 Task: Find connections with filter location Osorno with filter topic #Interviewingwith filter profile language English with filter current company EVERSANA with filter school MGM Institute of Health Sciences, Navi Mumbai with filter industry Real Estate and Equipment Rental Services with filter service category Project Management with filter keywords title Auditor
Action: Mouse moved to (648, 88)
Screenshot: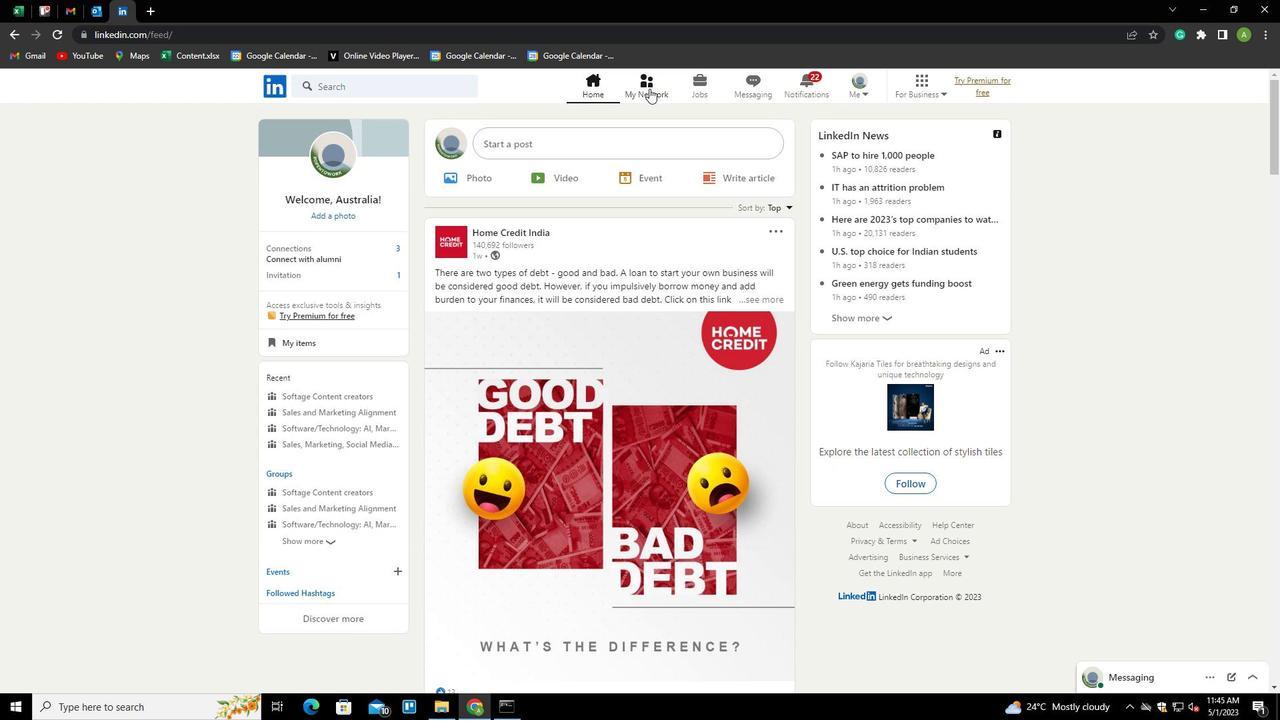 
Action: Mouse pressed left at (648, 88)
Screenshot: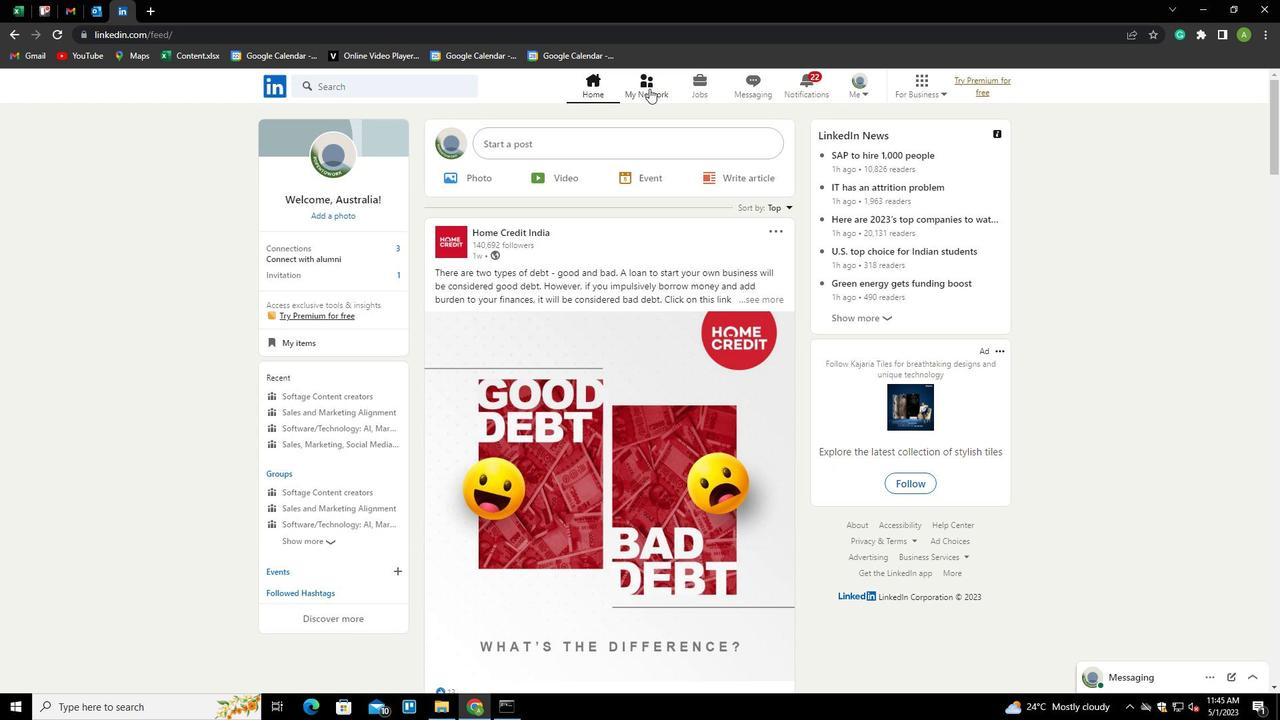 
Action: Mouse moved to (328, 164)
Screenshot: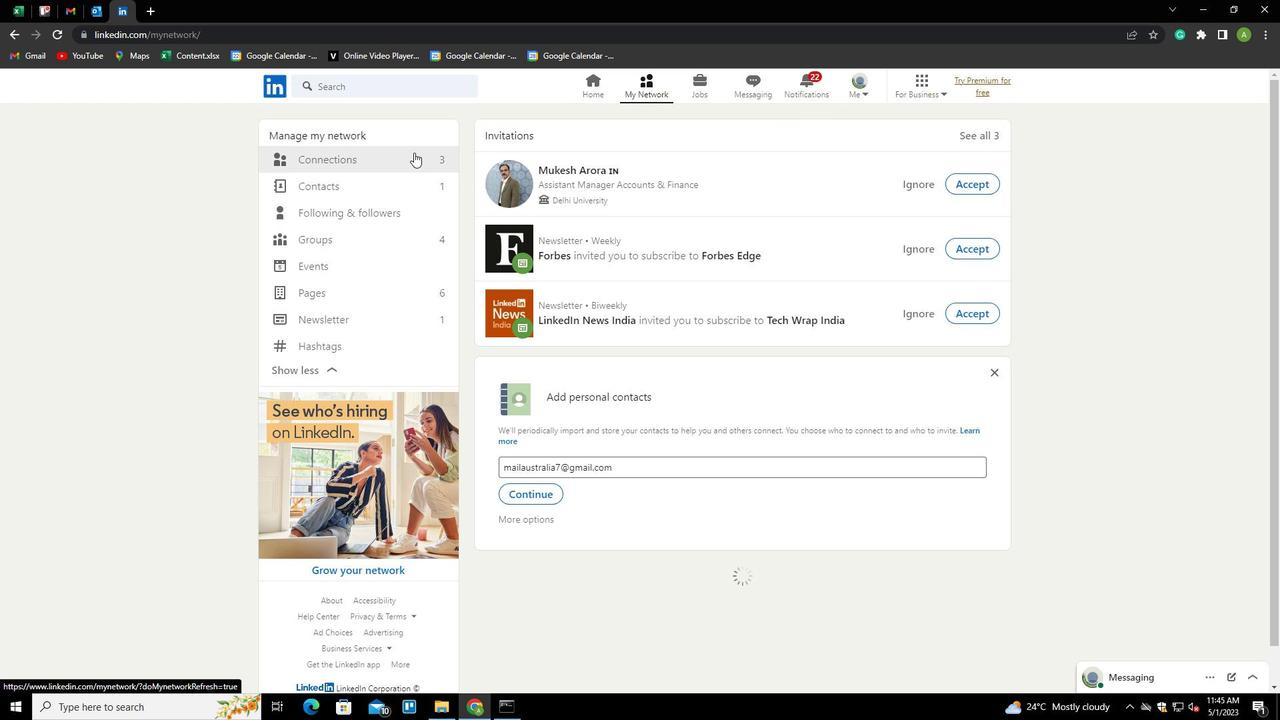 
Action: Mouse pressed left at (328, 164)
Screenshot: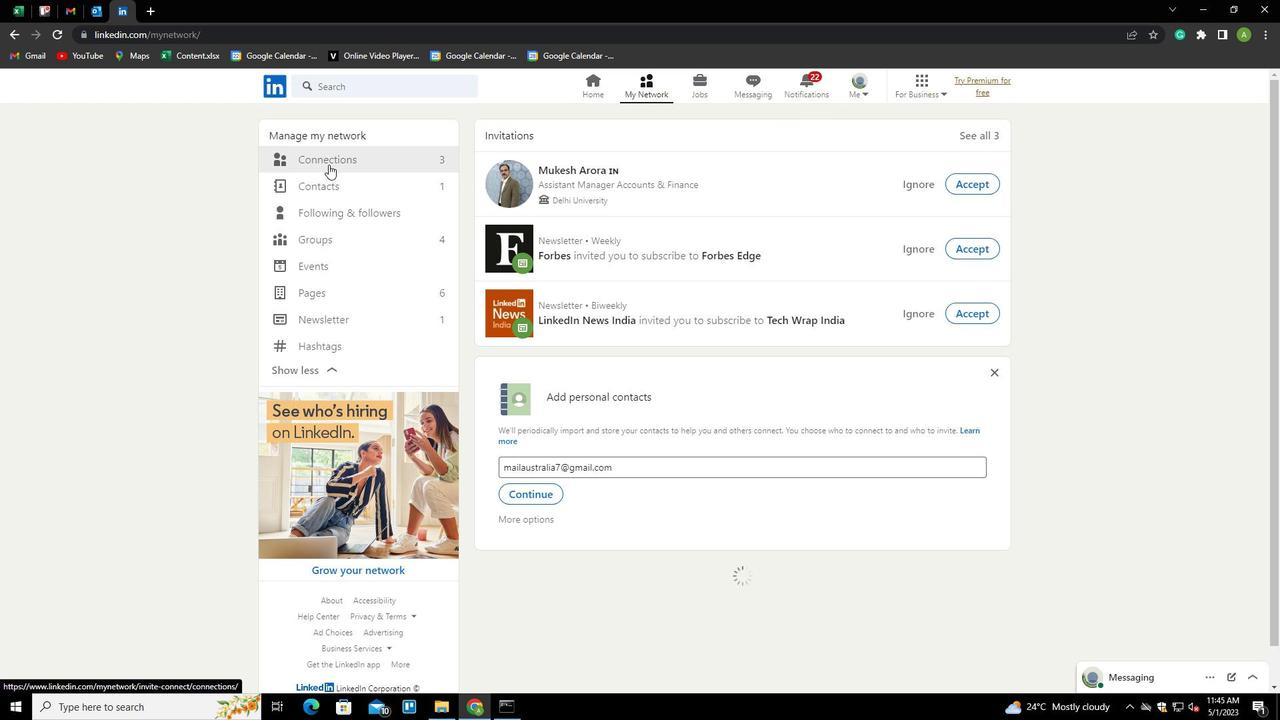 
Action: Mouse moved to (767, 156)
Screenshot: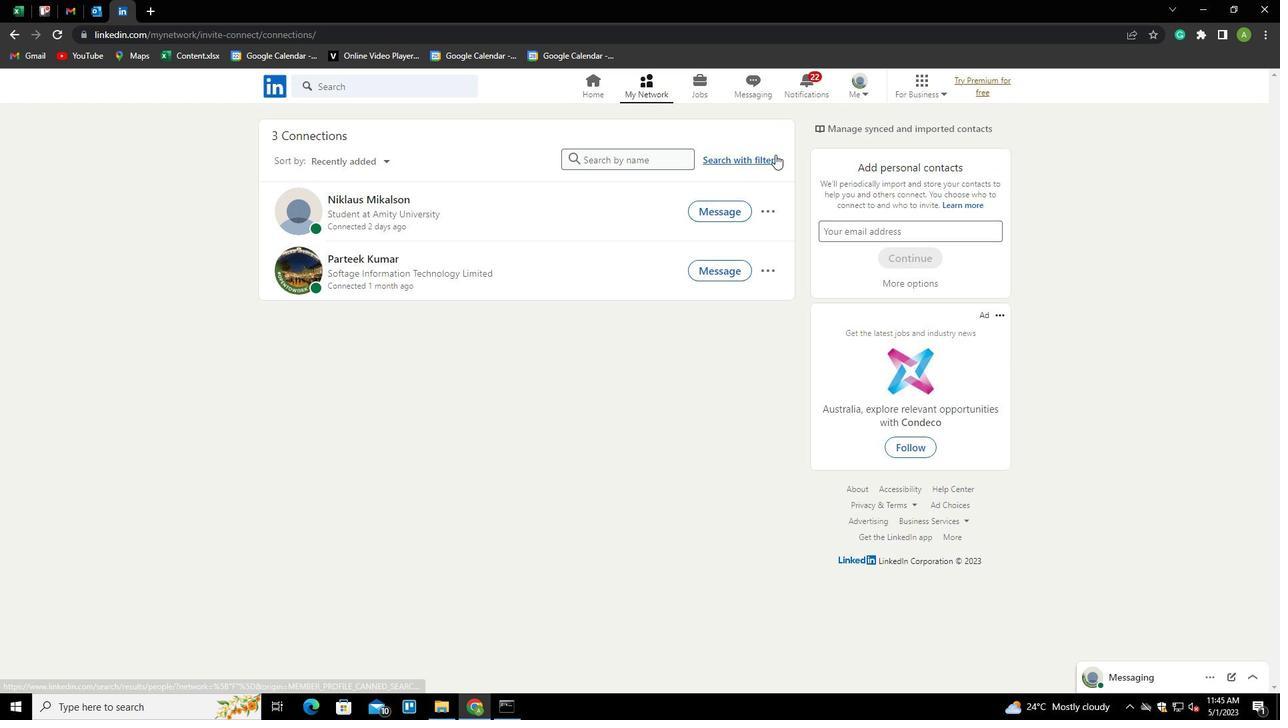 
Action: Mouse pressed left at (767, 156)
Screenshot: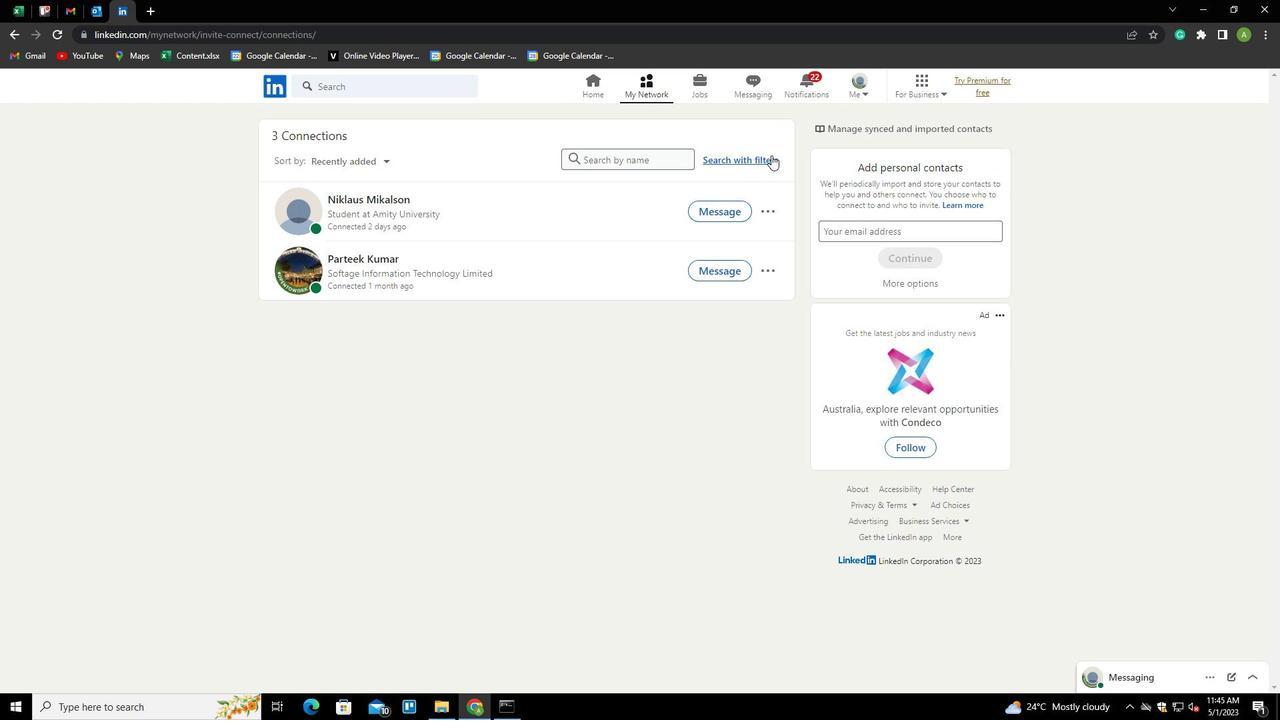 
Action: Mouse moved to (680, 122)
Screenshot: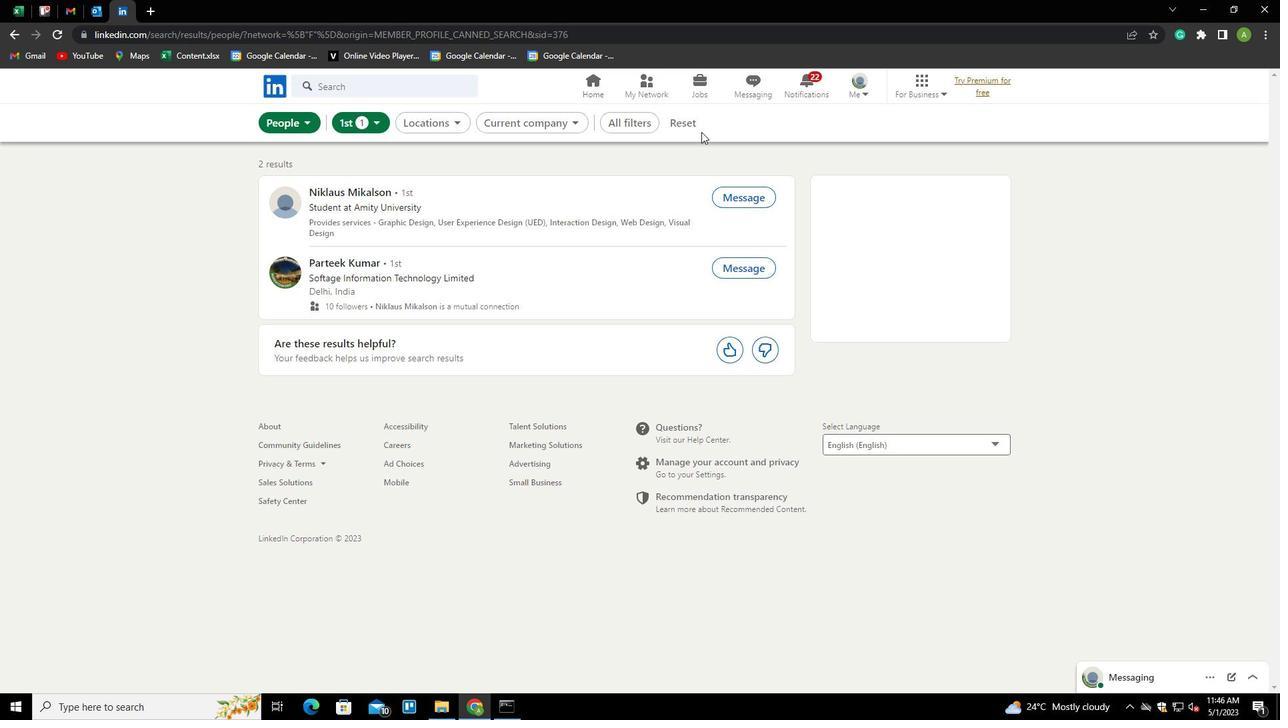 
Action: Mouse pressed left at (680, 122)
Screenshot: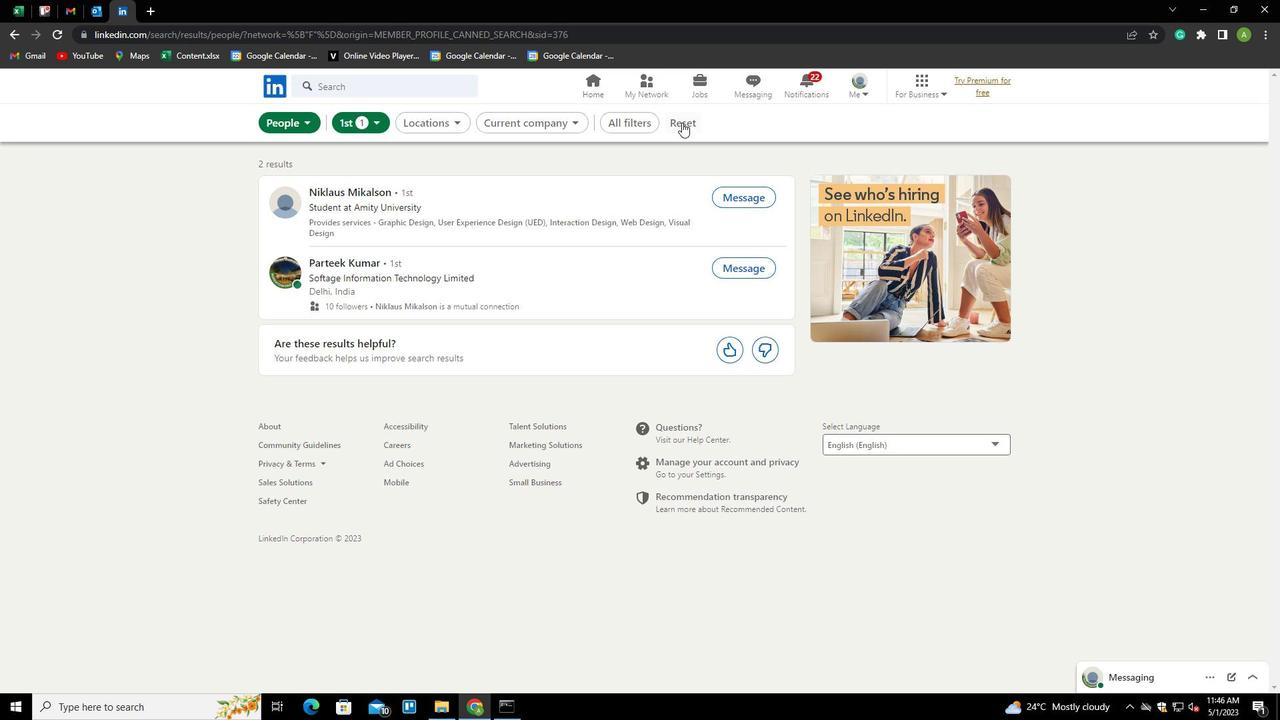 
Action: Mouse moved to (662, 119)
Screenshot: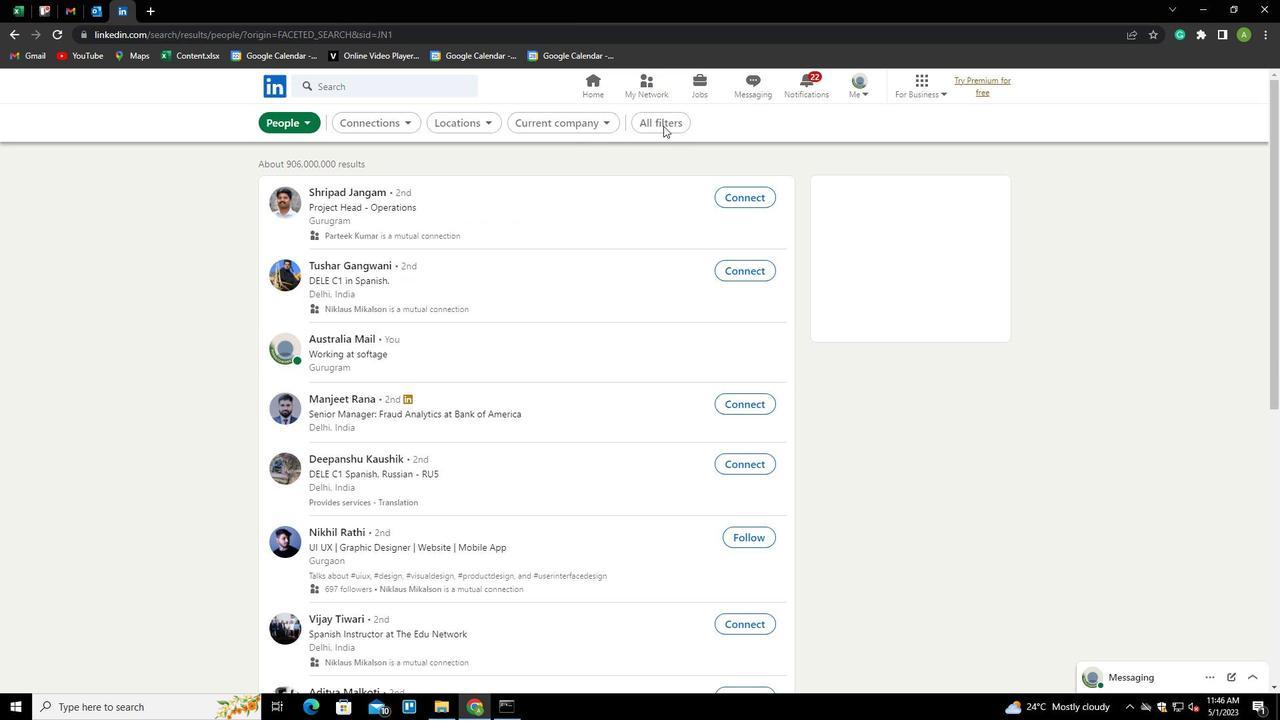 
Action: Mouse pressed left at (662, 119)
Screenshot: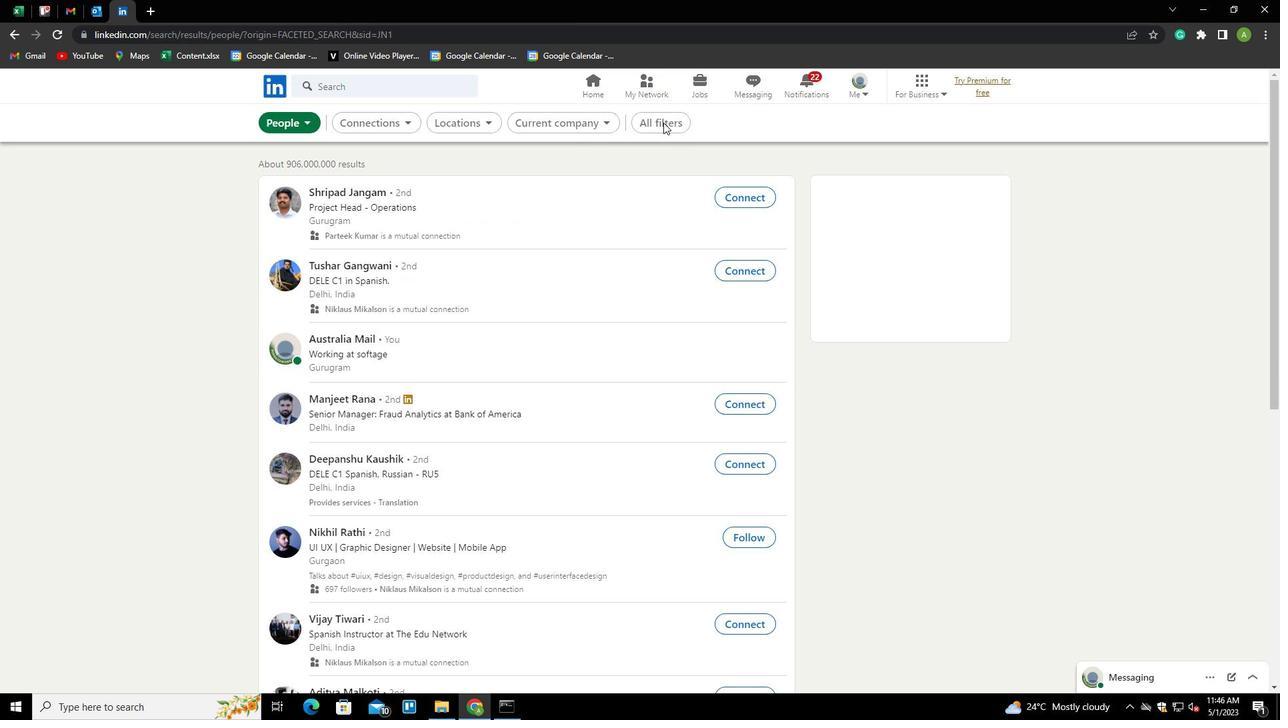 
Action: Mouse moved to (1048, 382)
Screenshot: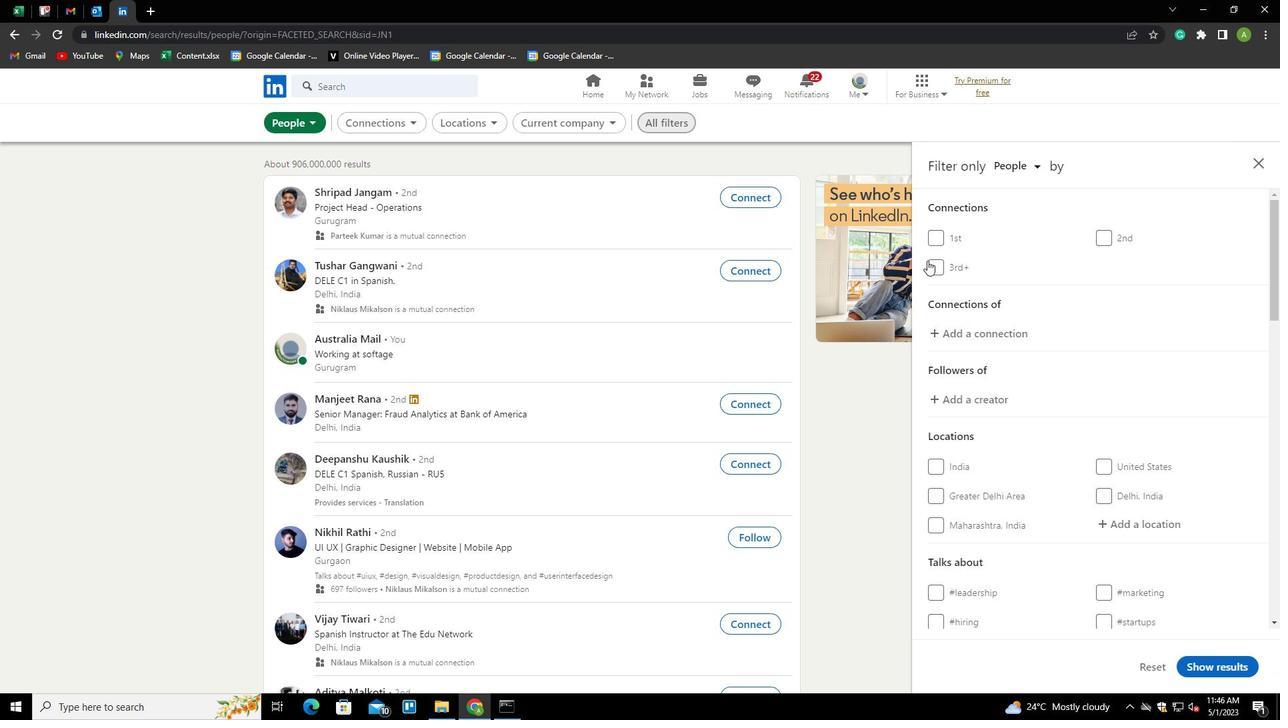 
Action: Mouse scrolled (1048, 381) with delta (0, 0)
Screenshot: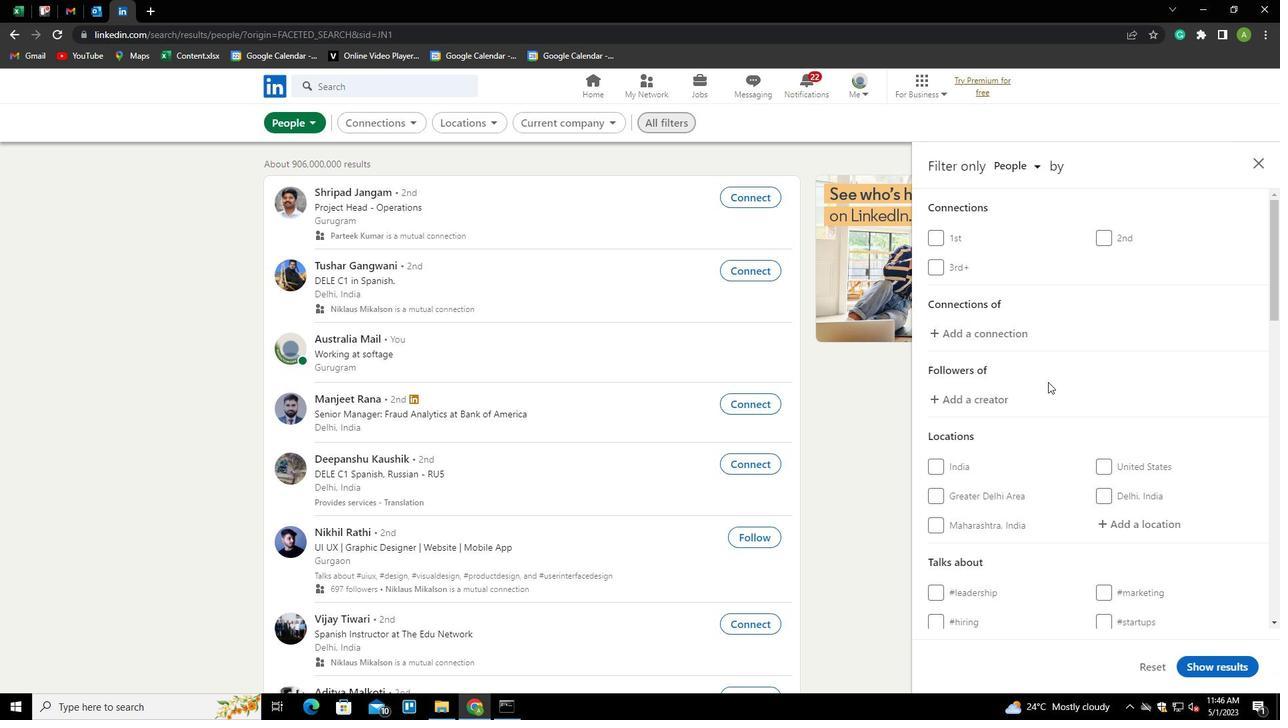 
Action: Mouse scrolled (1048, 381) with delta (0, 0)
Screenshot: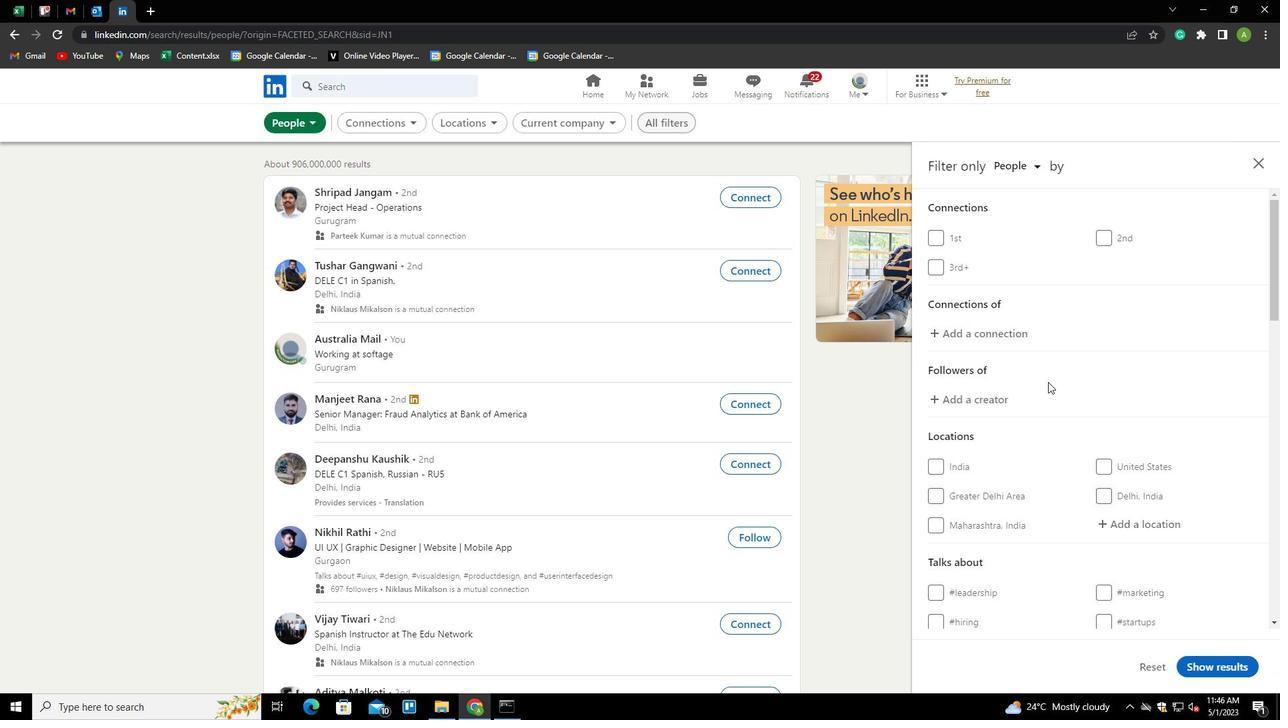
Action: Mouse moved to (1109, 394)
Screenshot: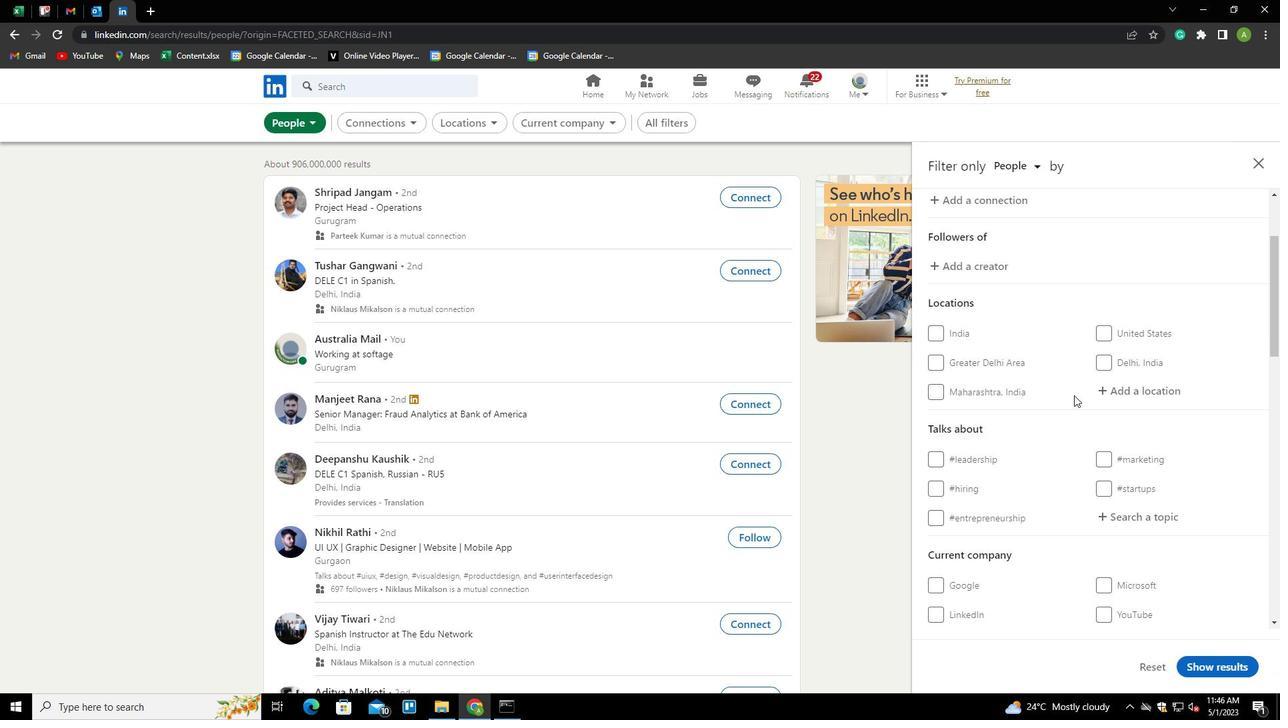 
Action: Mouse pressed left at (1109, 394)
Screenshot: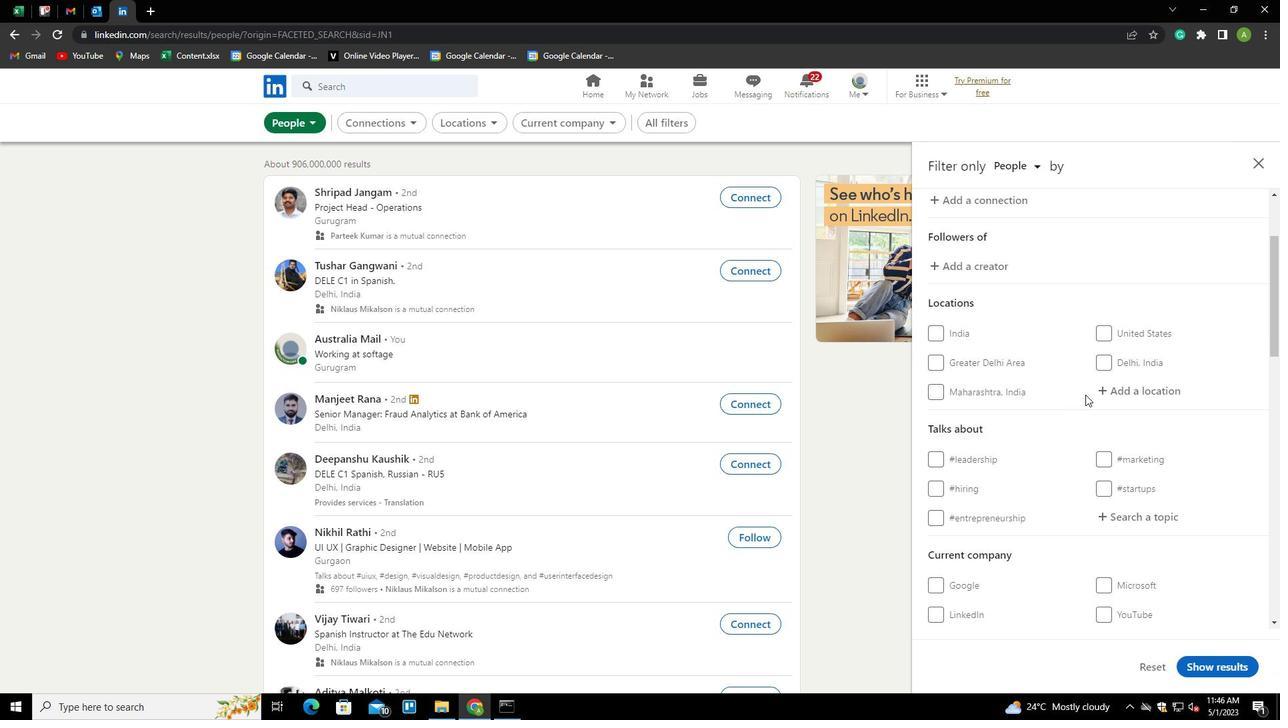 
Action: Mouse moved to (1119, 392)
Screenshot: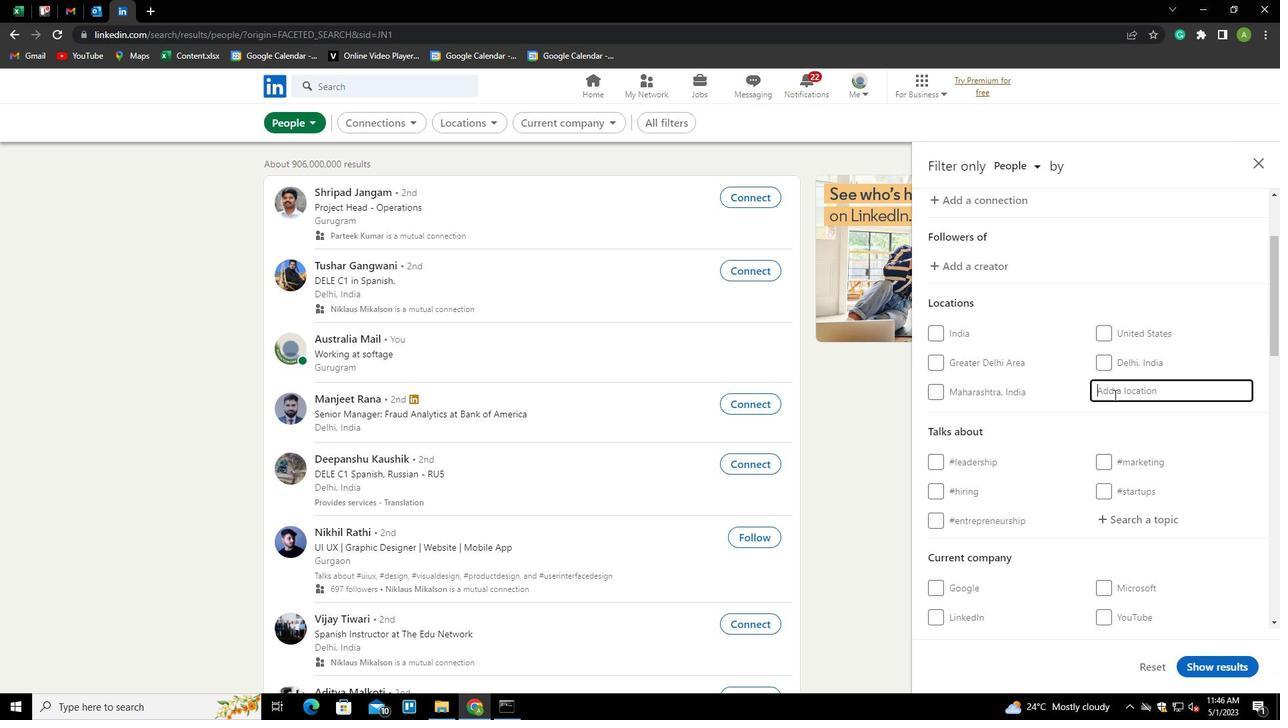 
Action: Mouse pressed left at (1119, 392)
Screenshot: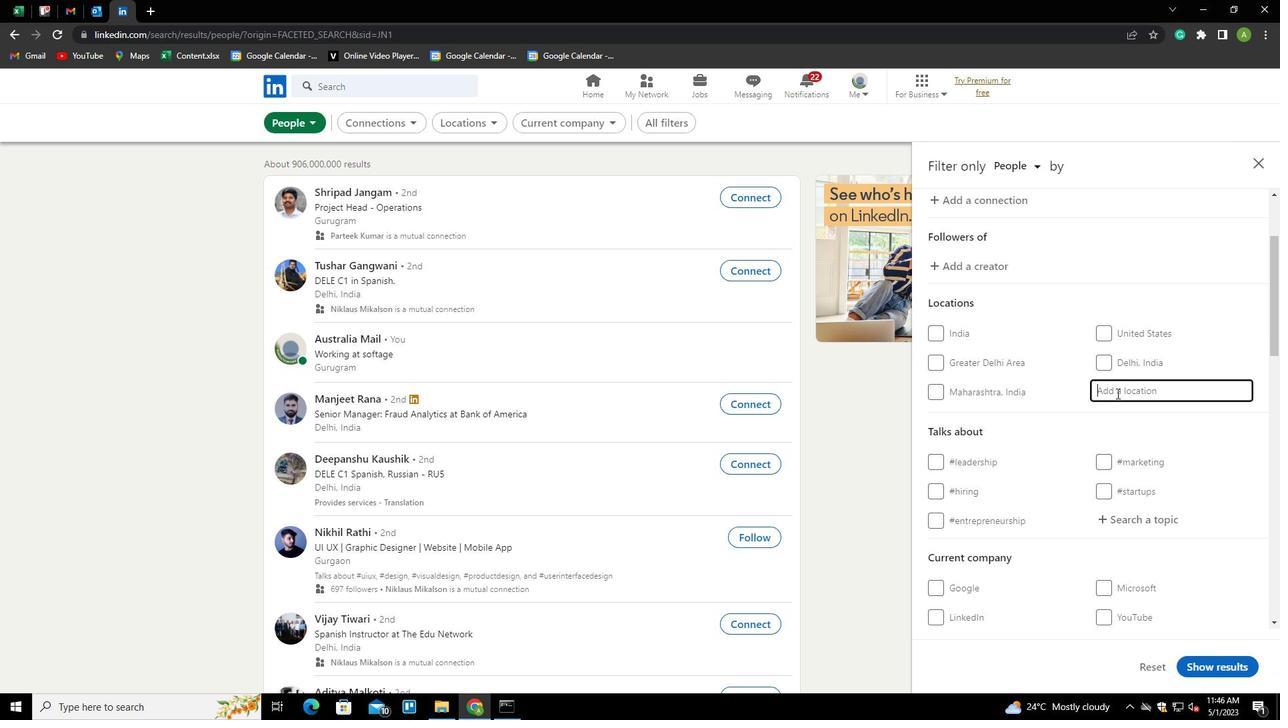
Action: Mouse moved to (1119, 392)
Screenshot: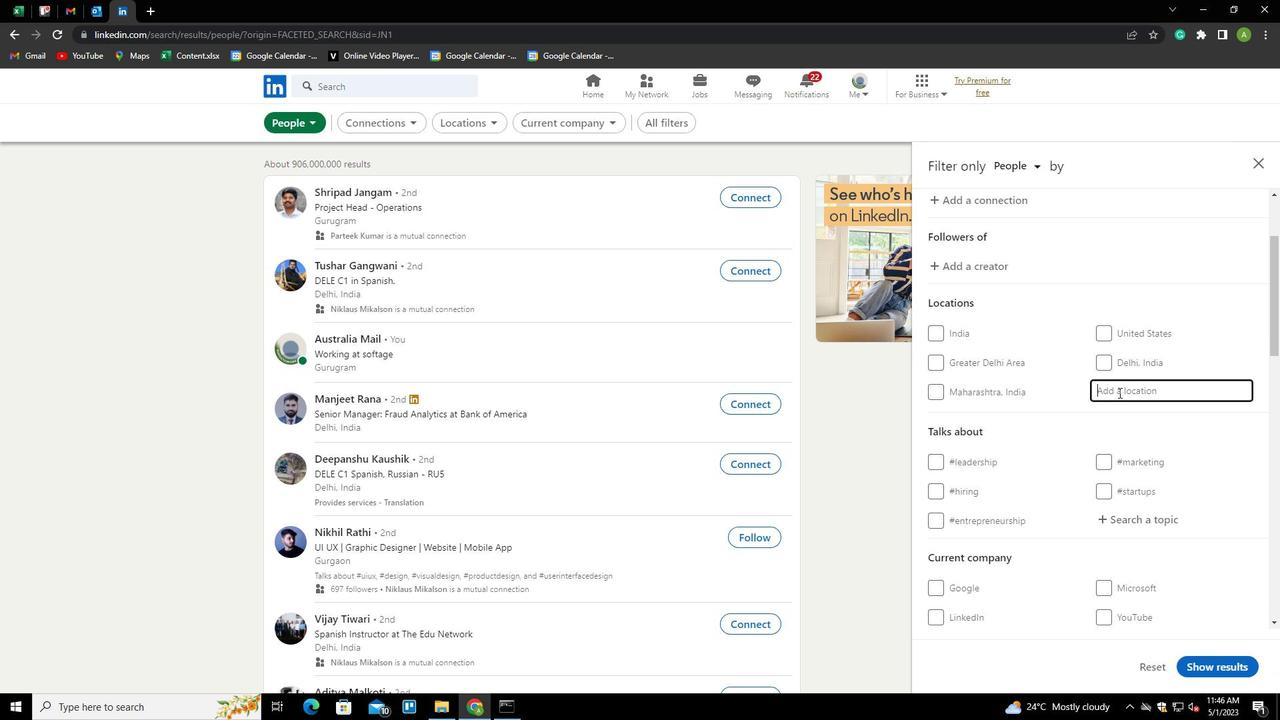 
Action: Key pressed <Key.shift>OSORNO<Key.down><Key.enter>
Screenshot: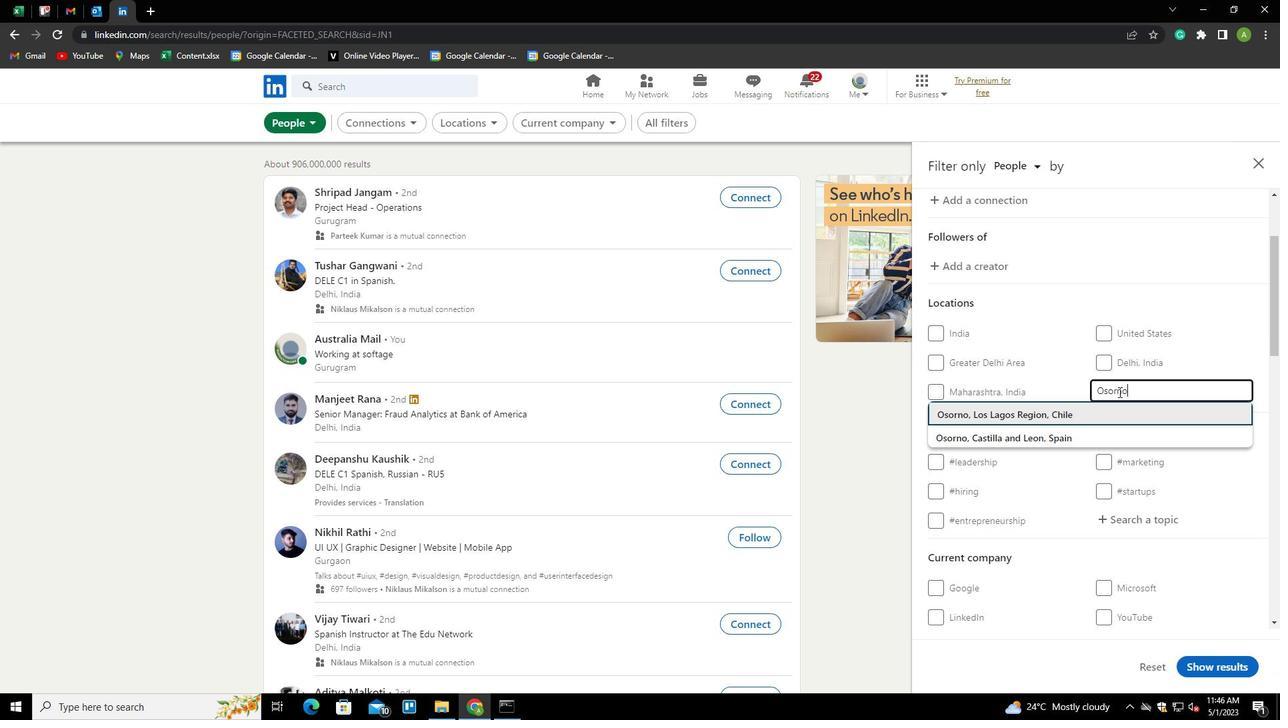 
Action: Mouse scrolled (1119, 391) with delta (0, 0)
Screenshot: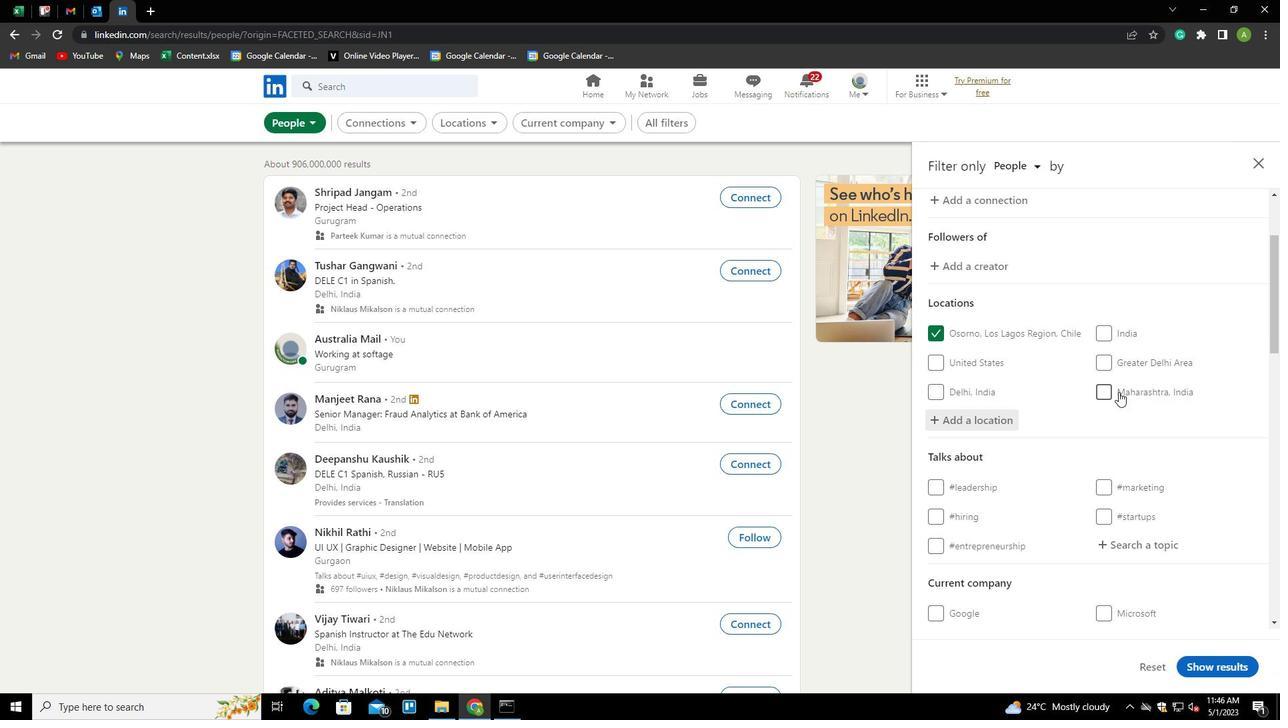
Action: Mouse scrolled (1119, 391) with delta (0, 0)
Screenshot: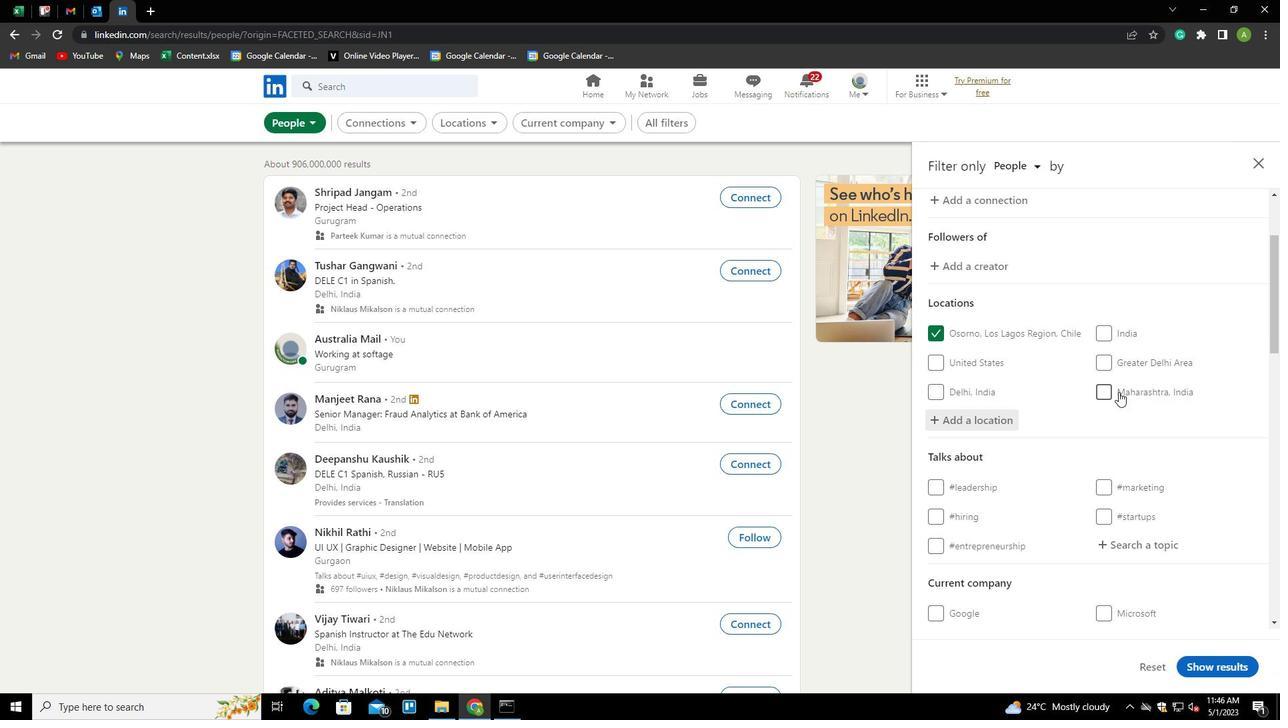 
Action: Mouse moved to (1124, 412)
Screenshot: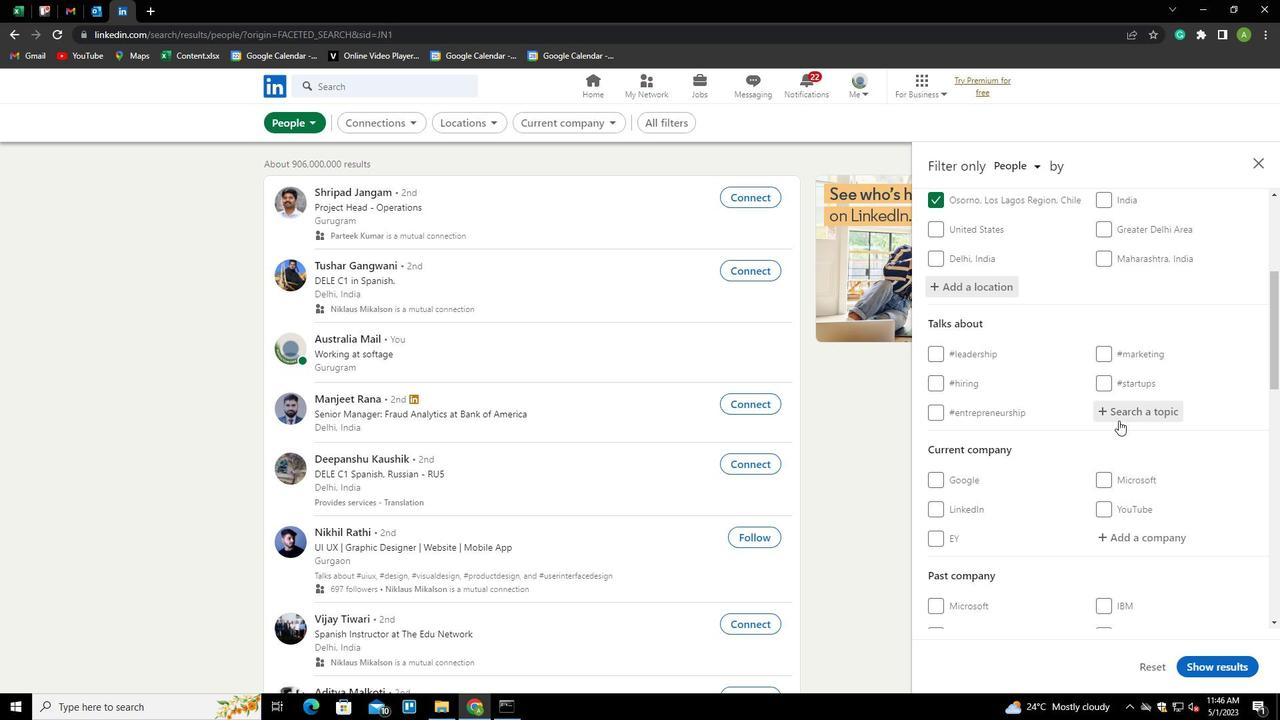 
Action: Mouse pressed left at (1124, 412)
Screenshot: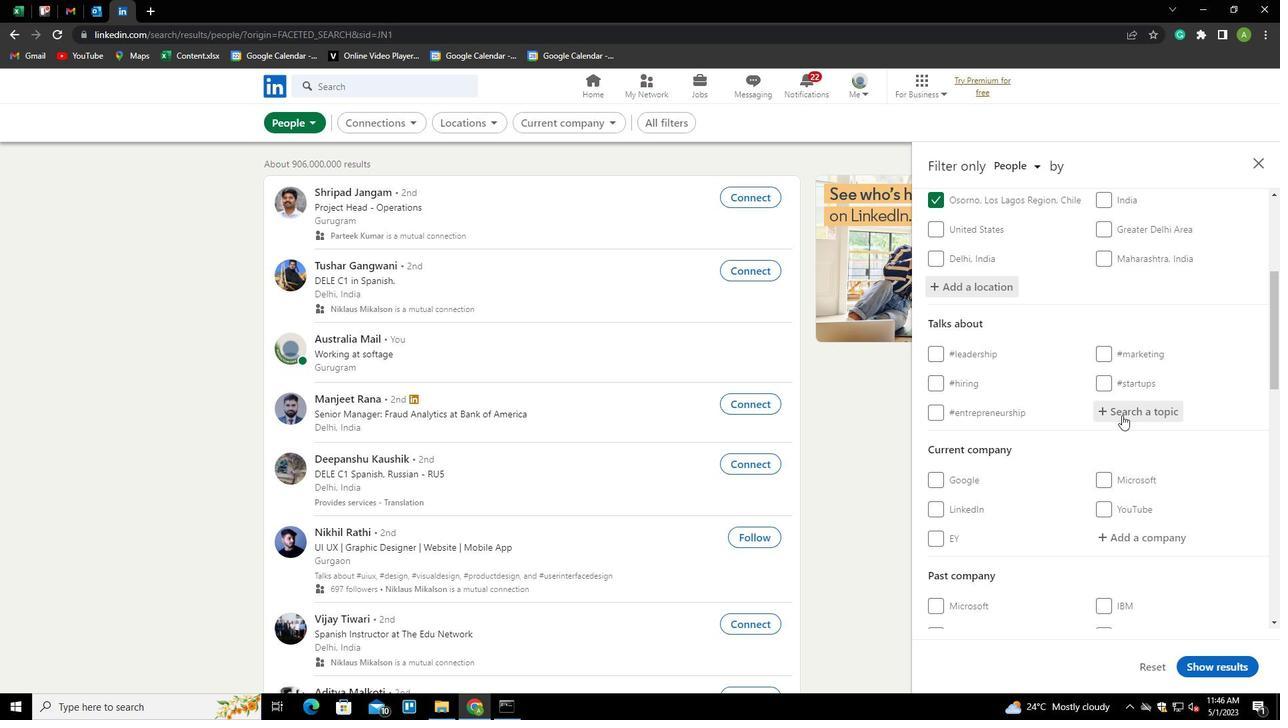 
Action: Key pressed INTERVIEW<Key.down>IN<Key.down><Key.enter>
Screenshot: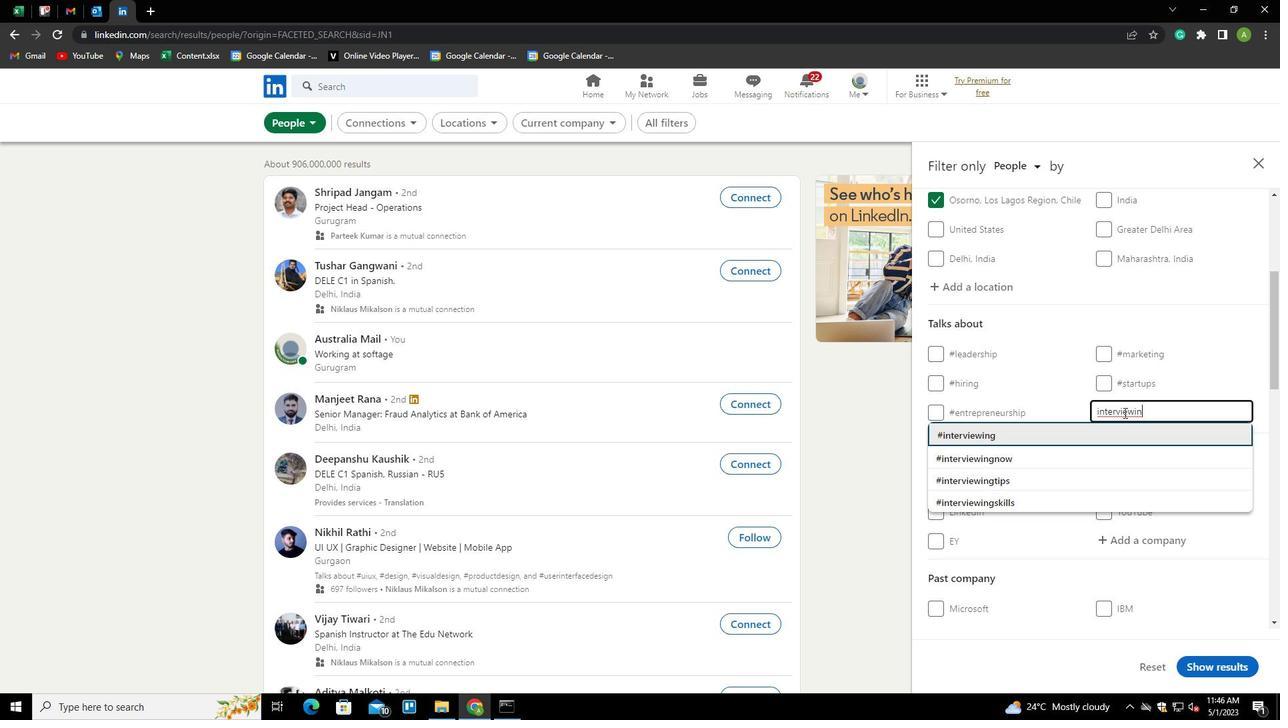 
Action: Mouse scrolled (1124, 412) with delta (0, 0)
Screenshot: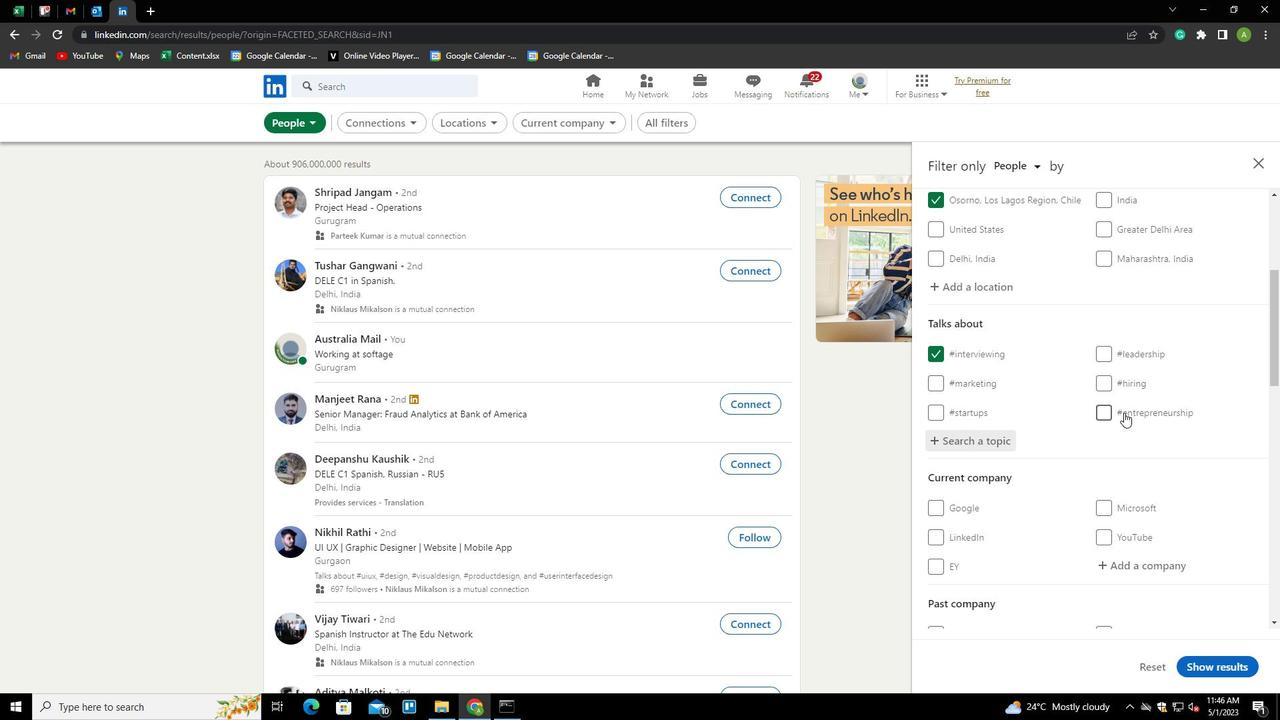 
Action: Mouse scrolled (1124, 412) with delta (0, 0)
Screenshot: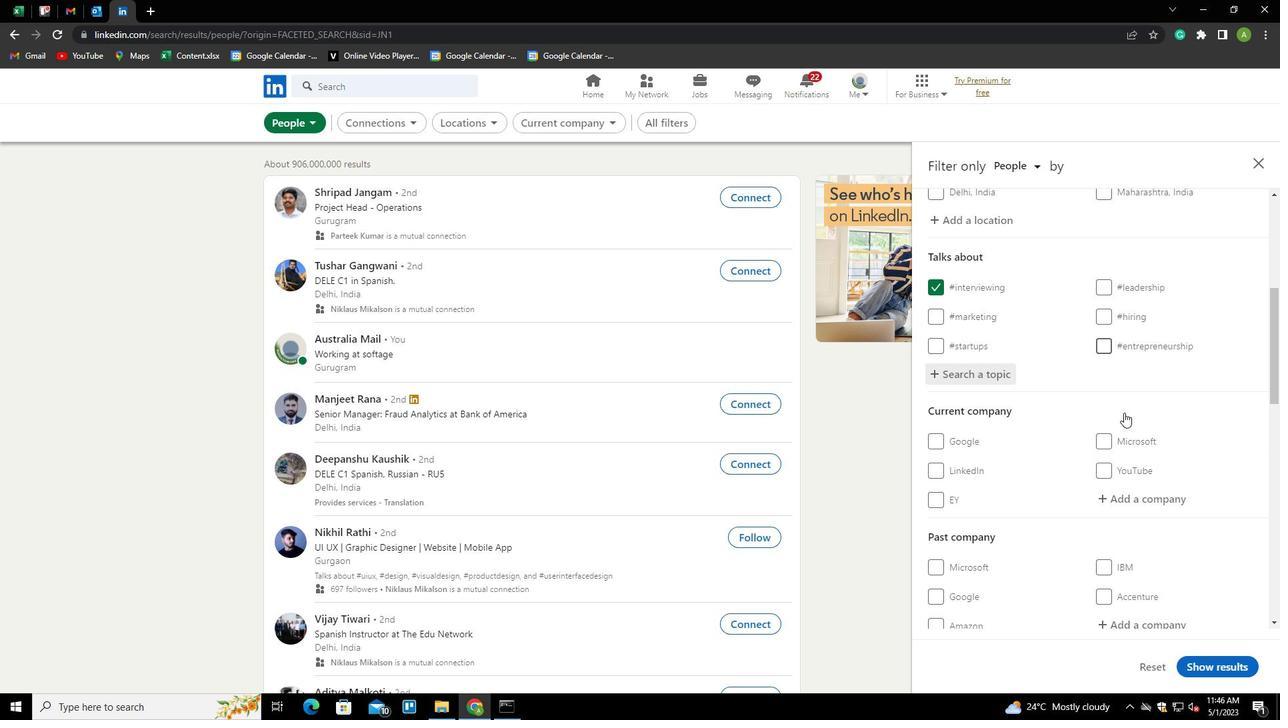 
Action: Mouse scrolled (1124, 412) with delta (0, 0)
Screenshot: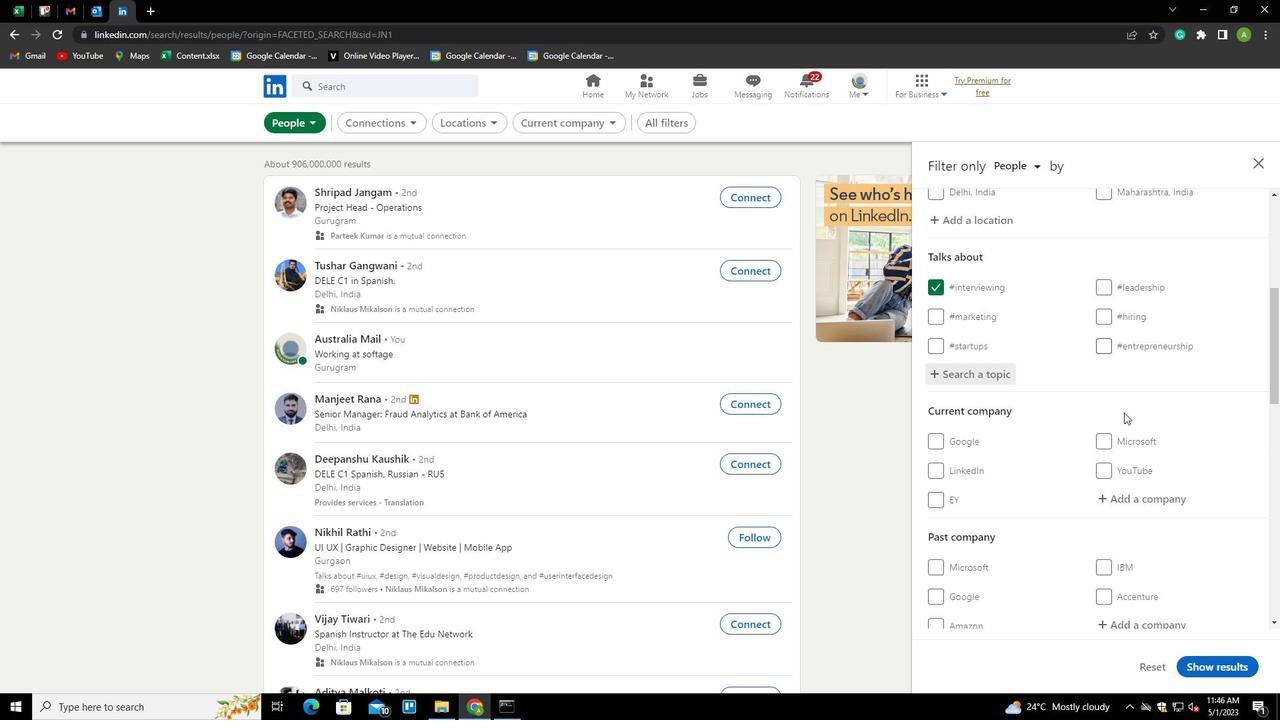 
Action: Mouse scrolled (1124, 412) with delta (0, 0)
Screenshot: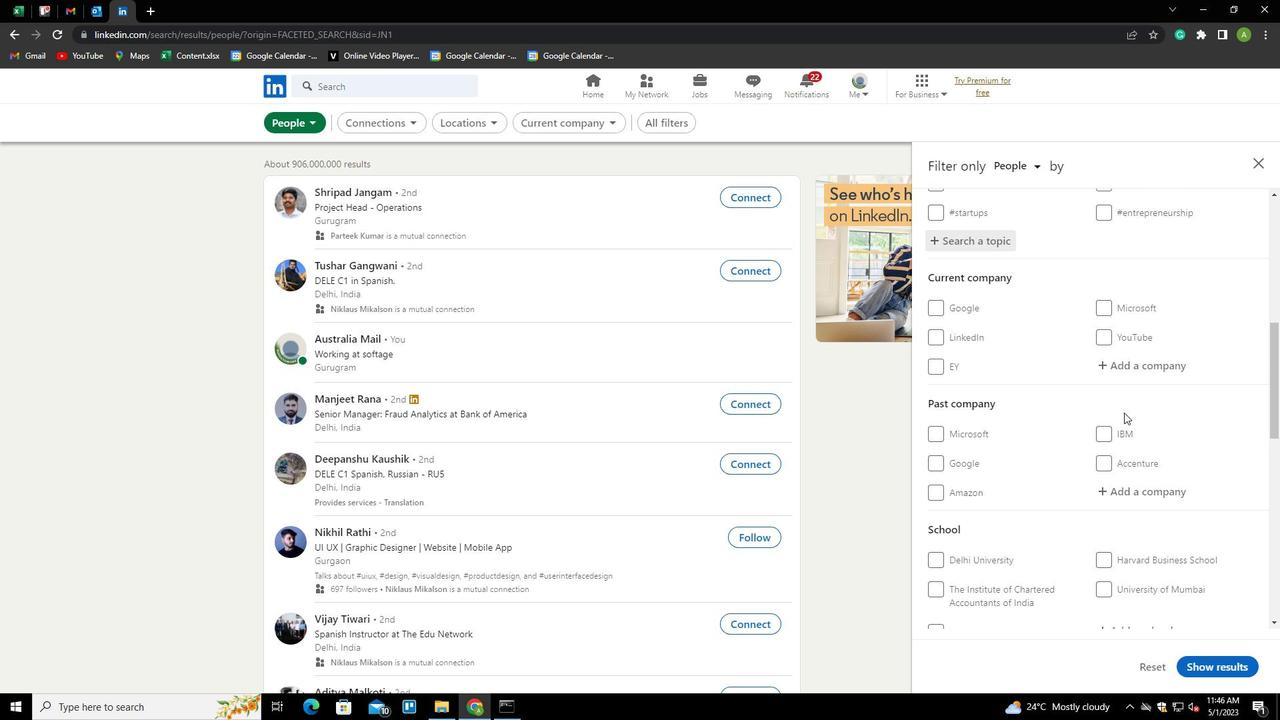 
Action: Mouse scrolled (1124, 412) with delta (0, 0)
Screenshot: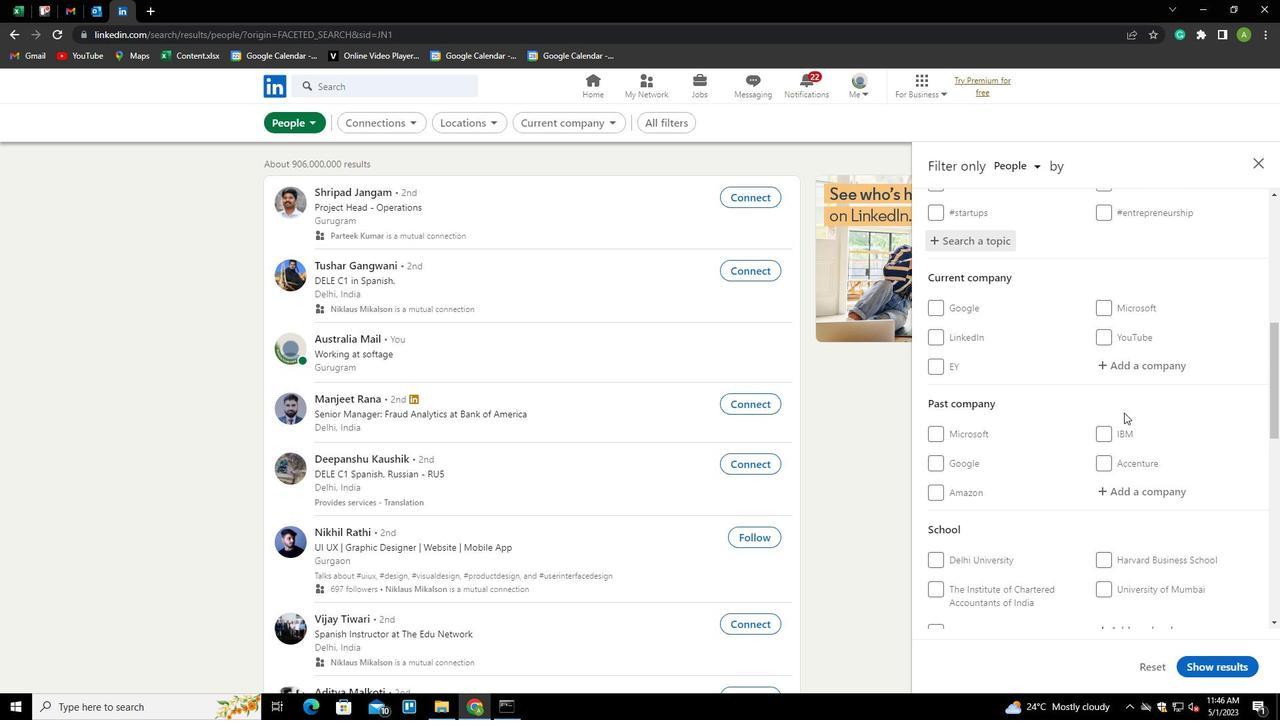 
Action: Mouse scrolled (1124, 412) with delta (0, 0)
Screenshot: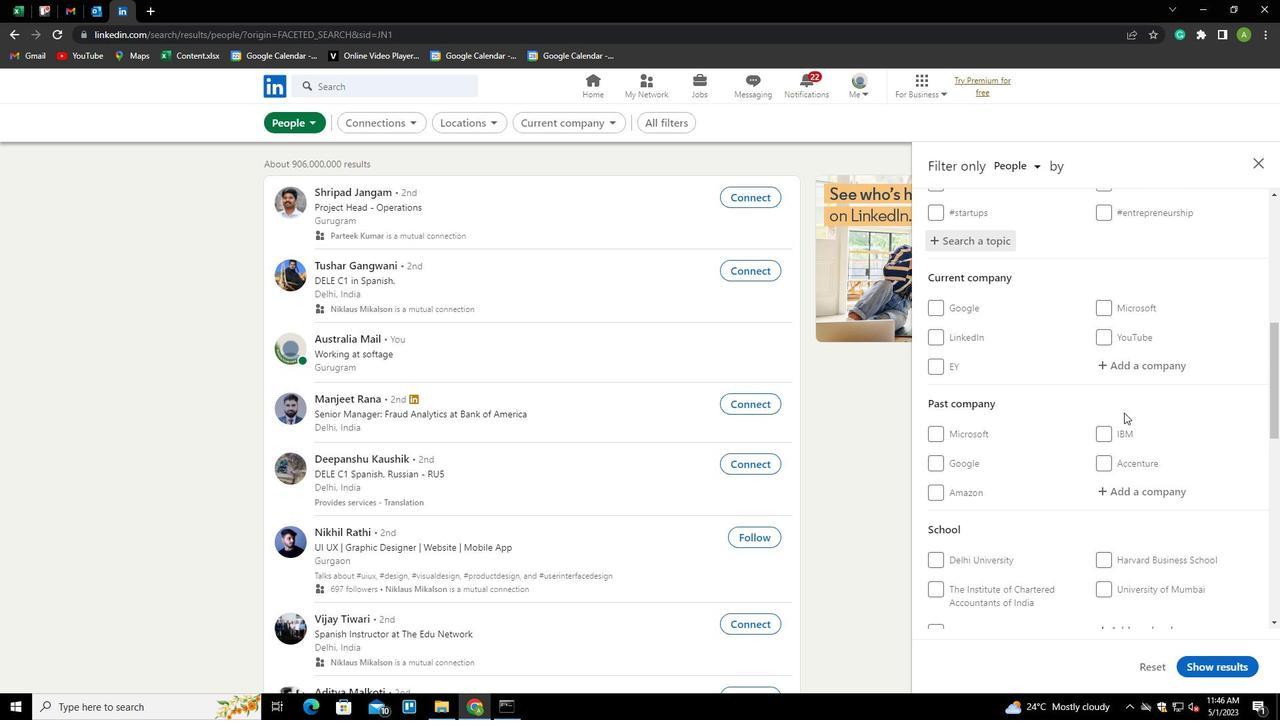 
Action: Mouse scrolled (1124, 412) with delta (0, 0)
Screenshot: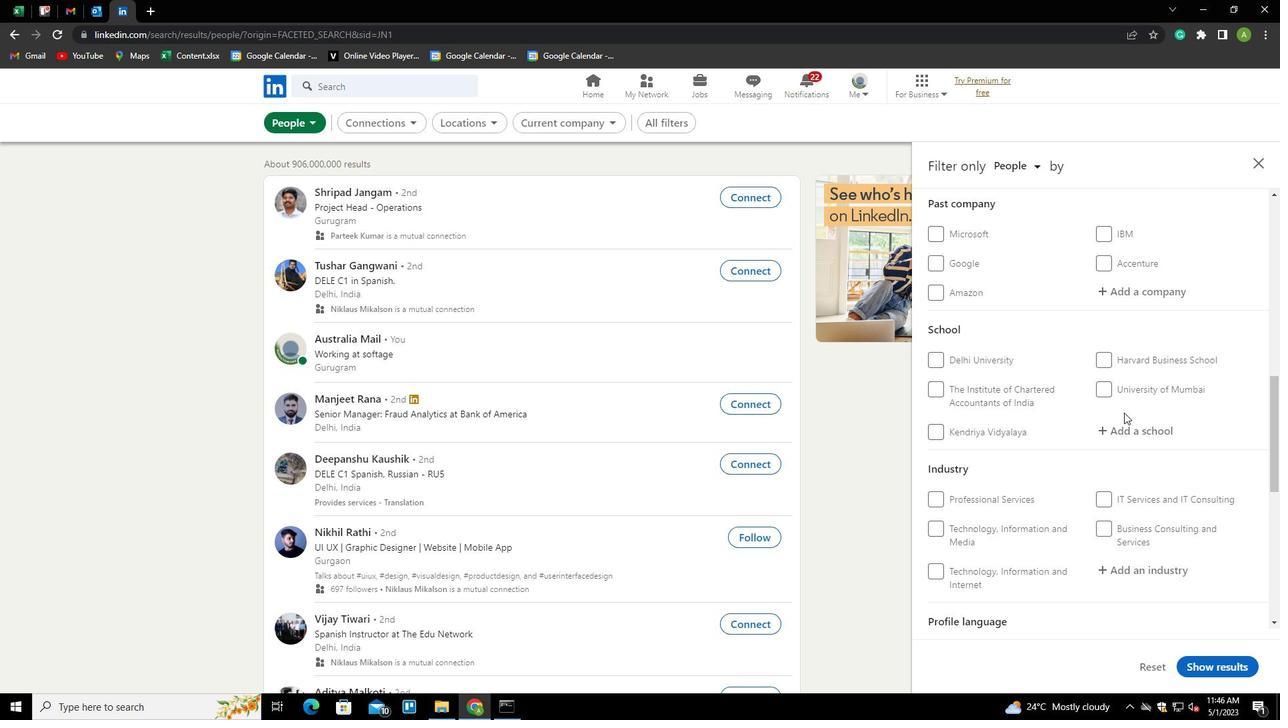 
Action: Mouse scrolled (1124, 412) with delta (0, 0)
Screenshot: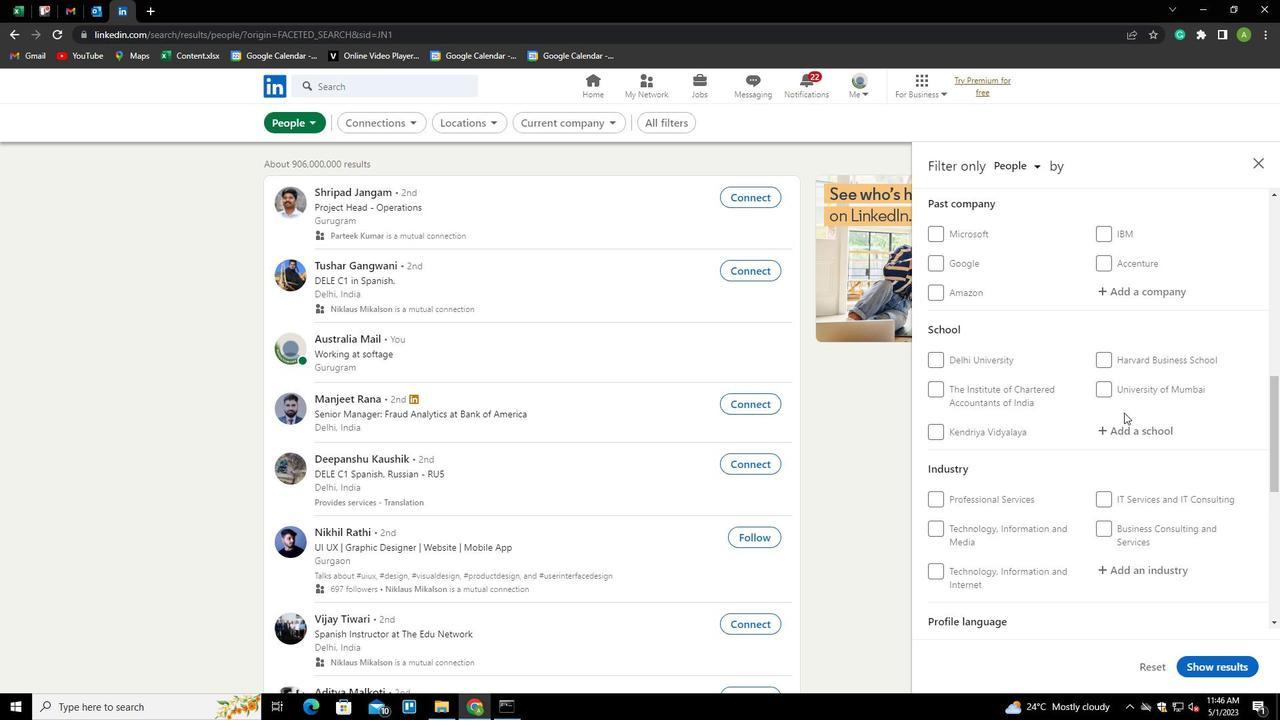 
Action: Mouse scrolled (1124, 412) with delta (0, 0)
Screenshot: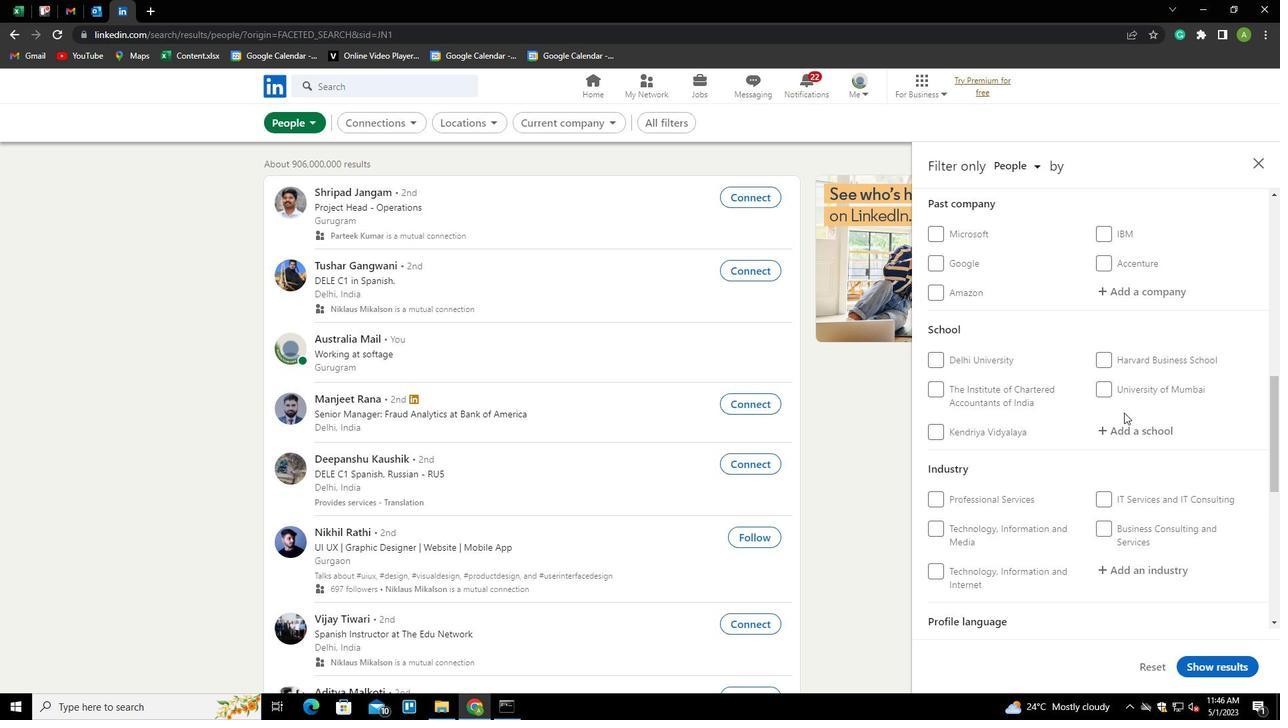 
Action: Mouse scrolled (1124, 412) with delta (0, 0)
Screenshot: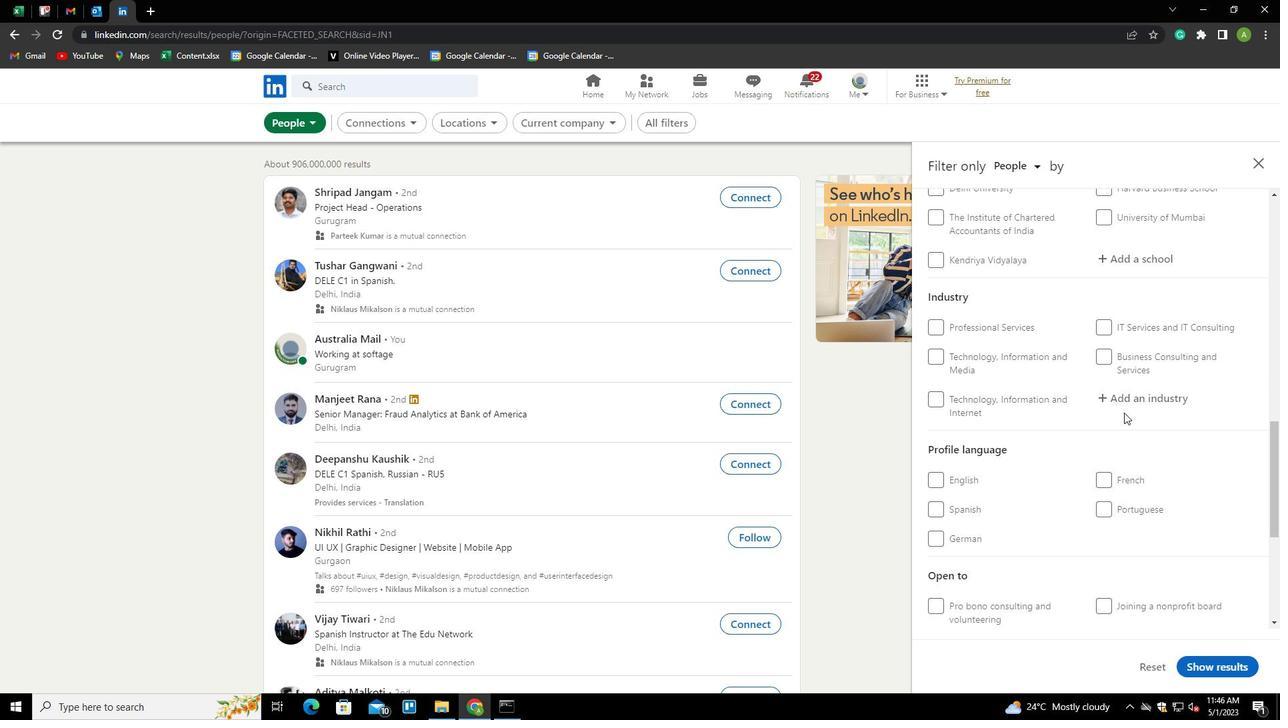 
Action: Mouse scrolled (1124, 412) with delta (0, 0)
Screenshot: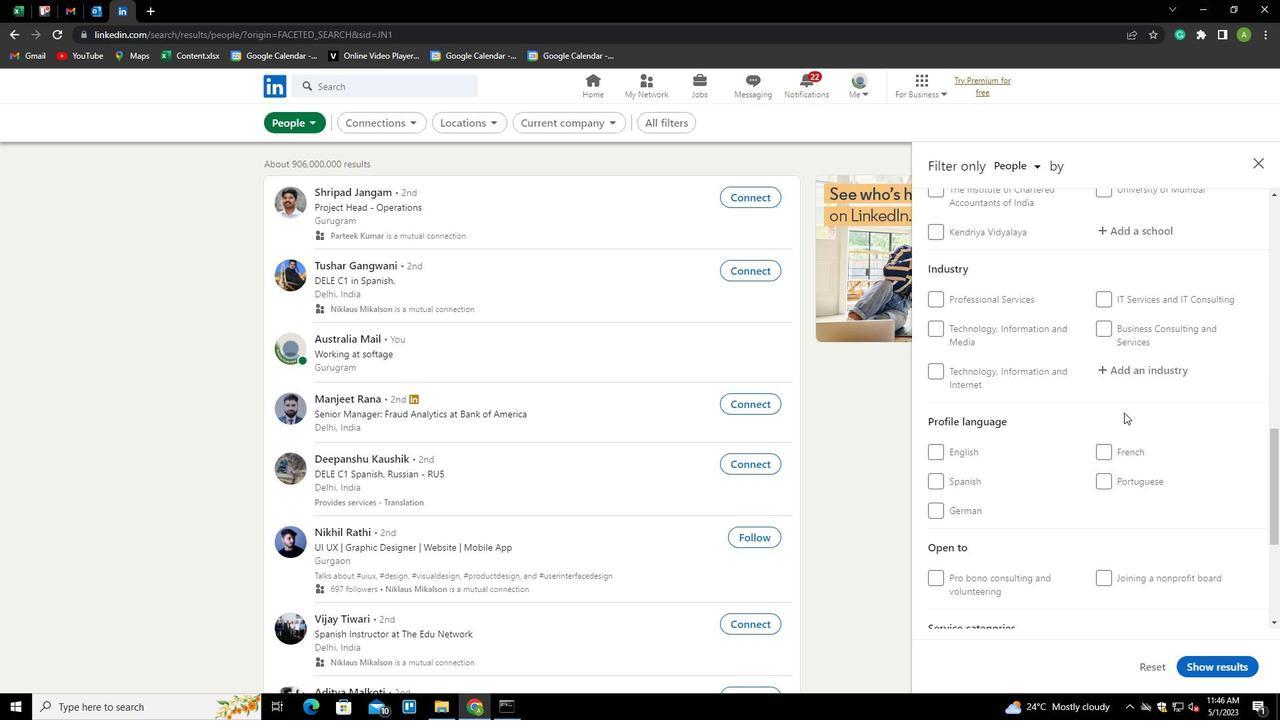 
Action: Mouse moved to (951, 318)
Screenshot: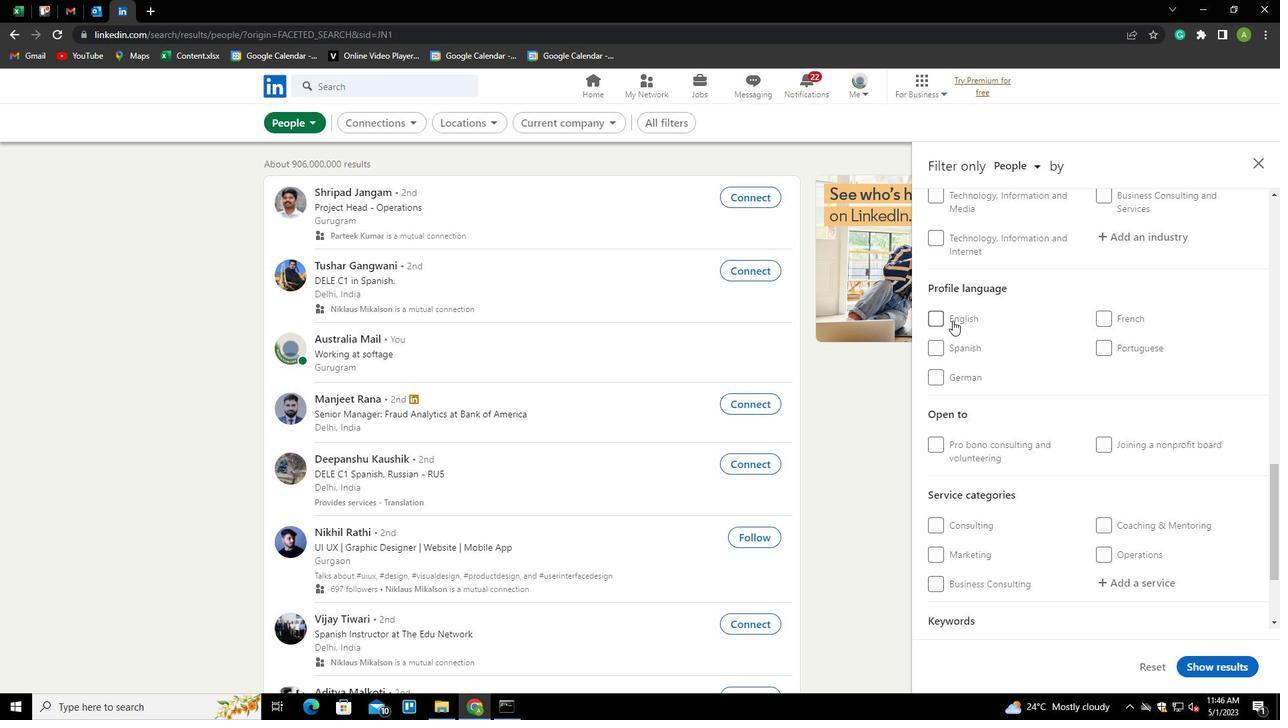 
Action: Mouse pressed left at (951, 318)
Screenshot: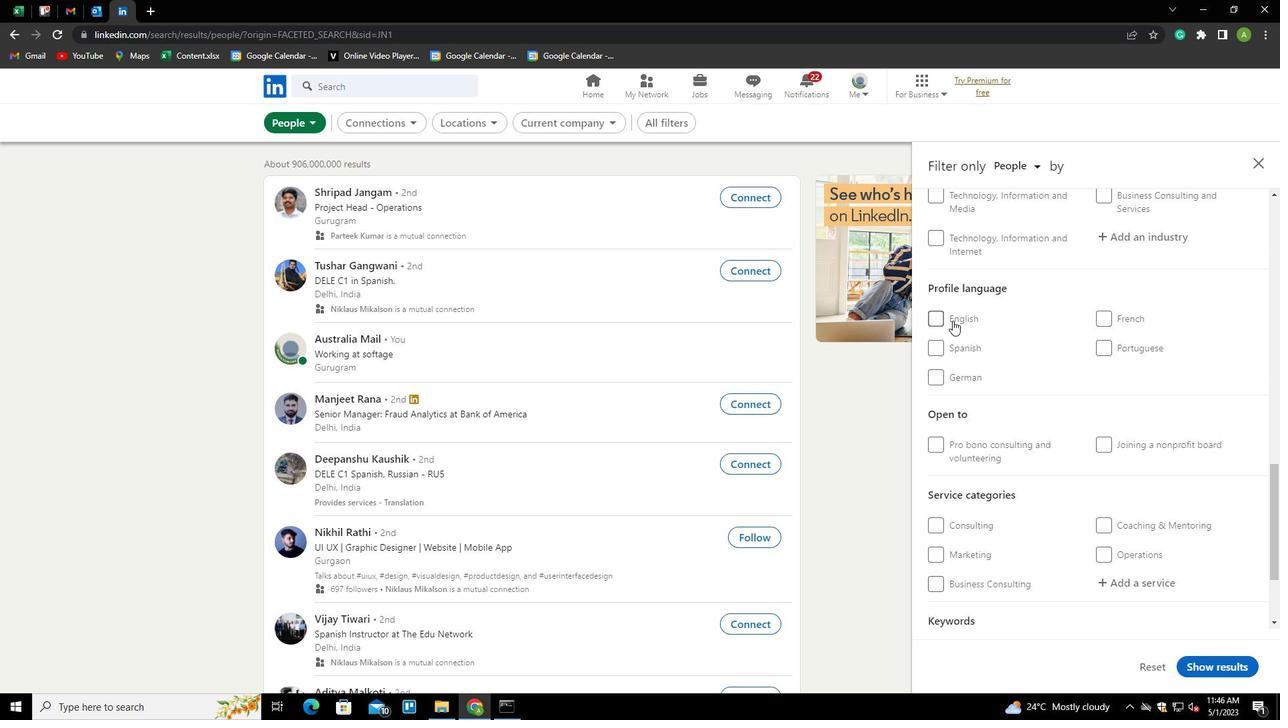 
Action: Mouse moved to (1076, 416)
Screenshot: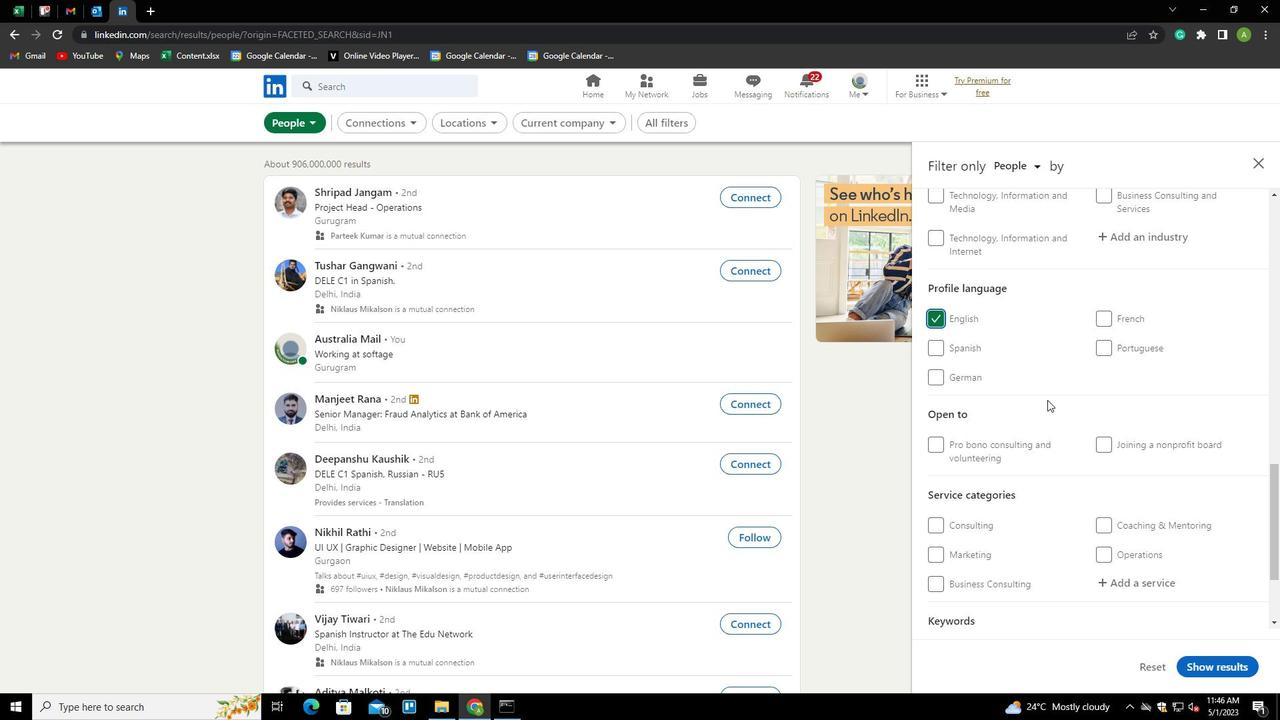 
Action: Mouse scrolled (1076, 416) with delta (0, 0)
Screenshot: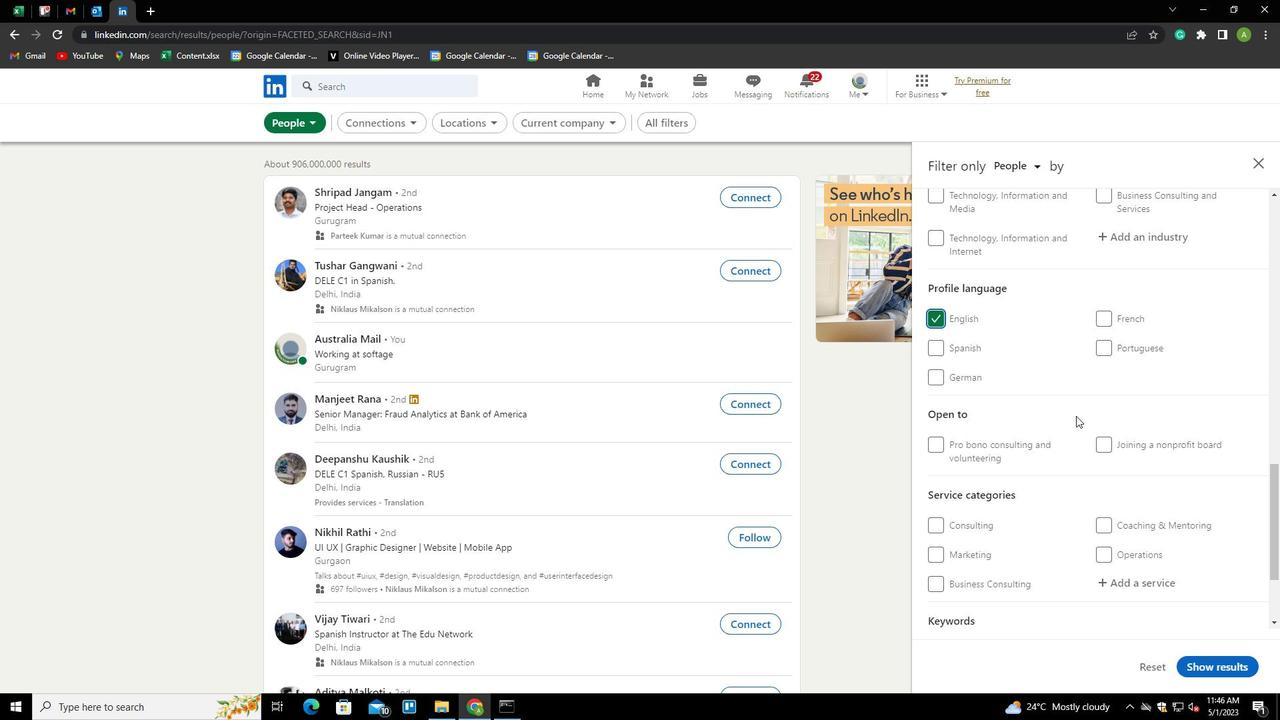 
Action: Mouse scrolled (1076, 416) with delta (0, 0)
Screenshot: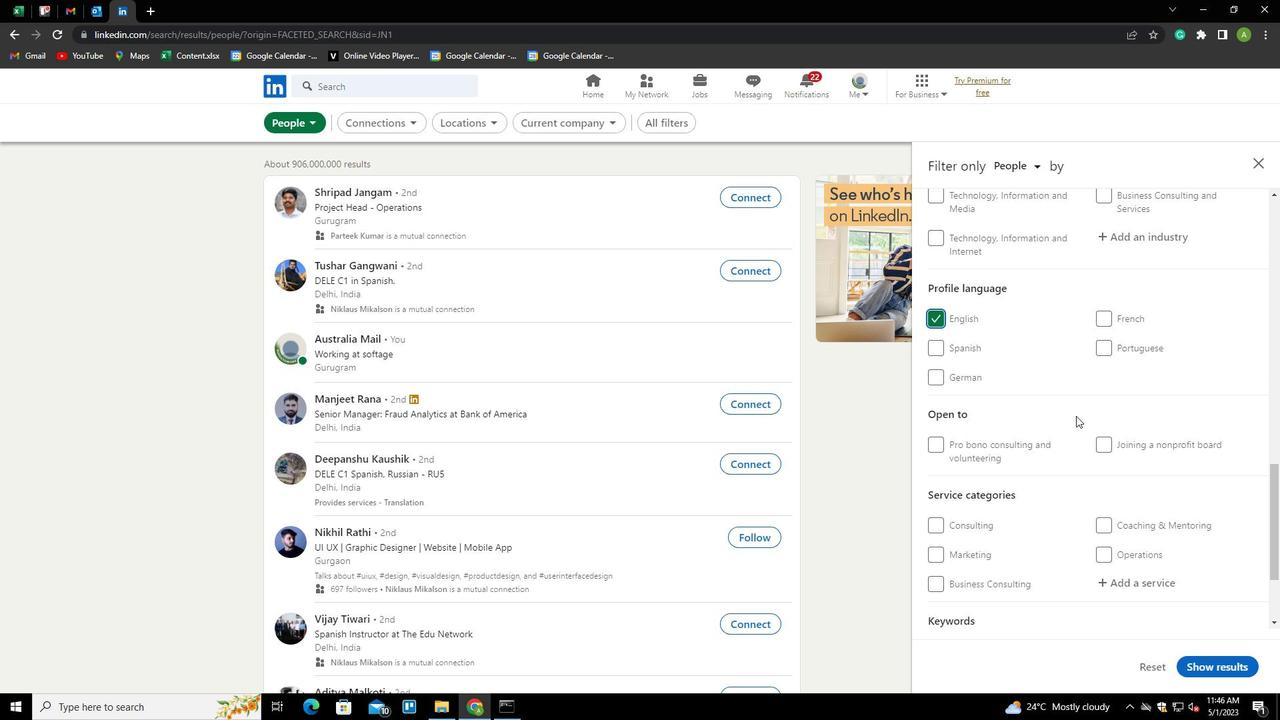 
Action: Mouse scrolled (1076, 416) with delta (0, 0)
Screenshot: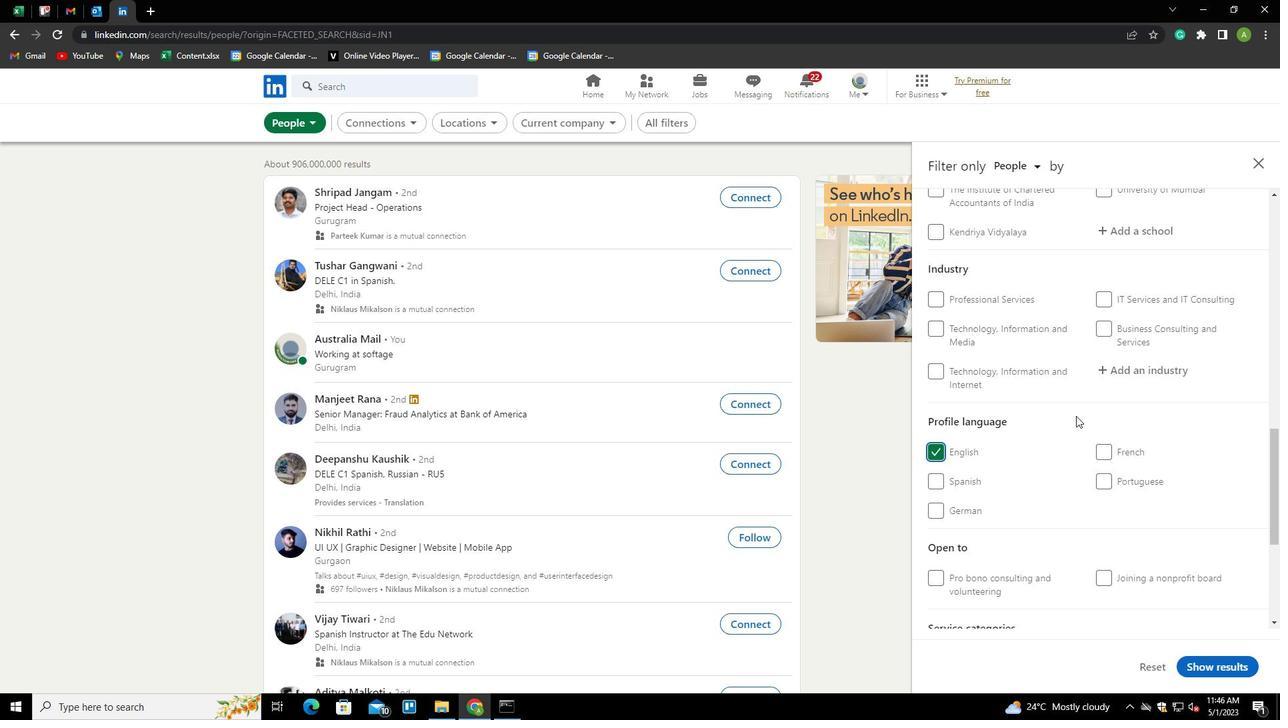 
Action: Mouse scrolled (1076, 416) with delta (0, 0)
Screenshot: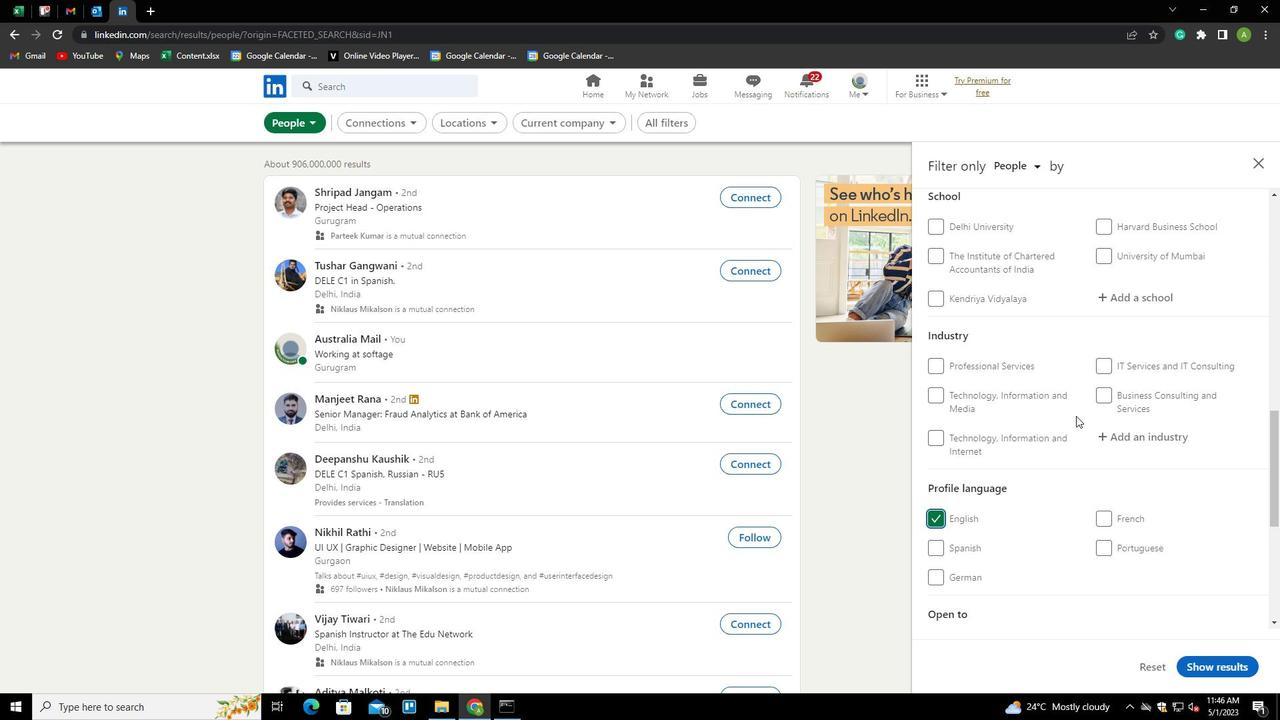 
Action: Mouse scrolled (1076, 416) with delta (0, 0)
Screenshot: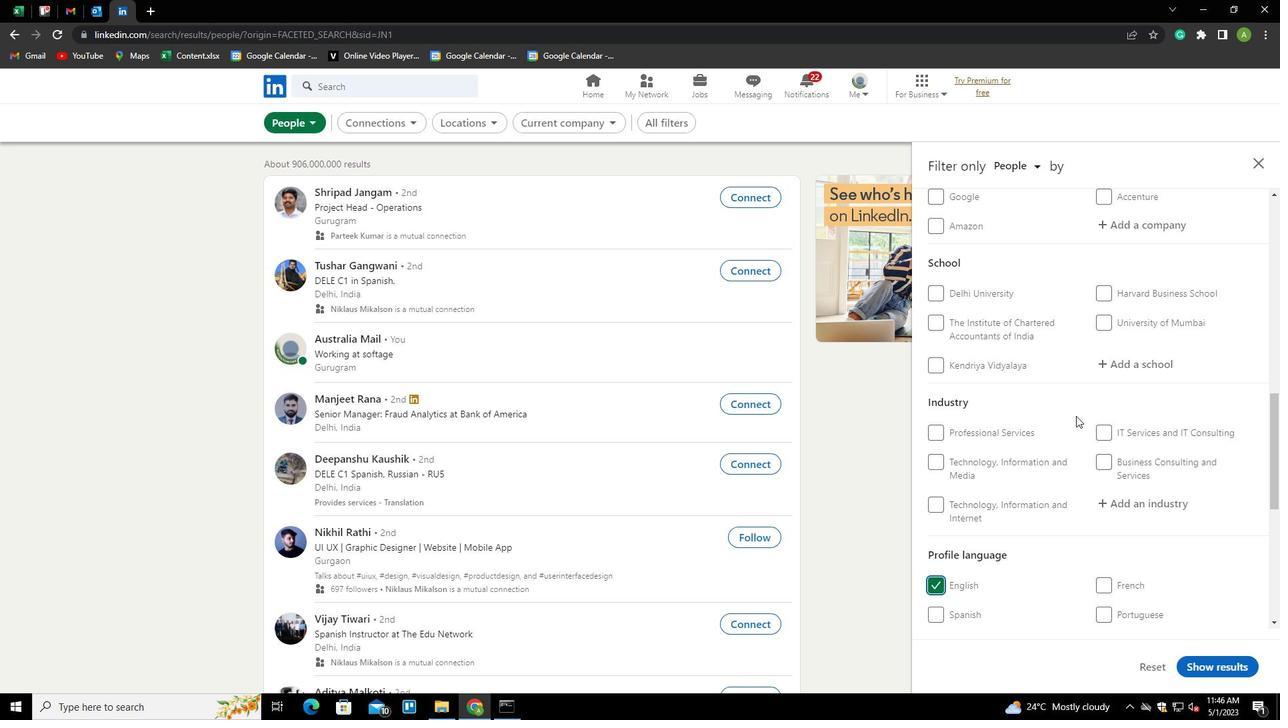 
Action: Mouse scrolled (1076, 416) with delta (0, 0)
Screenshot: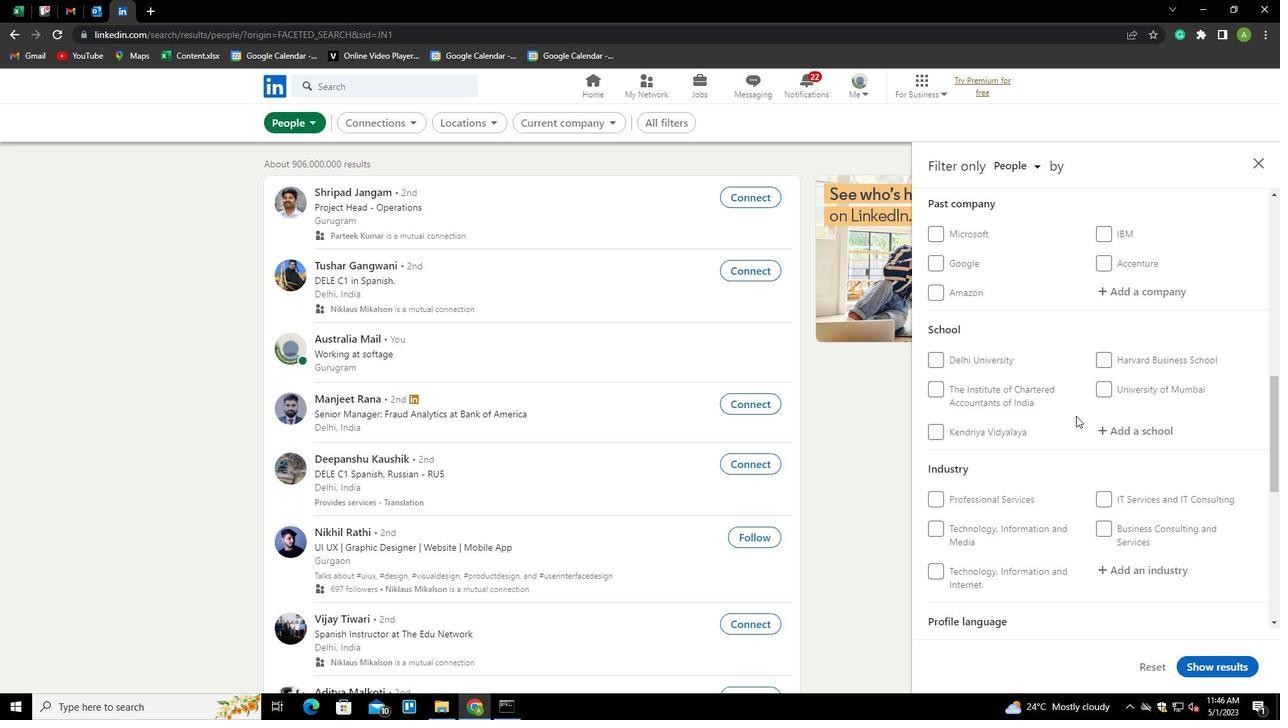 
Action: Mouse scrolled (1076, 416) with delta (0, 0)
Screenshot: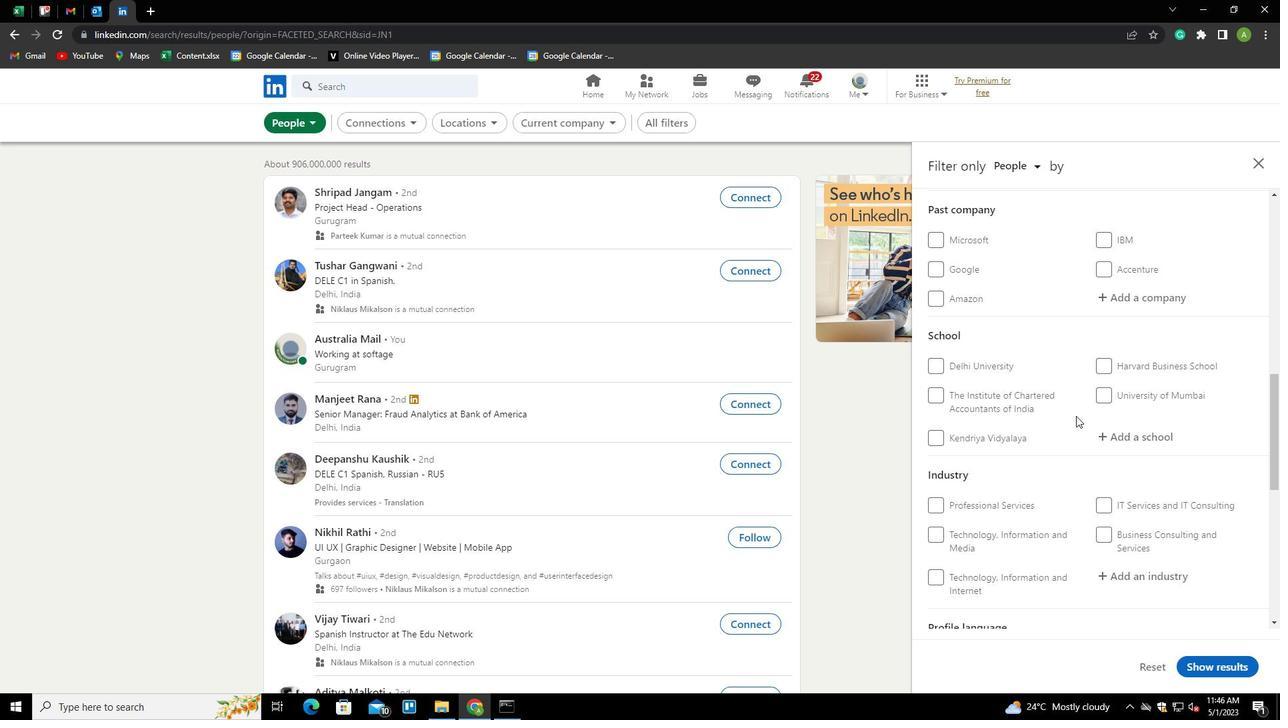 
Action: Mouse scrolled (1076, 416) with delta (0, 0)
Screenshot: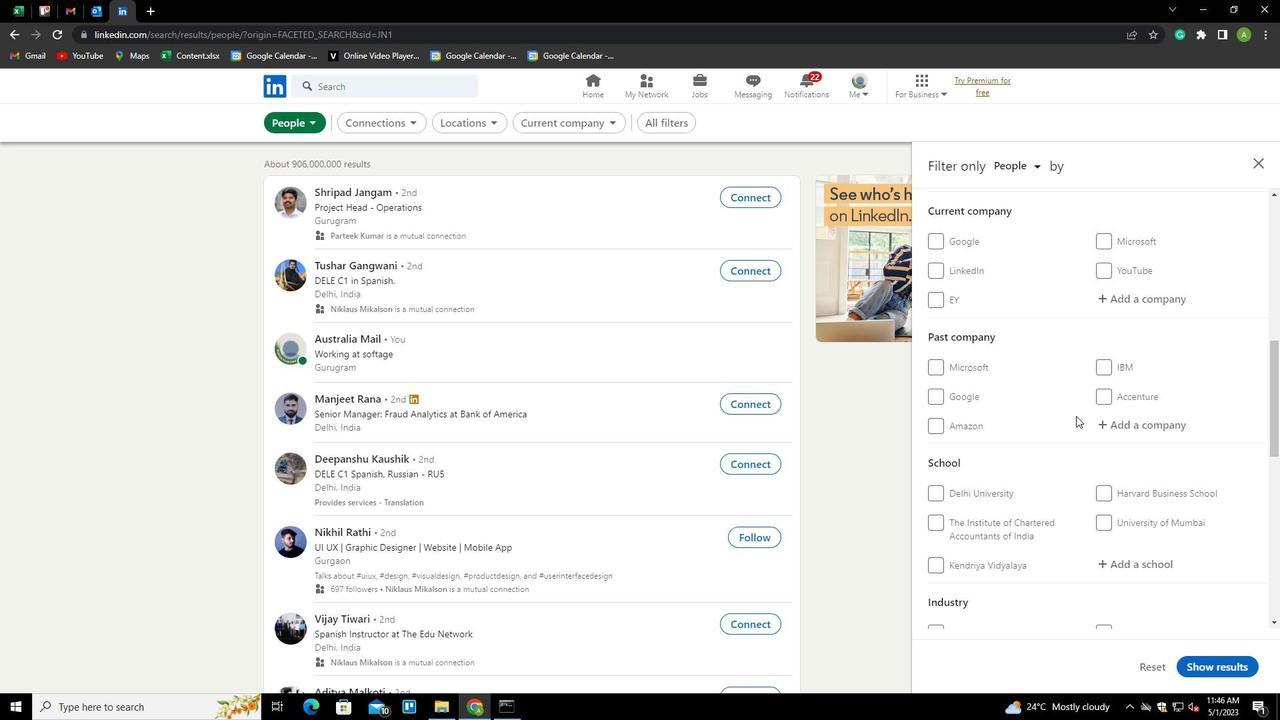 
Action: Mouse moved to (1122, 368)
Screenshot: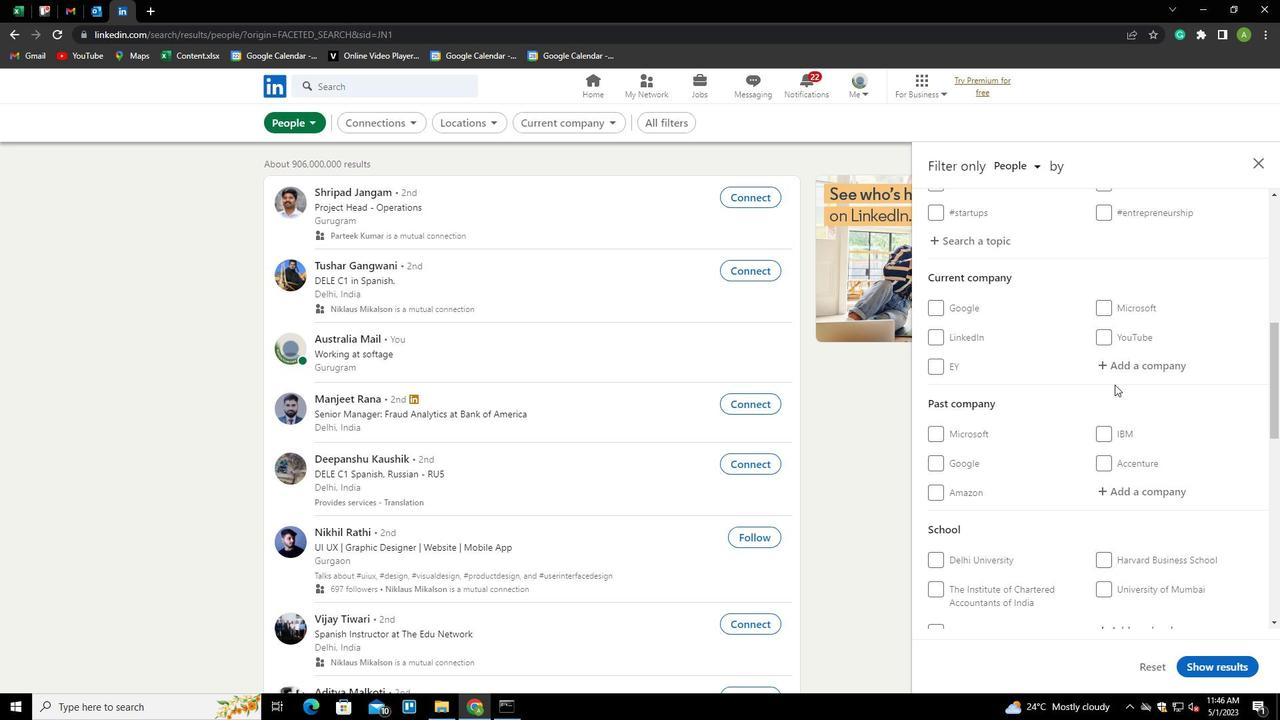 
Action: Mouse pressed left at (1122, 368)
Screenshot: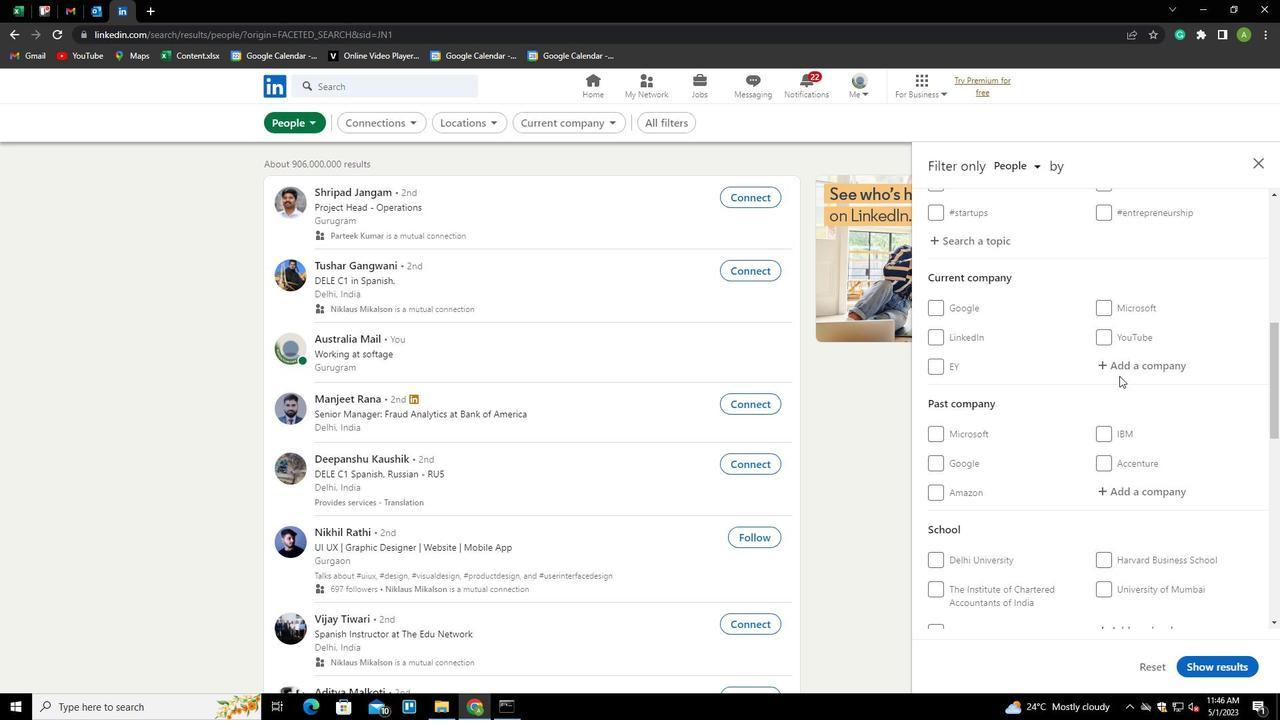 
Action: Key pressed <Key.shift>
Screenshot: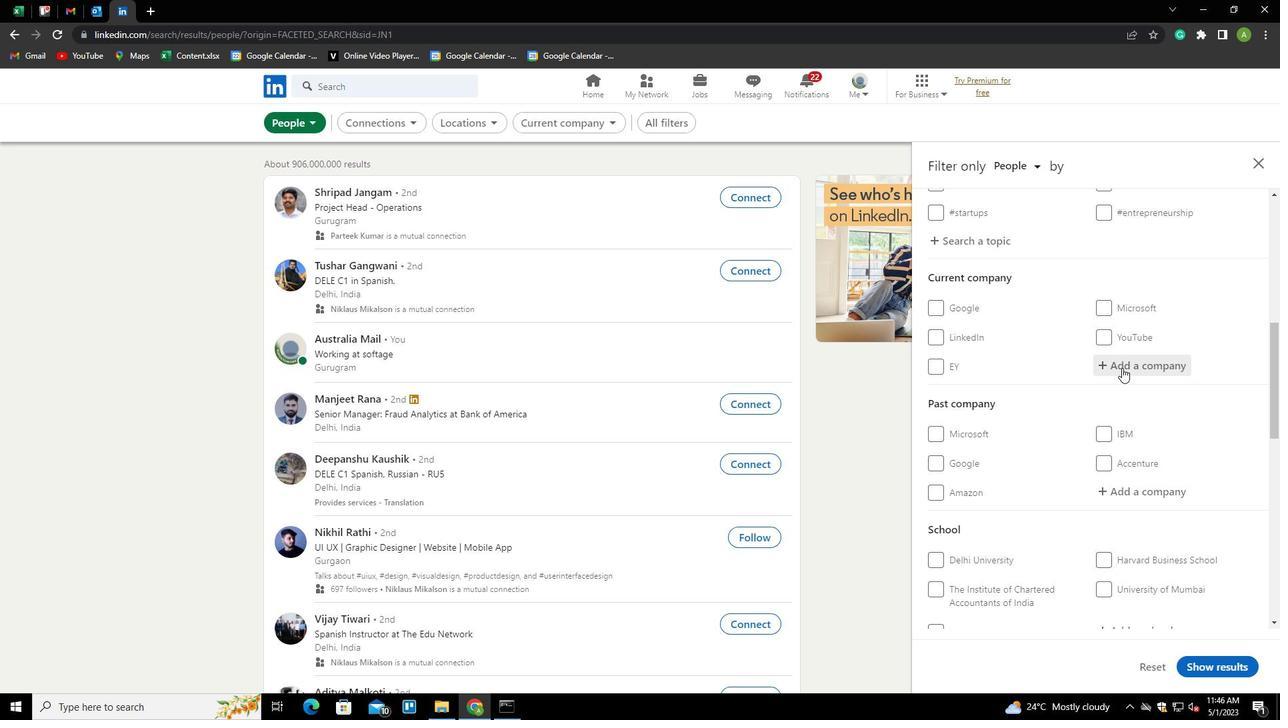 
Action: Mouse moved to (1122, 368)
Screenshot: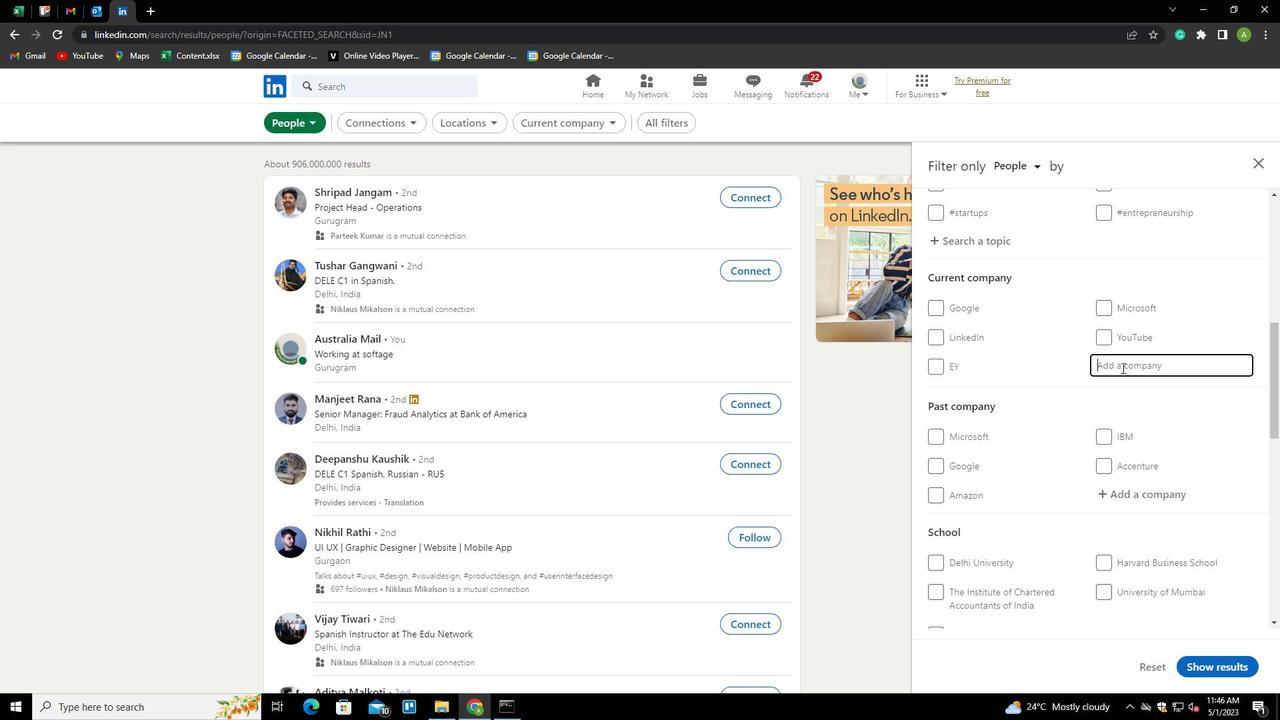 
Action: Key pressed EVERD<Key.backspace>SANA<Key.down><Key.enter>
Screenshot: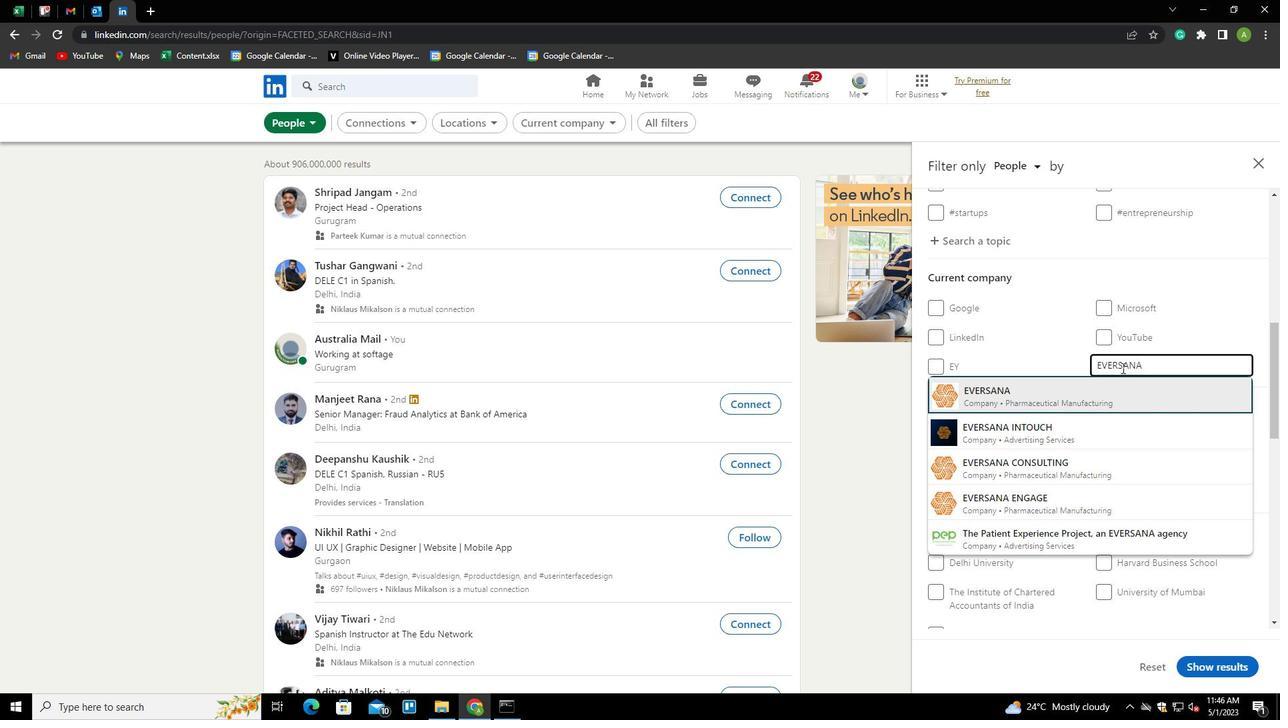 
Action: Mouse scrolled (1122, 367) with delta (0, 0)
Screenshot: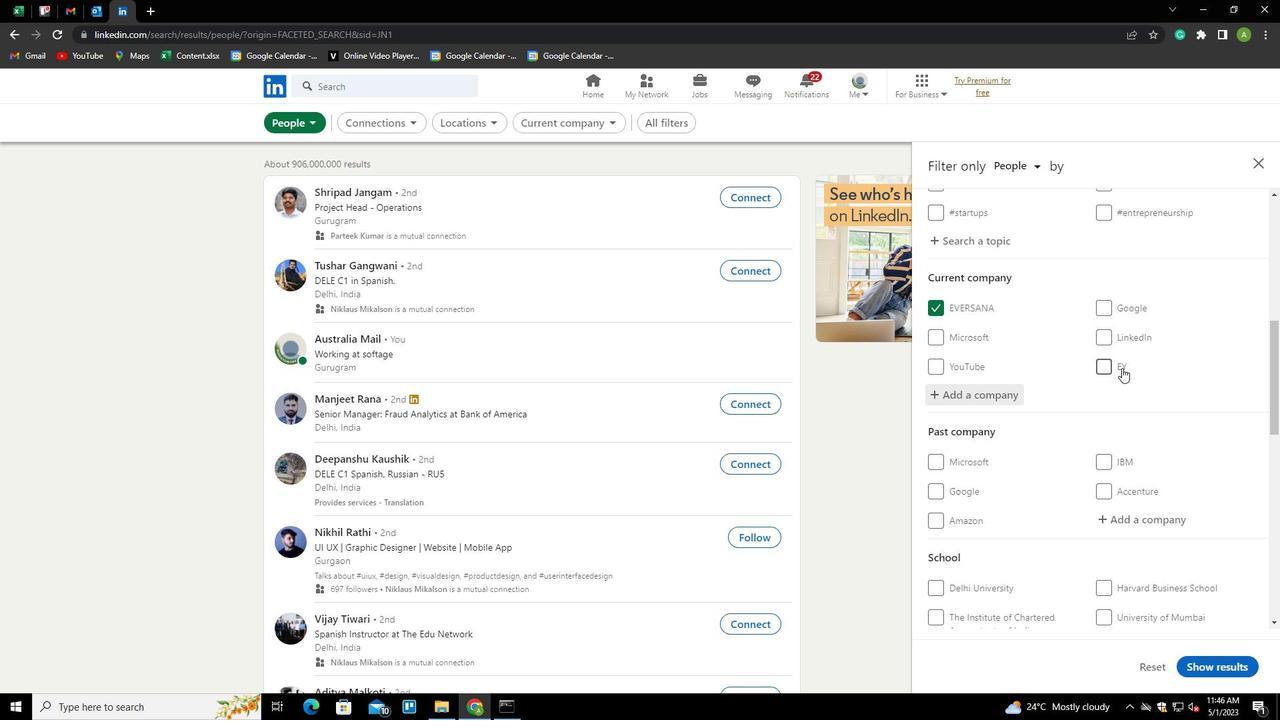 
Action: Mouse scrolled (1122, 367) with delta (0, 0)
Screenshot: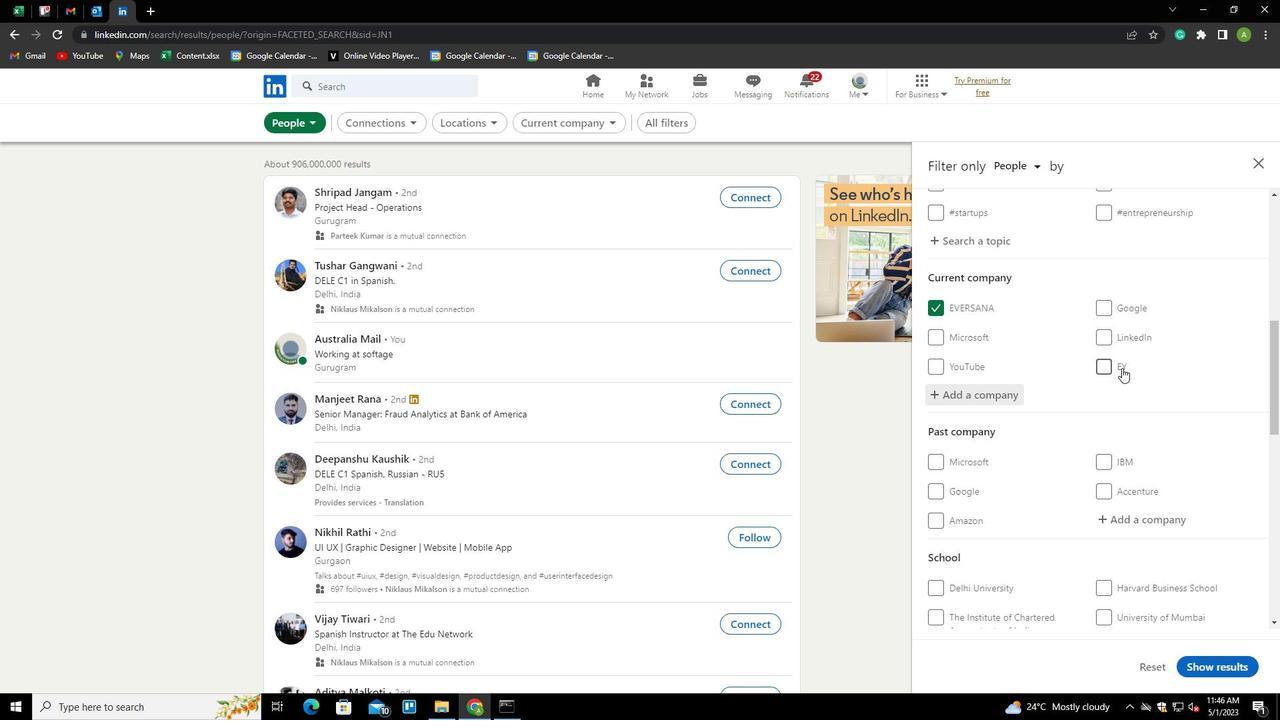 
Action: Mouse scrolled (1122, 367) with delta (0, 0)
Screenshot: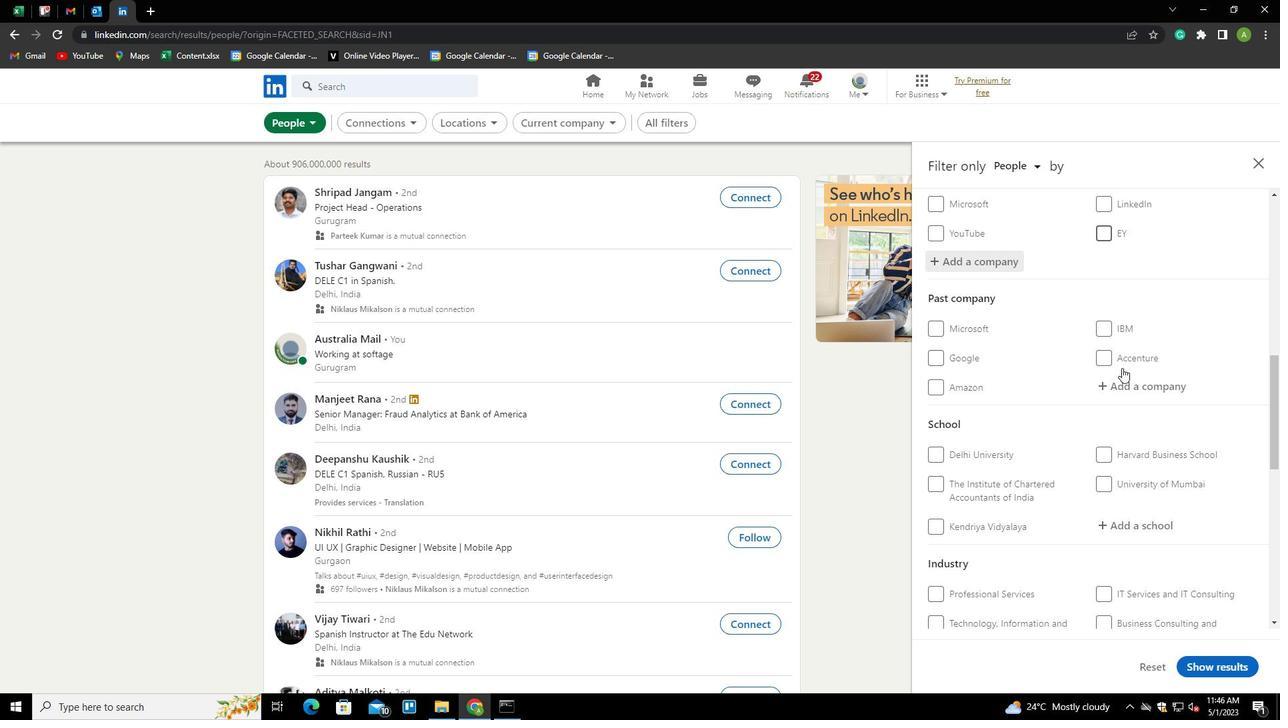 
Action: Mouse scrolled (1122, 367) with delta (0, 0)
Screenshot: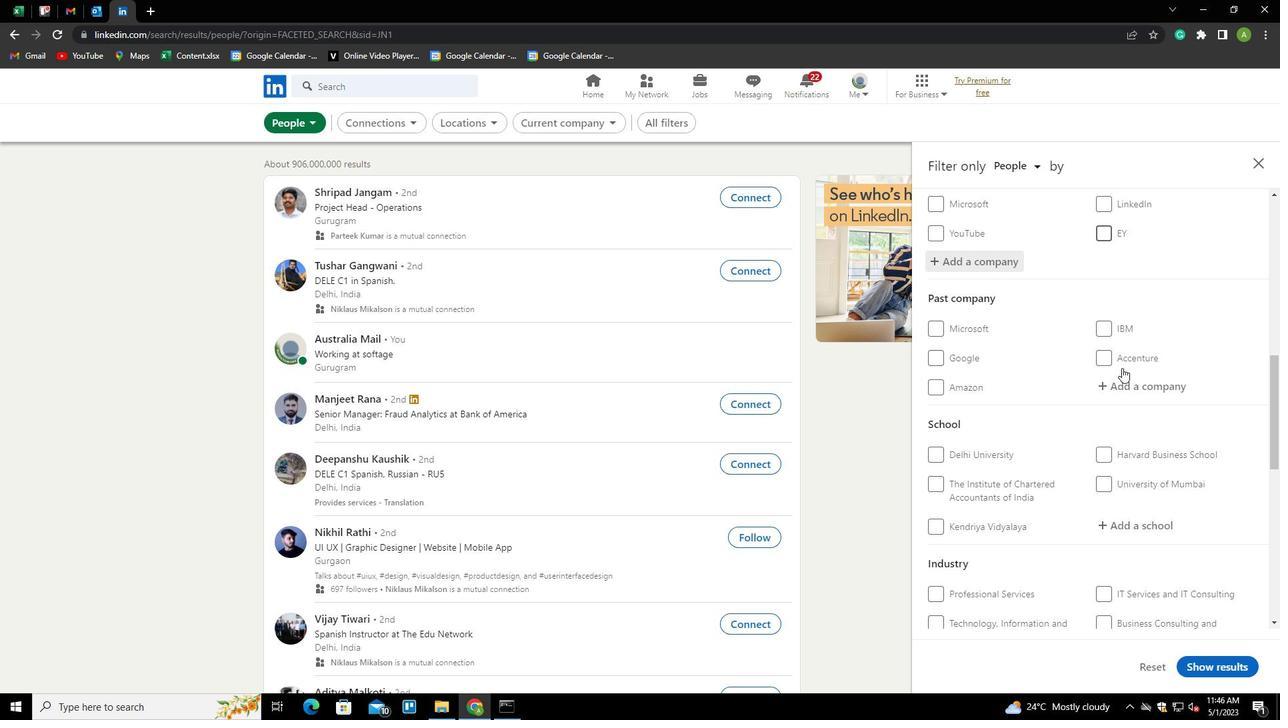 
Action: Mouse moved to (1142, 394)
Screenshot: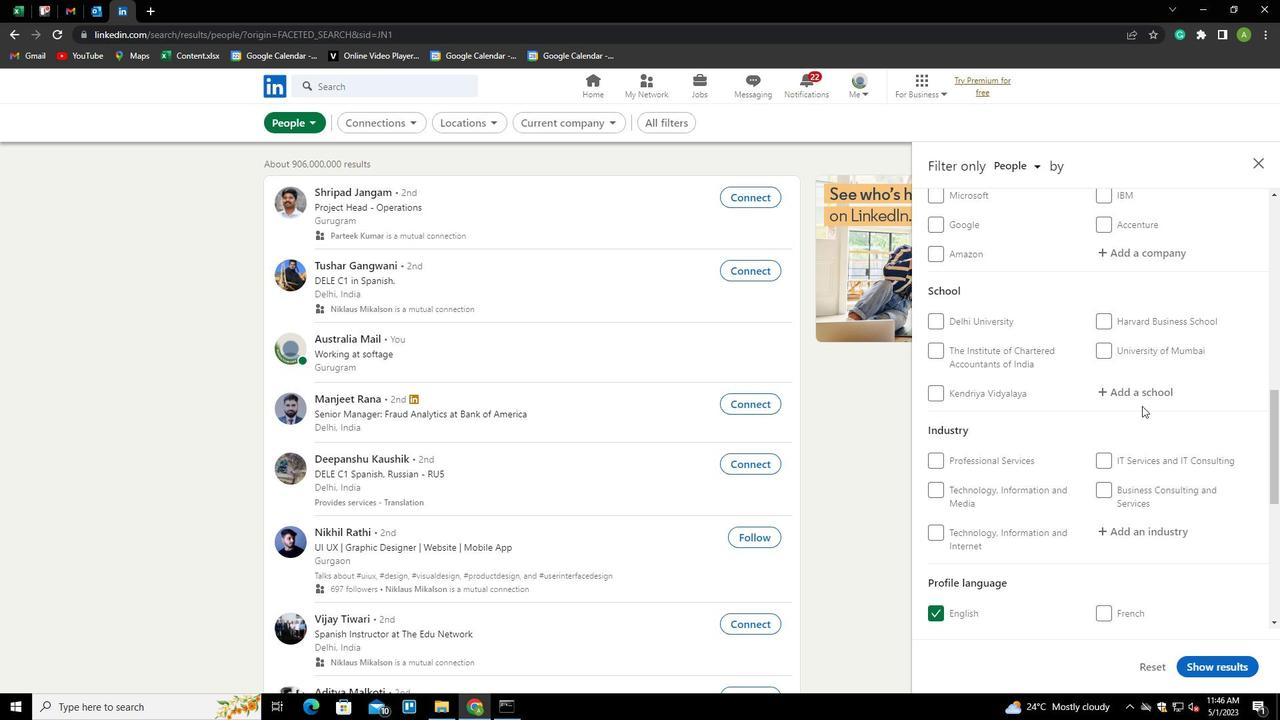 
Action: Mouse pressed left at (1142, 394)
Screenshot: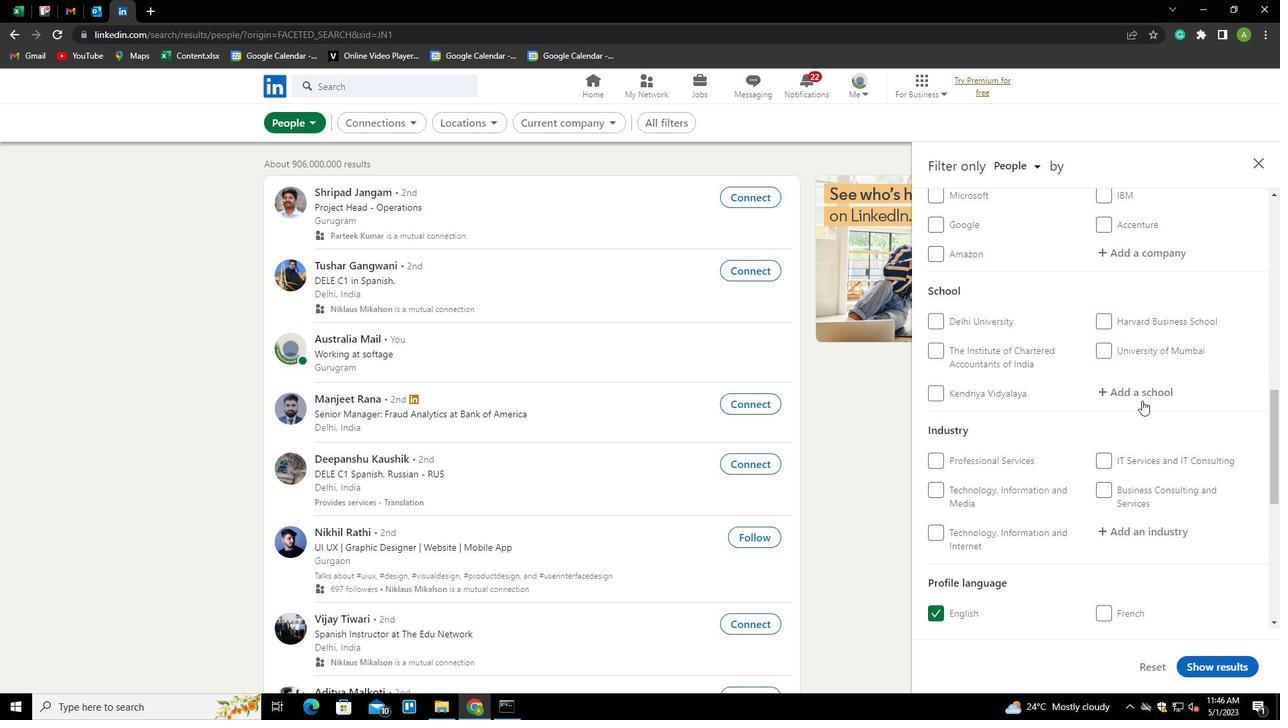 
Action: Key pressed <Key.shift>MS<Key.backspace>GM<Key.space><Key.shift>INS<Key.down><Key.enter>
Screenshot: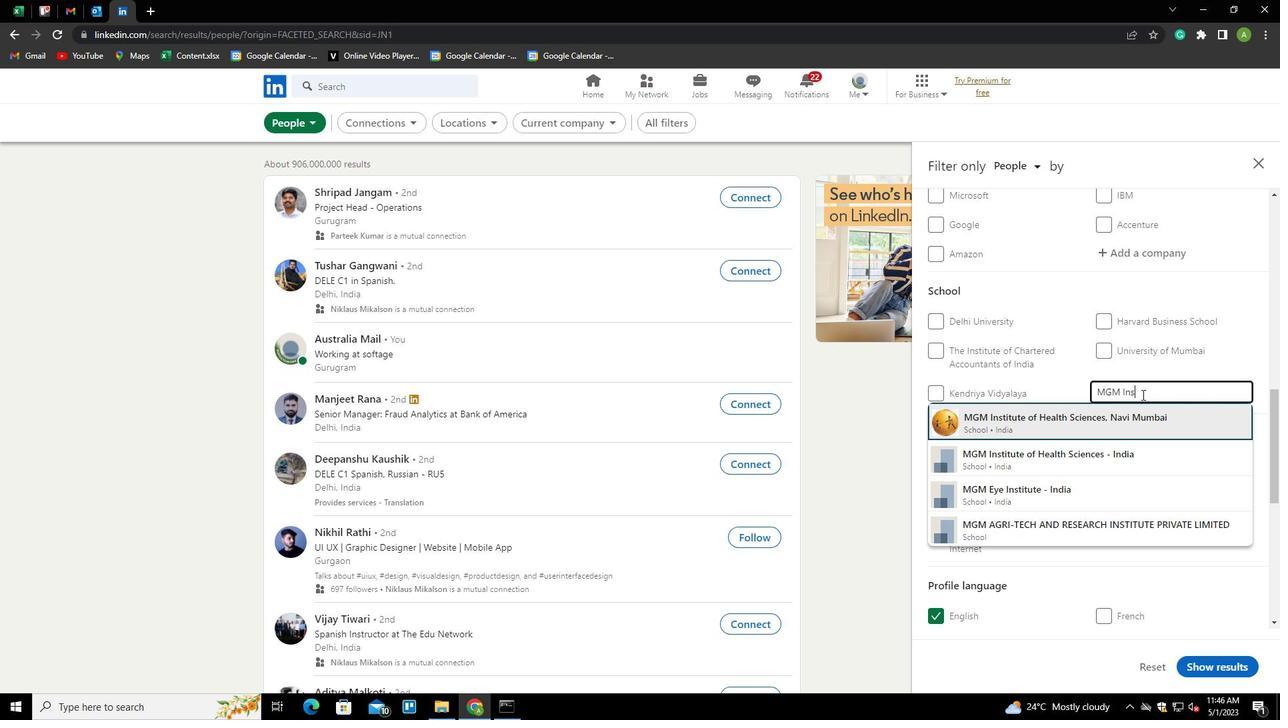 
Action: Mouse scrolled (1142, 394) with delta (0, 0)
Screenshot: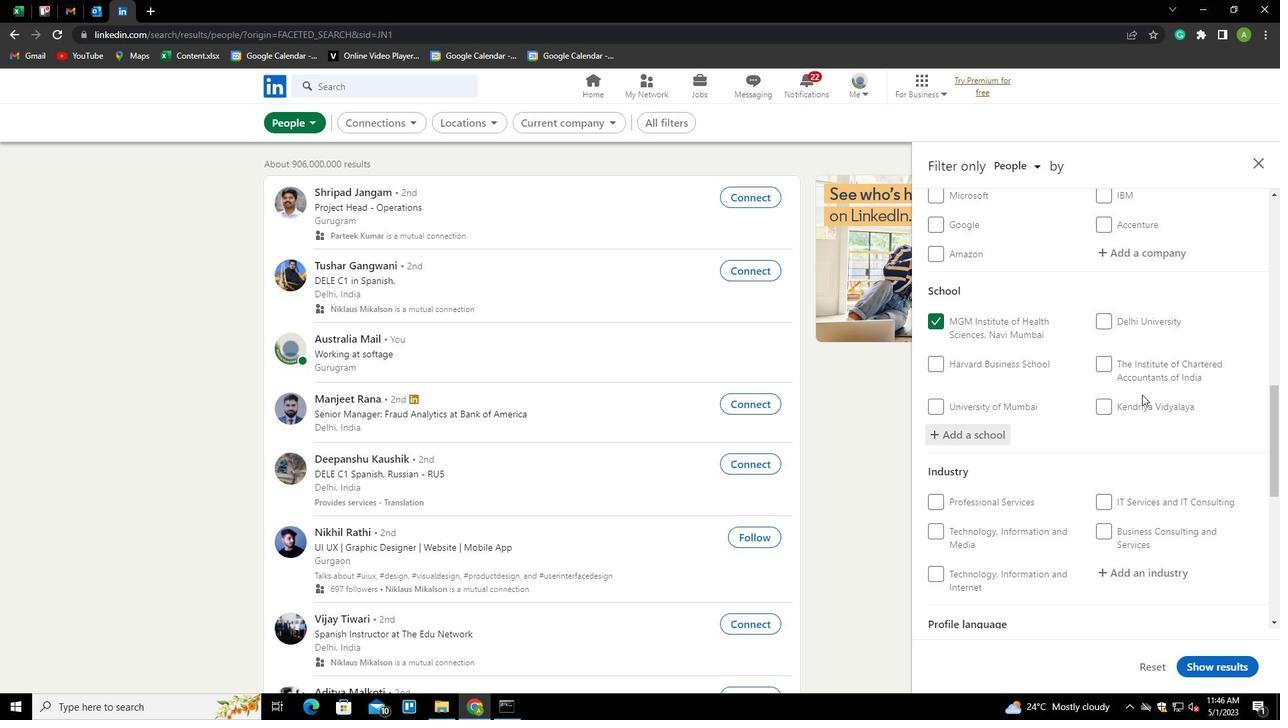 
Action: Mouse scrolled (1142, 394) with delta (0, 0)
Screenshot: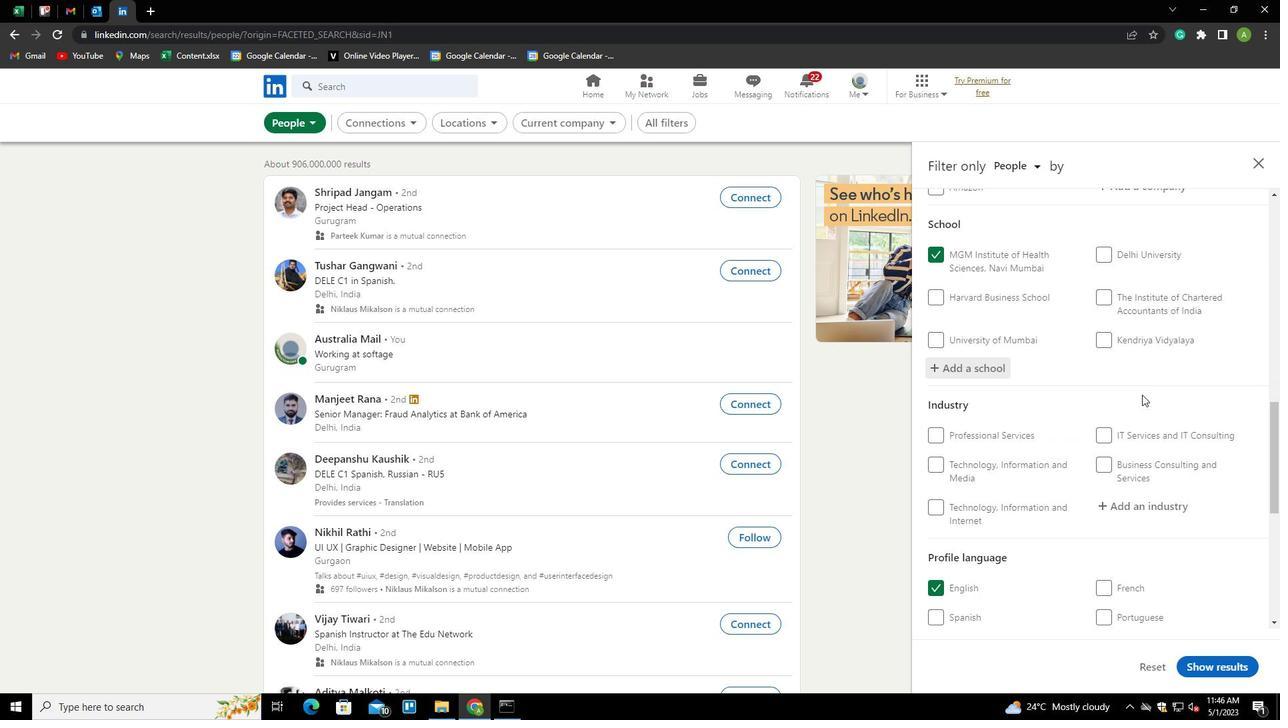 
Action: Mouse moved to (1141, 433)
Screenshot: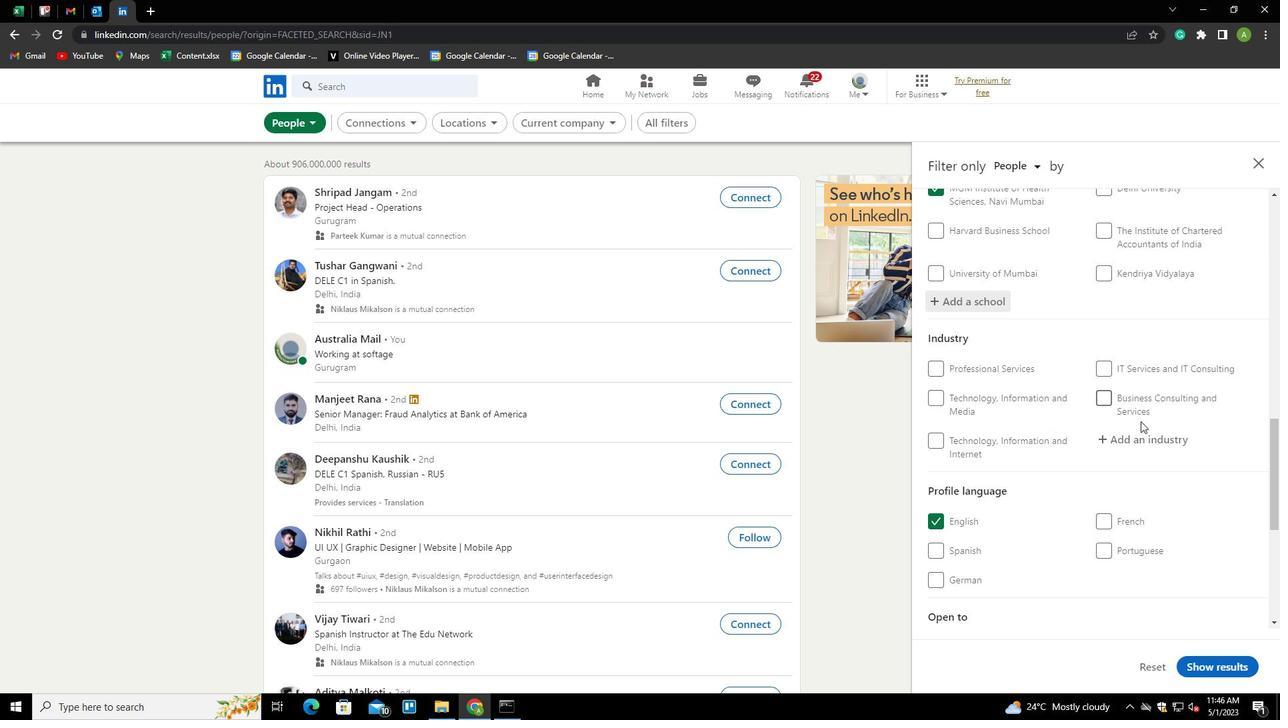 
Action: Mouse pressed left at (1141, 433)
Screenshot: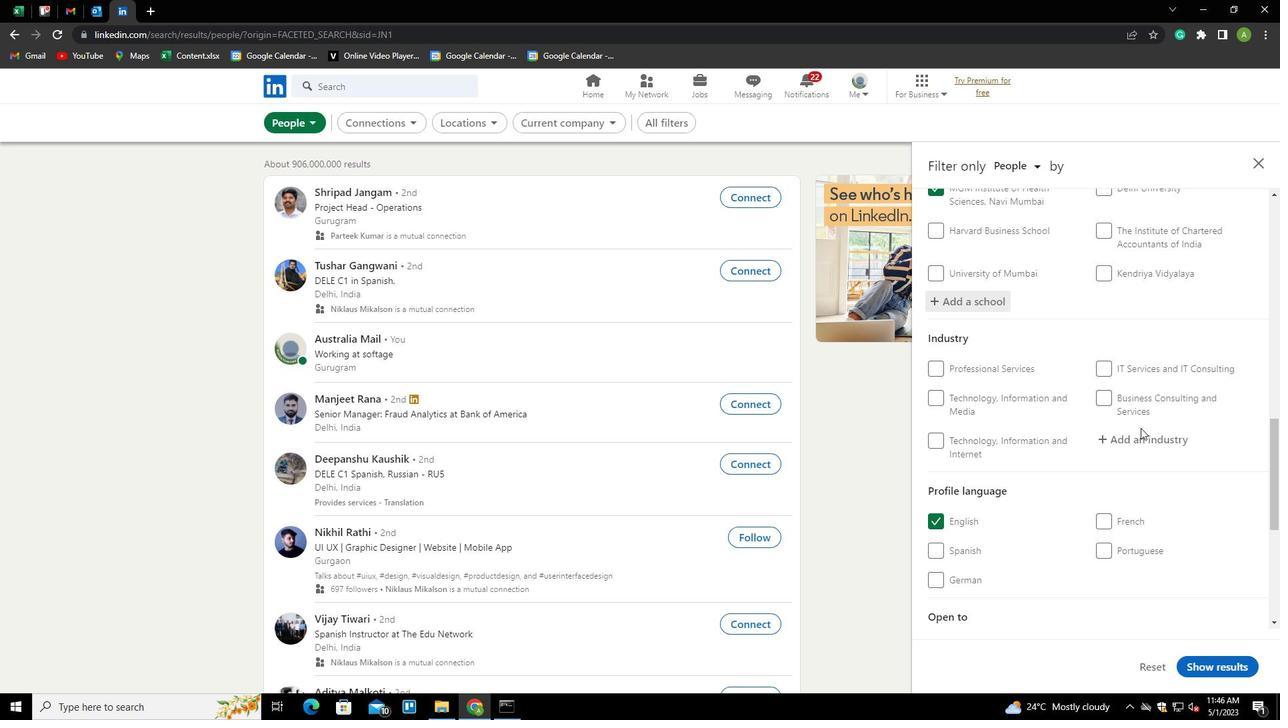 
Action: Mouse moved to (1144, 438)
Screenshot: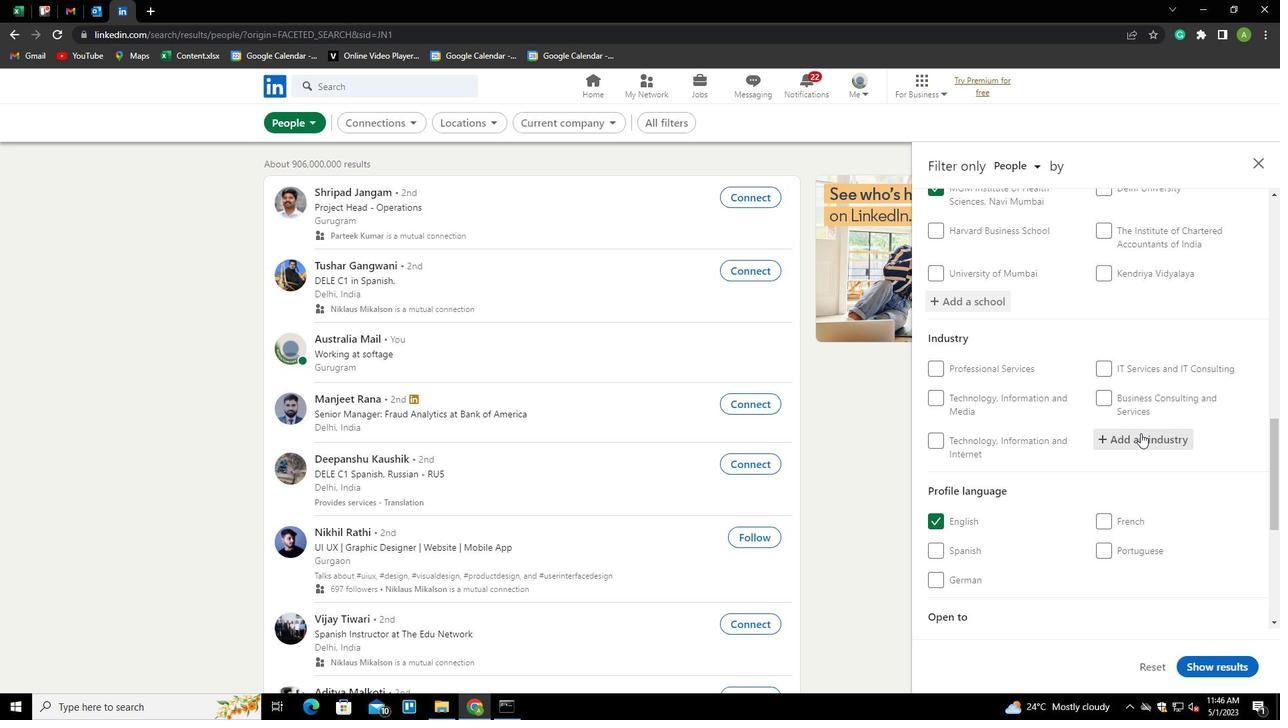 
Action: Mouse pressed left at (1144, 438)
Screenshot: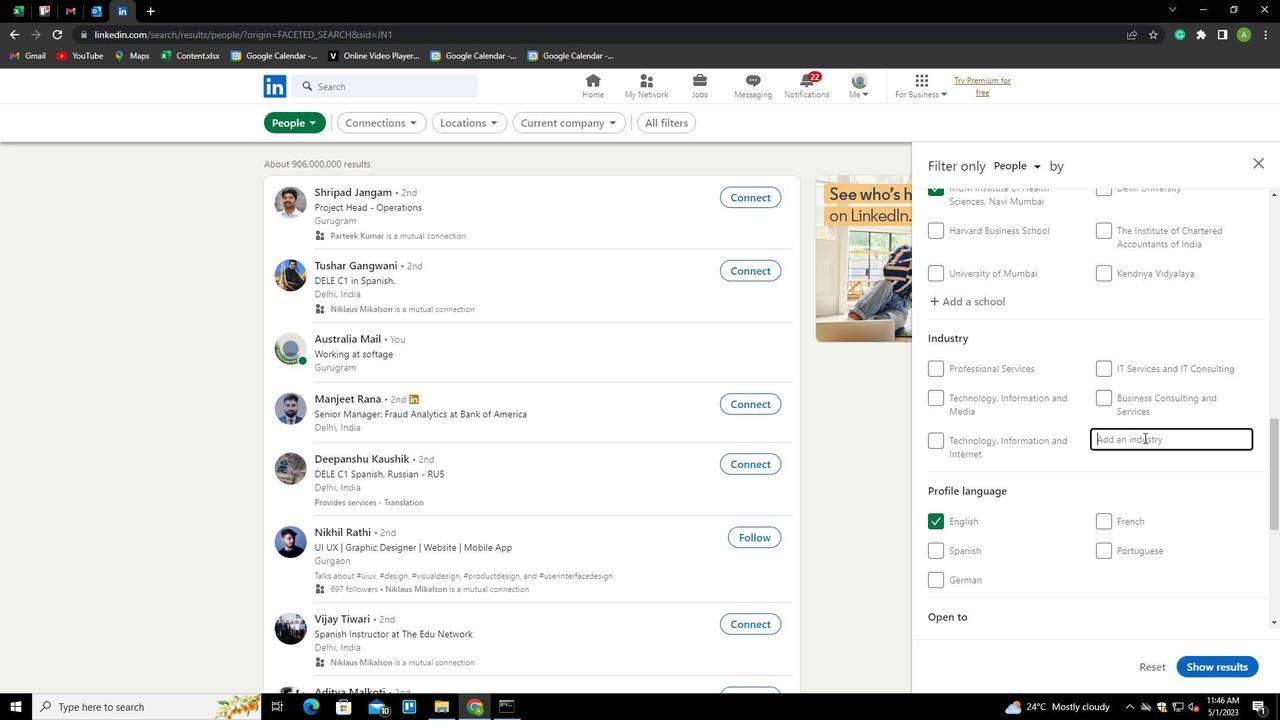 
Action: Key pressed <Key.shift>REAL<Key.space><Key.shift><Key.shift><Key.shift><Key.shift><Key.shift><Key.shift><Key.shift><Key.shift><Key.shift><Key.shift><Key.shift><Key.shift><Key.shift><Key.shift><Key.shift><Key.shift><Key.shift><Key.shift><Key.shift><Key.shift><Key.shift><Key.shift><Key.shift><Key.shift><Key.shift><Key.shift><Key.shift><Key.shift><Key.down><Key.down><Key.down><Key.down><Key.down><Key.enter>
Screenshot: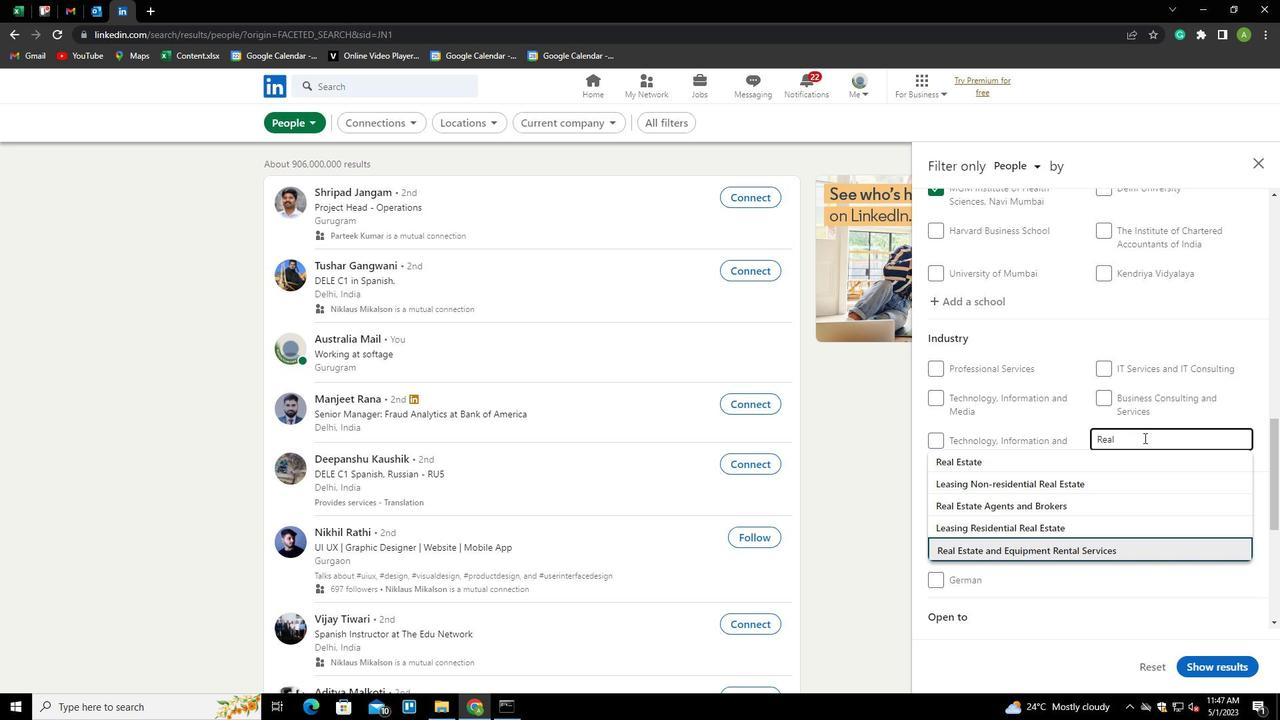 
Action: Mouse scrolled (1144, 437) with delta (0, 0)
Screenshot: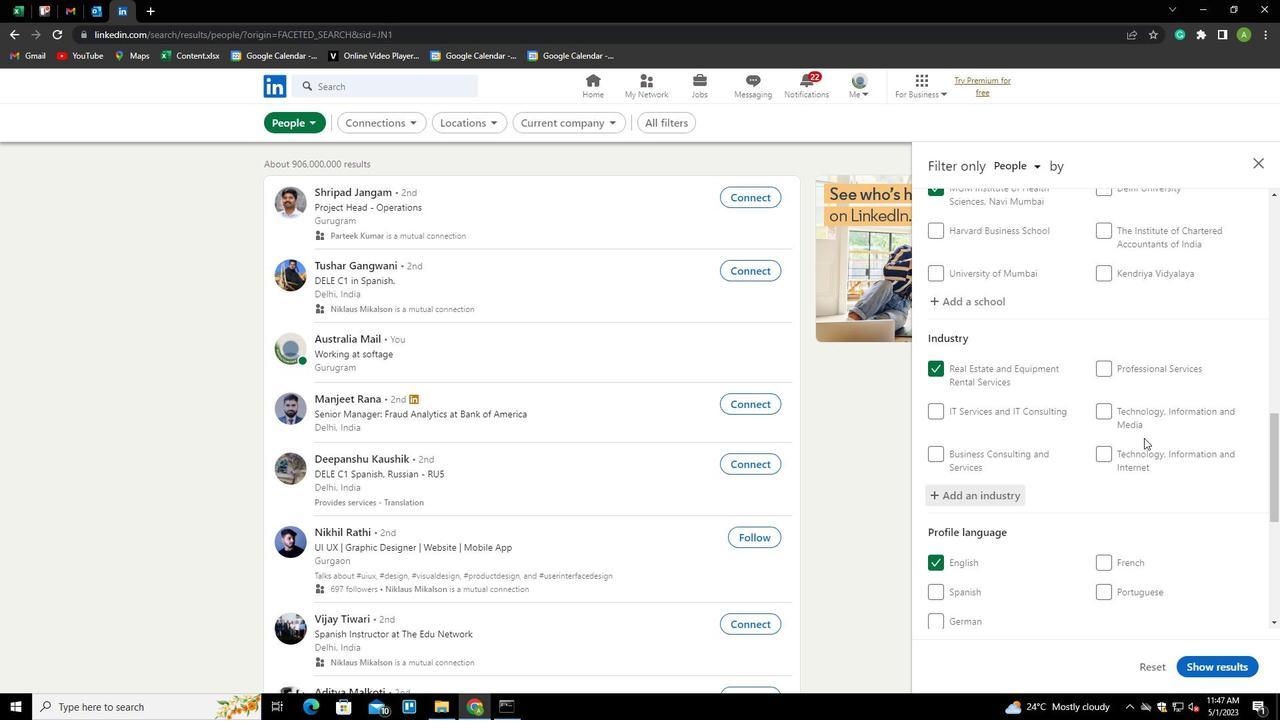 
Action: Mouse scrolled (1144, 437) with delta (0, 0)
Screenshot: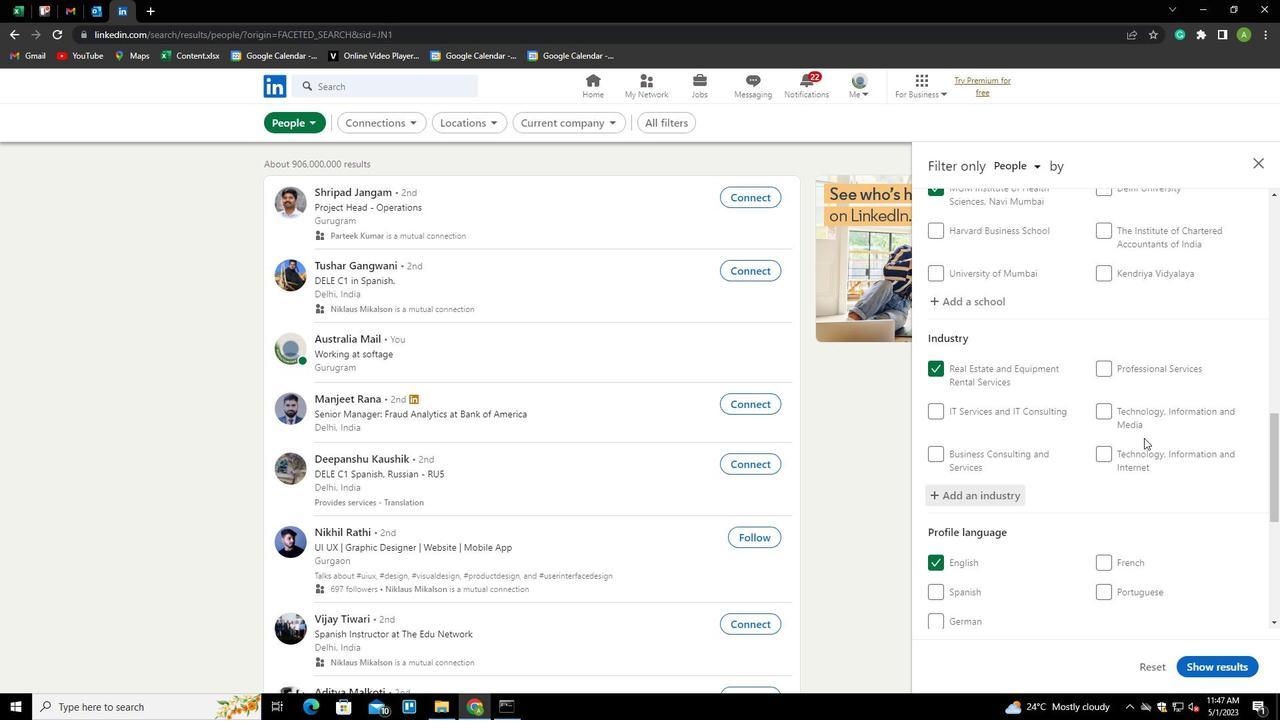 
Action: Mouse scrolled (1144, 437) with delta (0, 0)
Screenshot: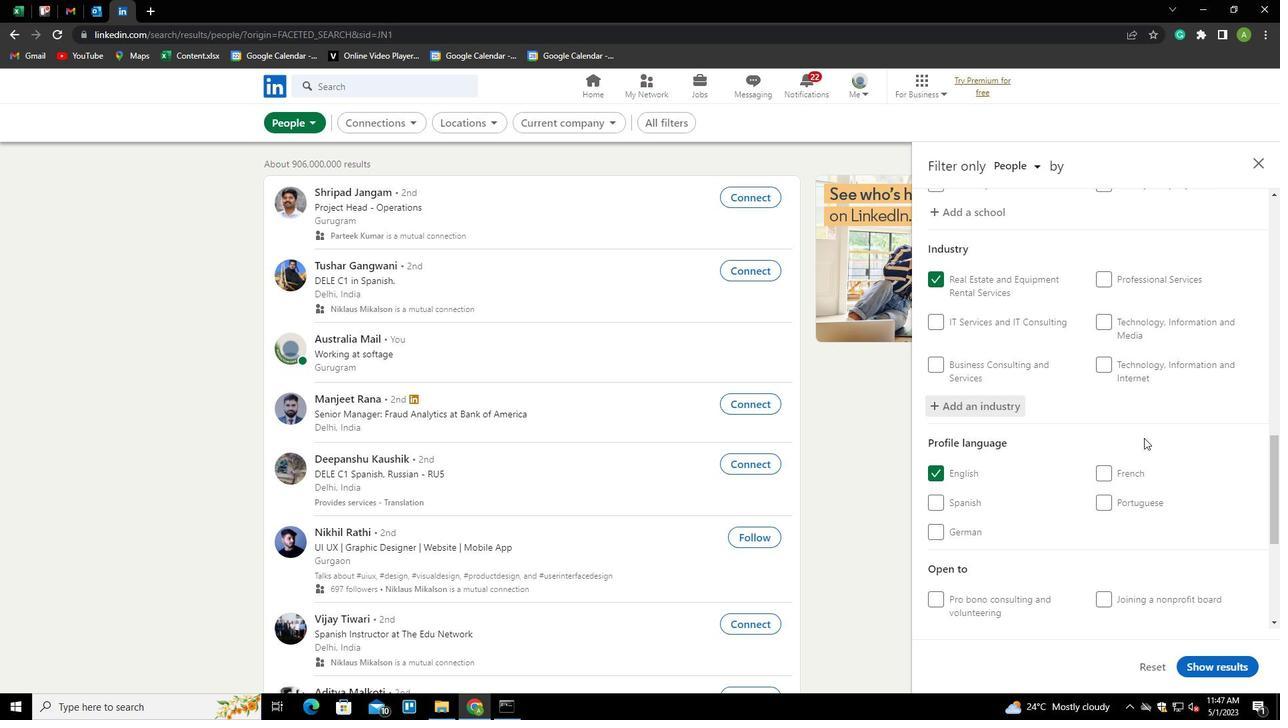 
Action: Mouse scrolled (1144, 437) with delta (0, 0)
Screenshot: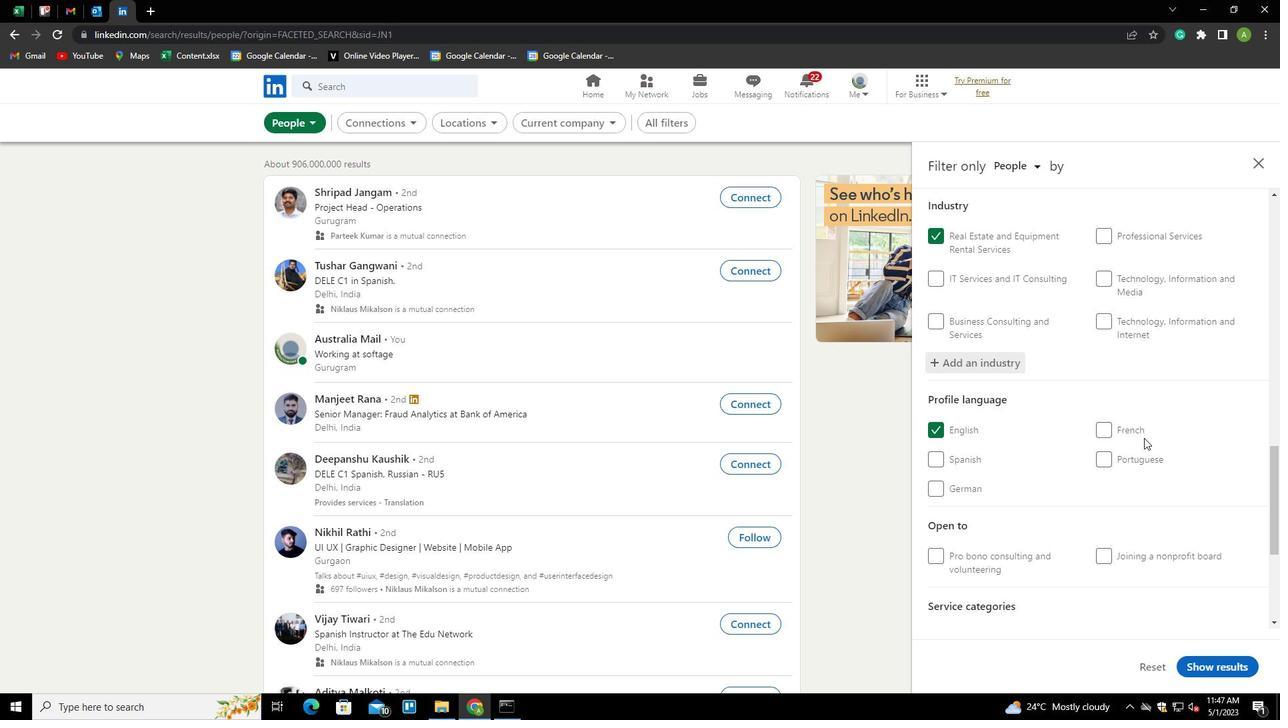
Action: Mouse moved to (1103, 474)
Screenshot: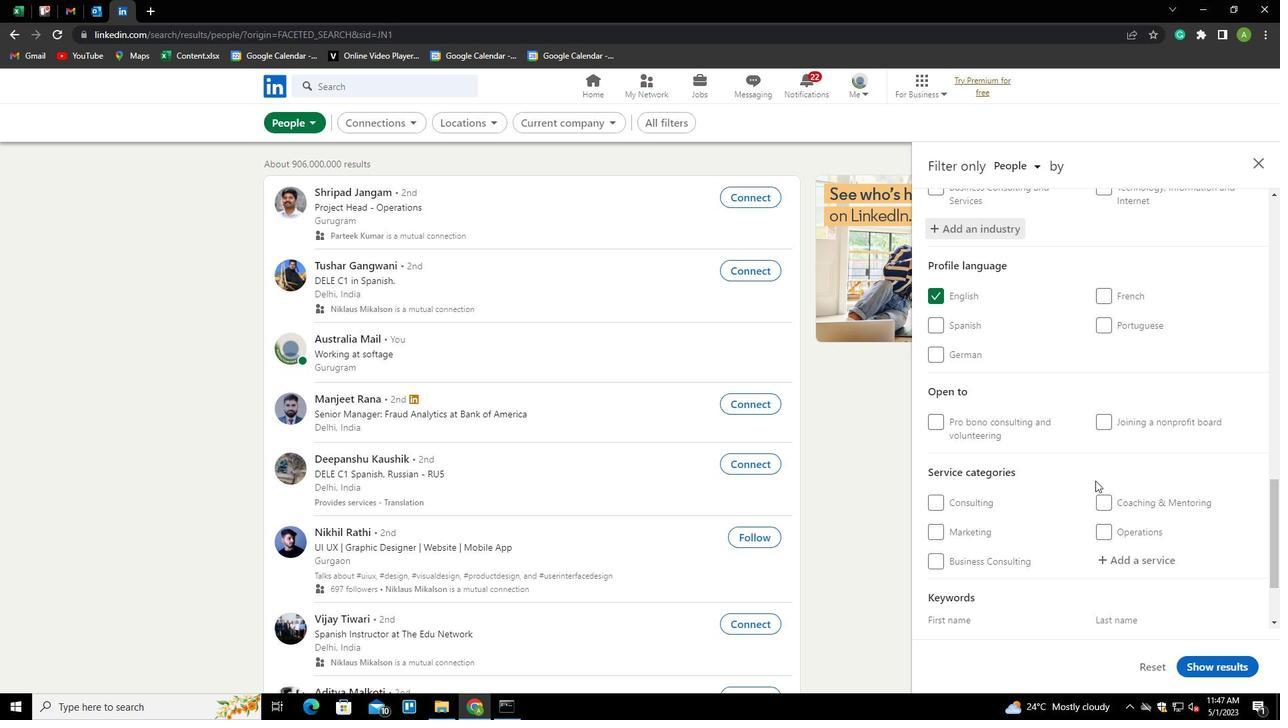 
Action: Mouse scrolled (1103, 473) with delta (0, 0)
Screenshot: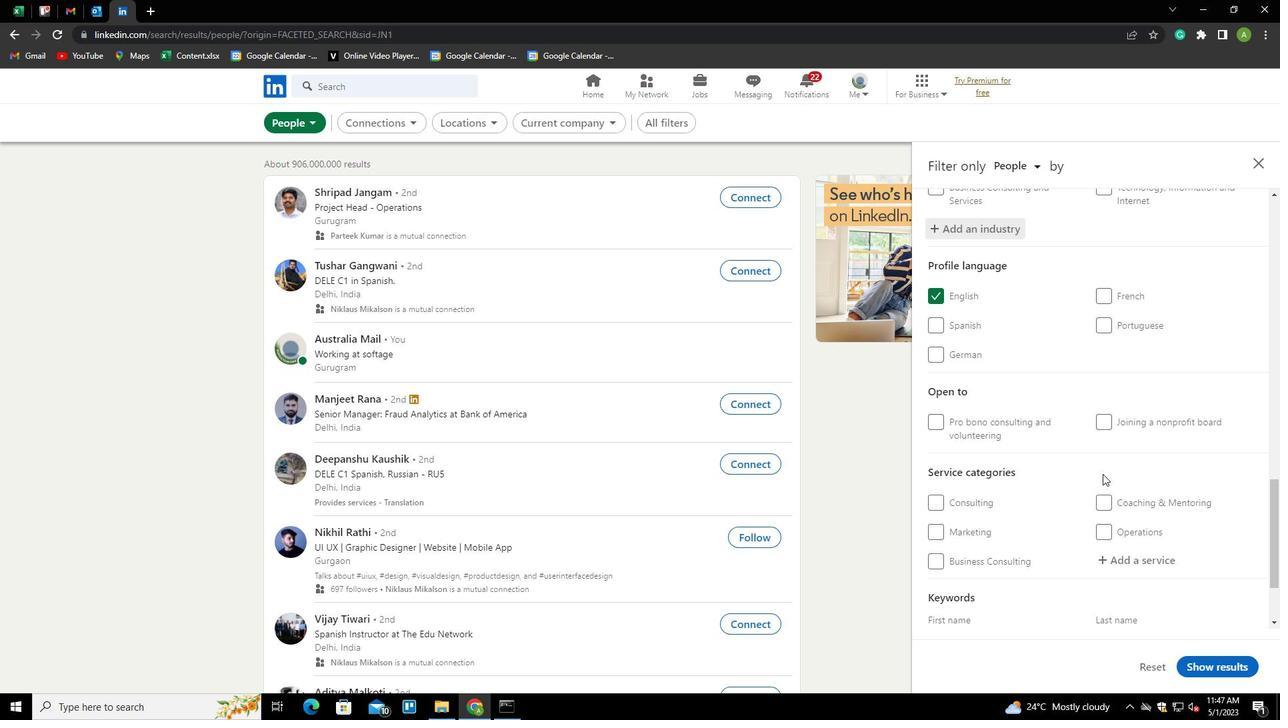 
Action: Mouse scrolled (1103, 473) with delta (0, 0)
Screenshot: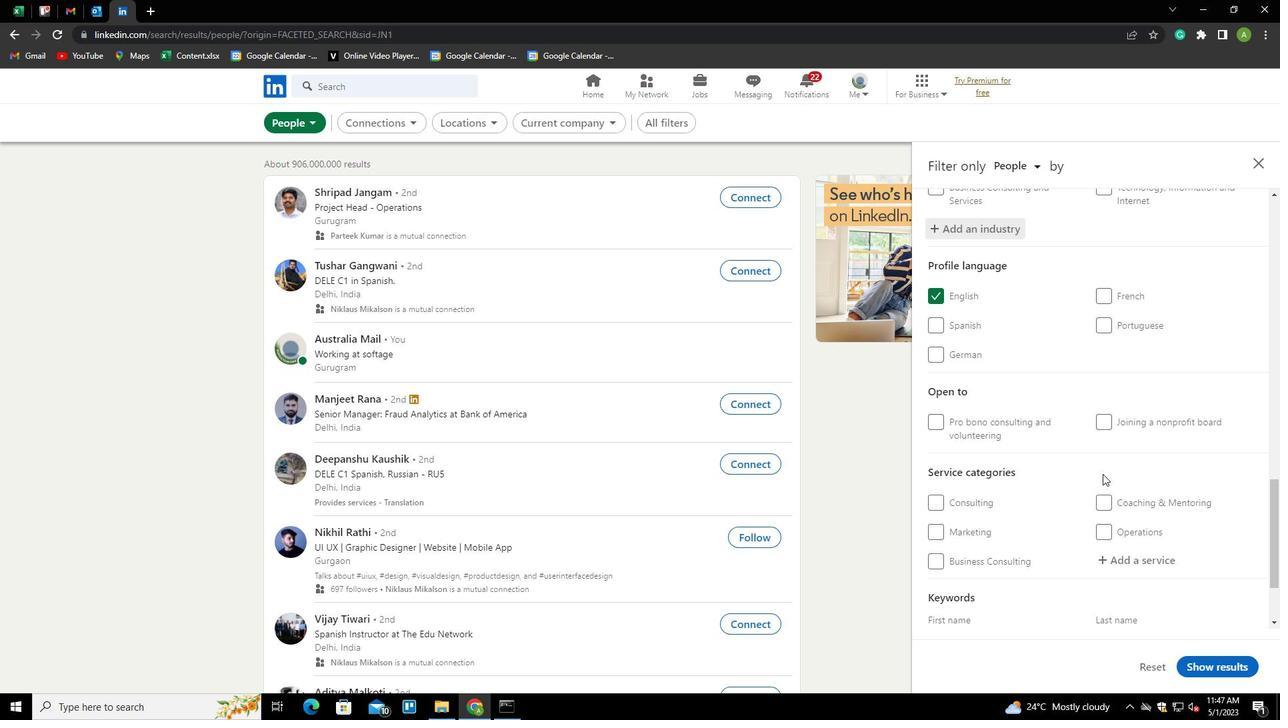 
Action: Mouse moved to (1129, 446)
Screenshot: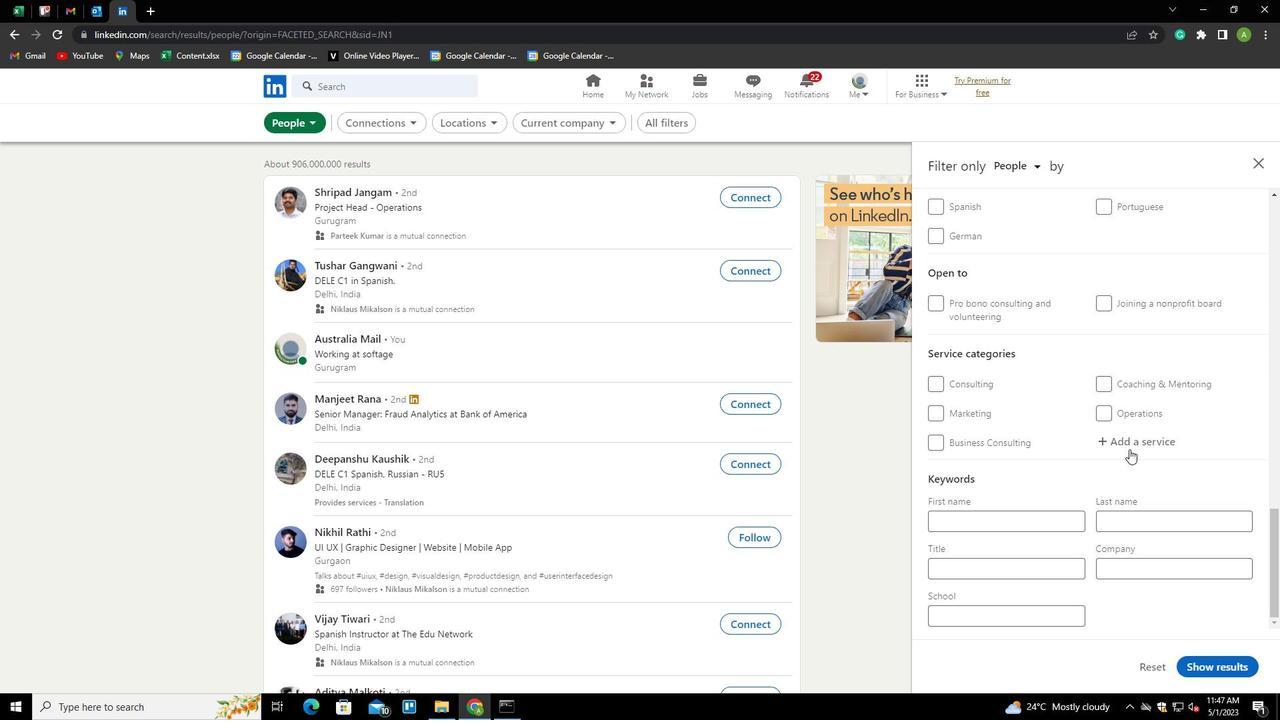 
Action: Mouse pressed left at (1129, 446)
Screenshot: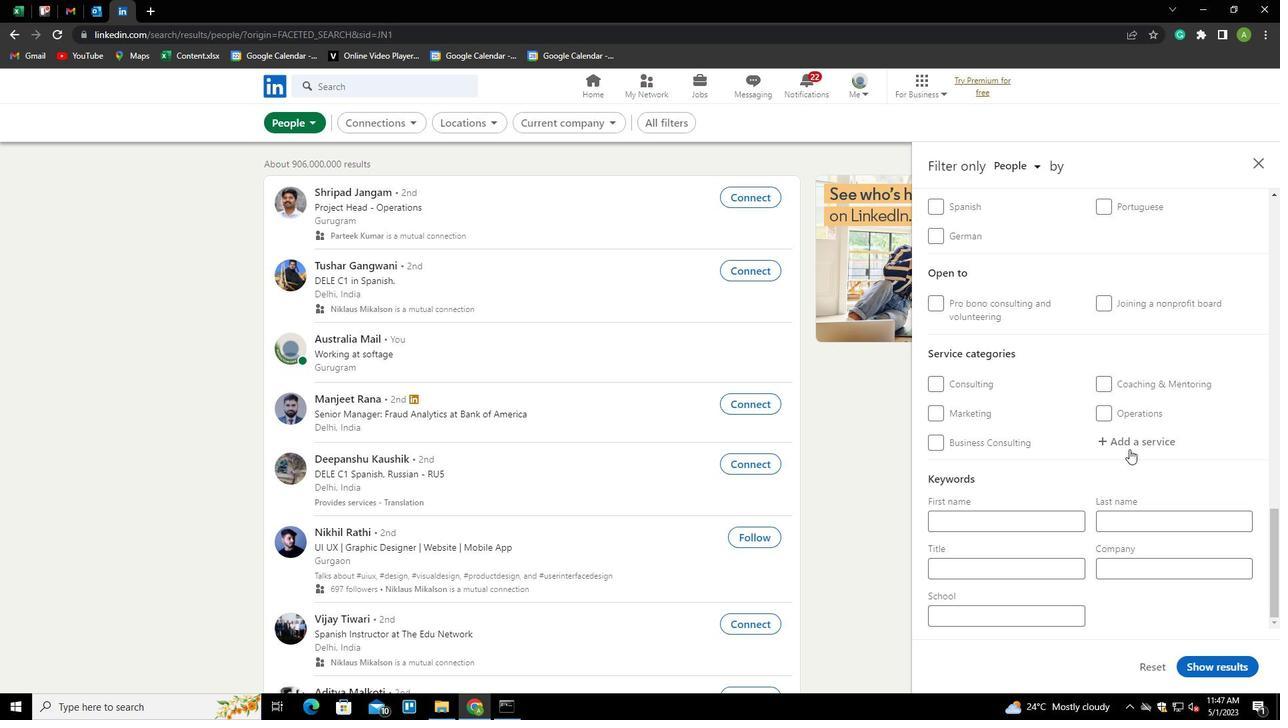 
Action: Mouse moved to (1136, 443)
Screenshot: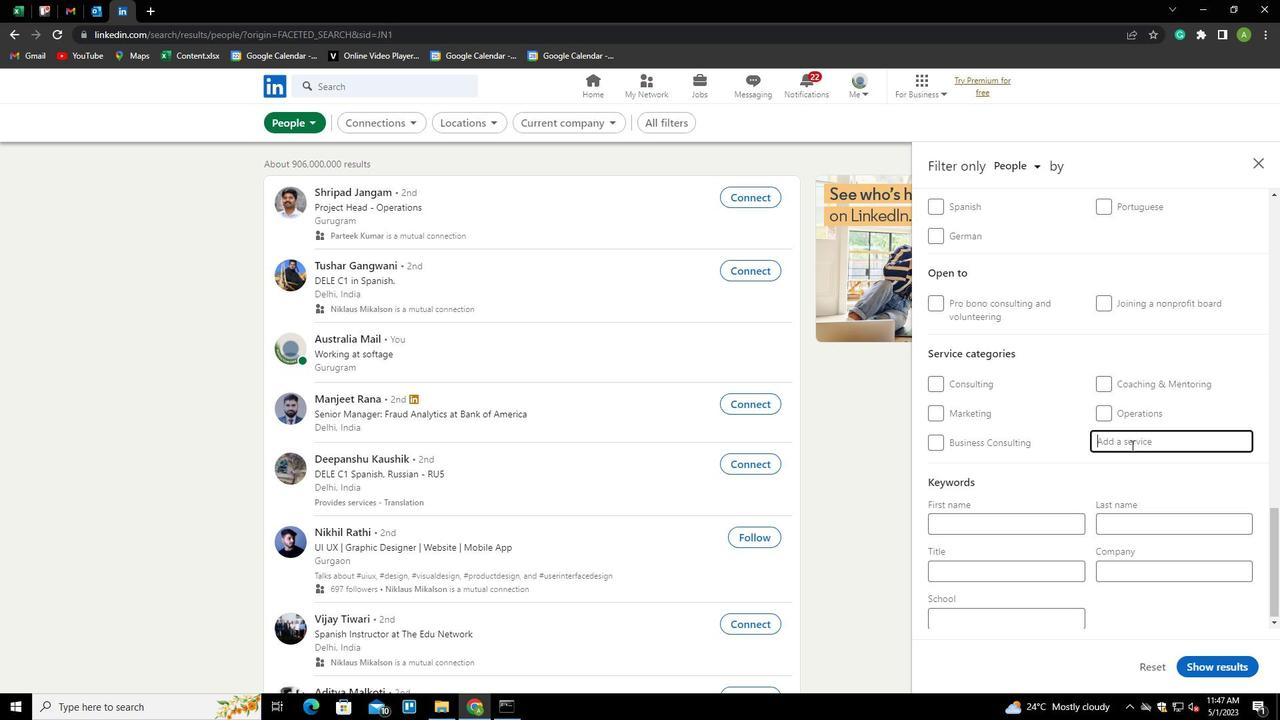 
Action: Mouse pressed left at (1136, 443)
Screenshot: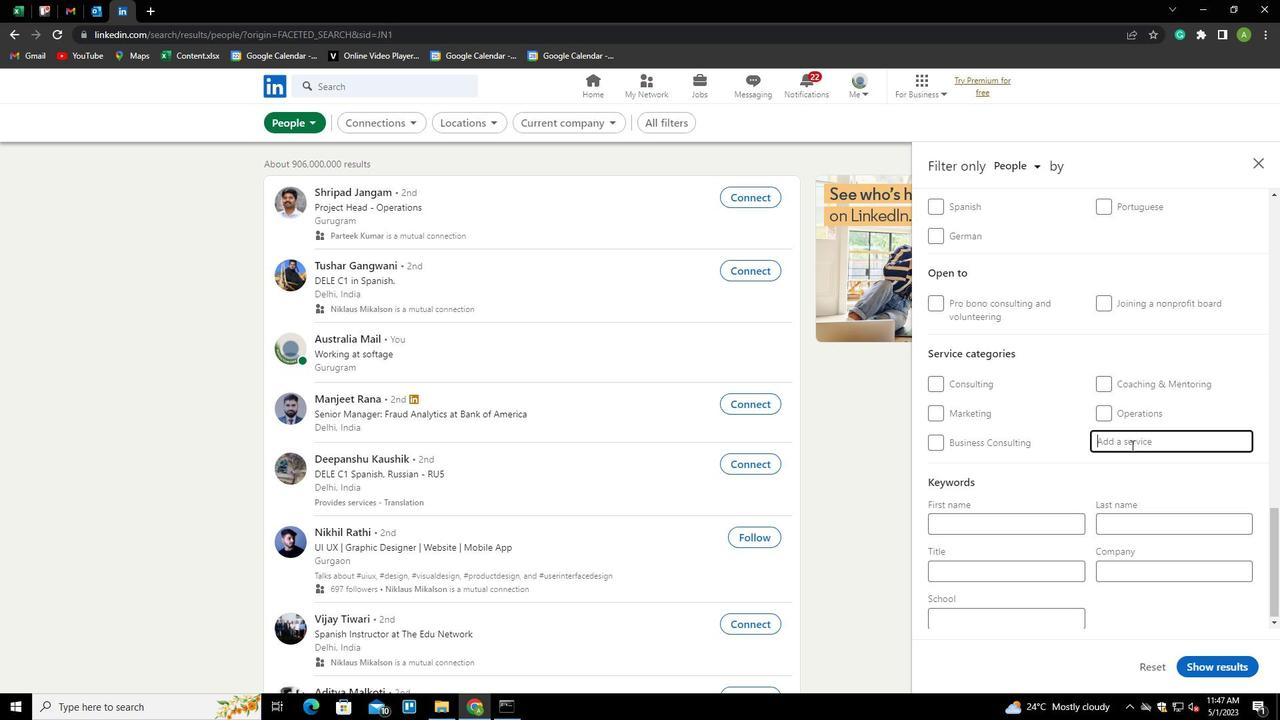 
Action: Key pressed <Key.shift><Key.shift><Key.shift><Key.shift><Key.shift><Key.shift><Key.shift><Key.shift><Key.shift><Key.shift><Key.shift><Key.shift><Key.shift><Key.shift><Key.shift><Key.shift><Key.shift><Key.shift><Key.shift><Key.shift><Key.shift><Key.shift><Key.shift><Key.shift><Key.shift><Key.shift><Key.shift><Key.shift><Key.shift><Key.shift><Key.shift><Key.shift><Key.shift><Key.shift><Key.shift><Key.shift><Key.shift><Key.shift><Key.shift><Key.shift><Key.shift><Key.shift><Key.shift><Key.shift><Key.shift><Key.shift><Key.shift><Key.shift><Key.shift>PROJECT<Key.down><Key.enter>
Screenshot: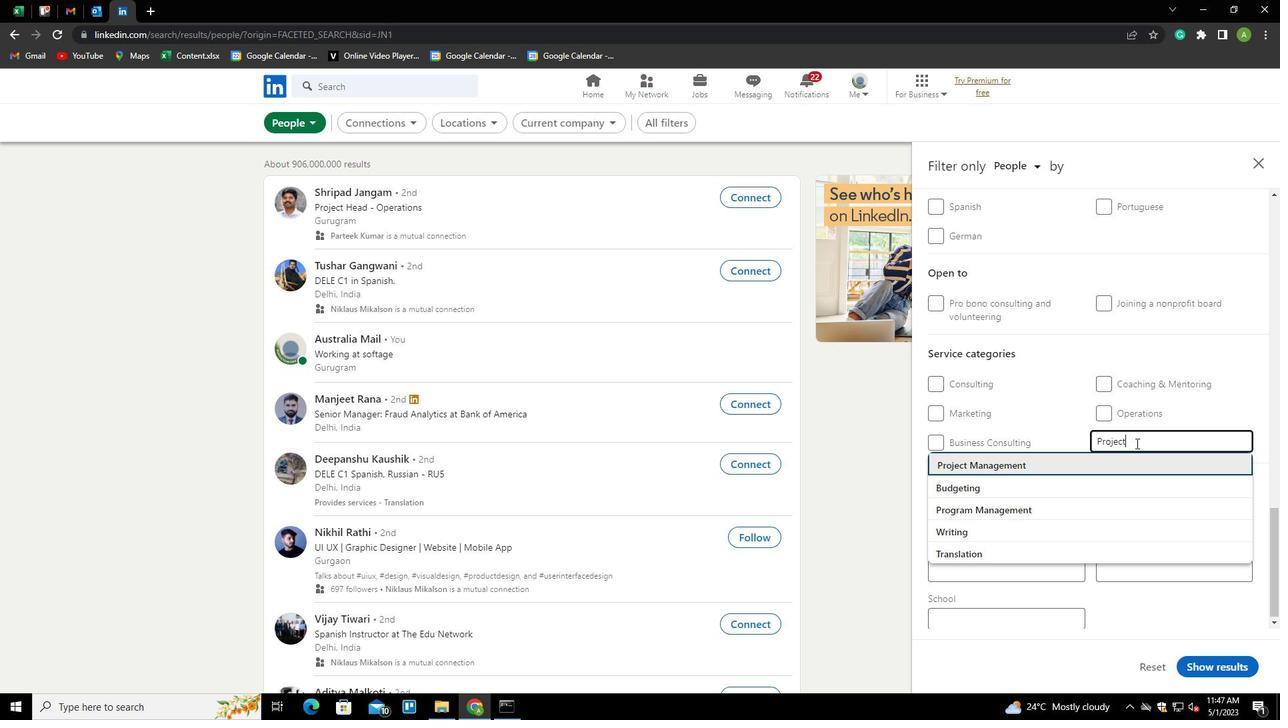 
Action: Mouse scrolled (1136, 442) with delta (0, 0)
Screenshot: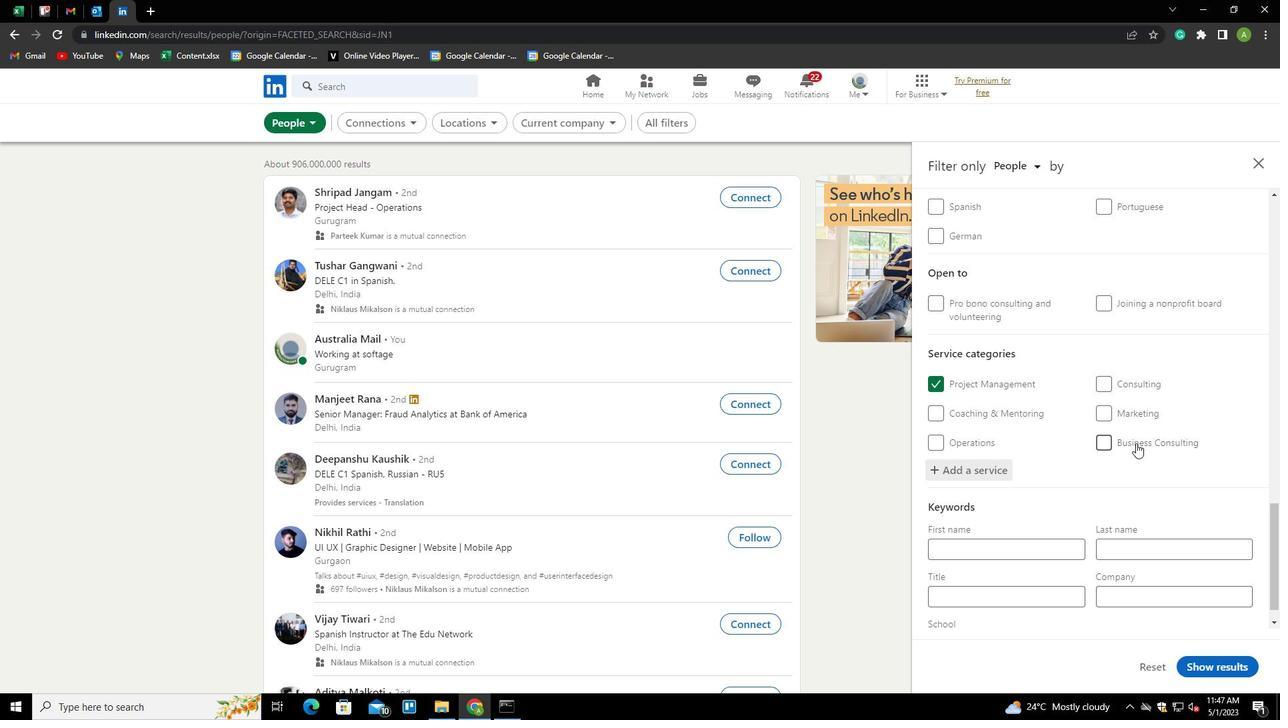 
Action: Mouse scrolled (1136, 442) with delta (0, 0)
Screenshot: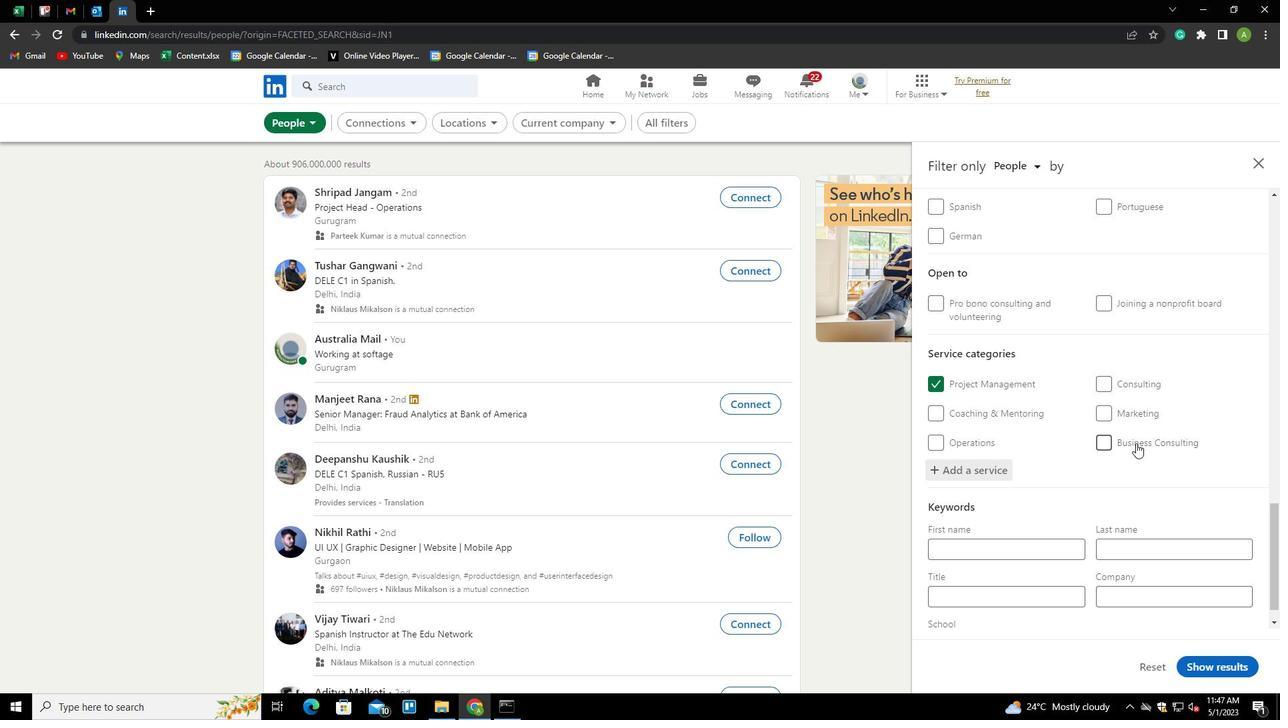 
Action: Mouse scrolled (1136, 442) with delta (0, 0)
Screenshot: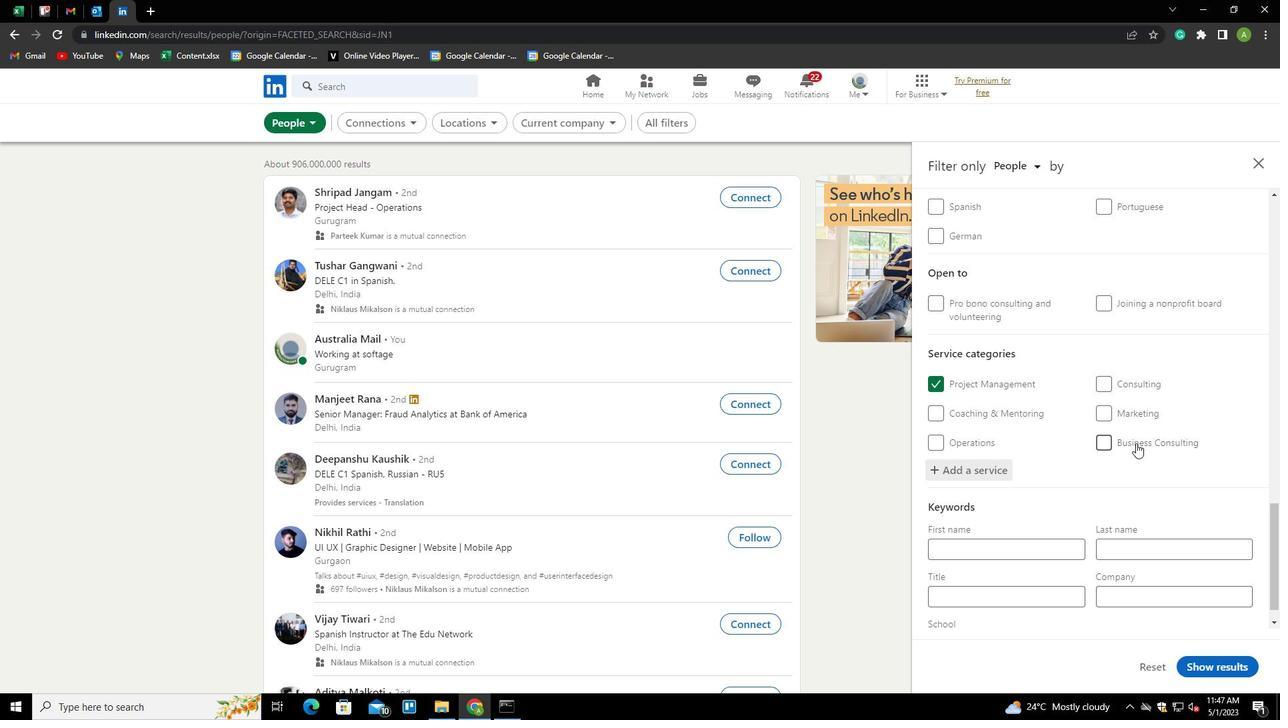 
Action: Mouse scrolled (1136, 442) with delta (0, 0)
Screenshot: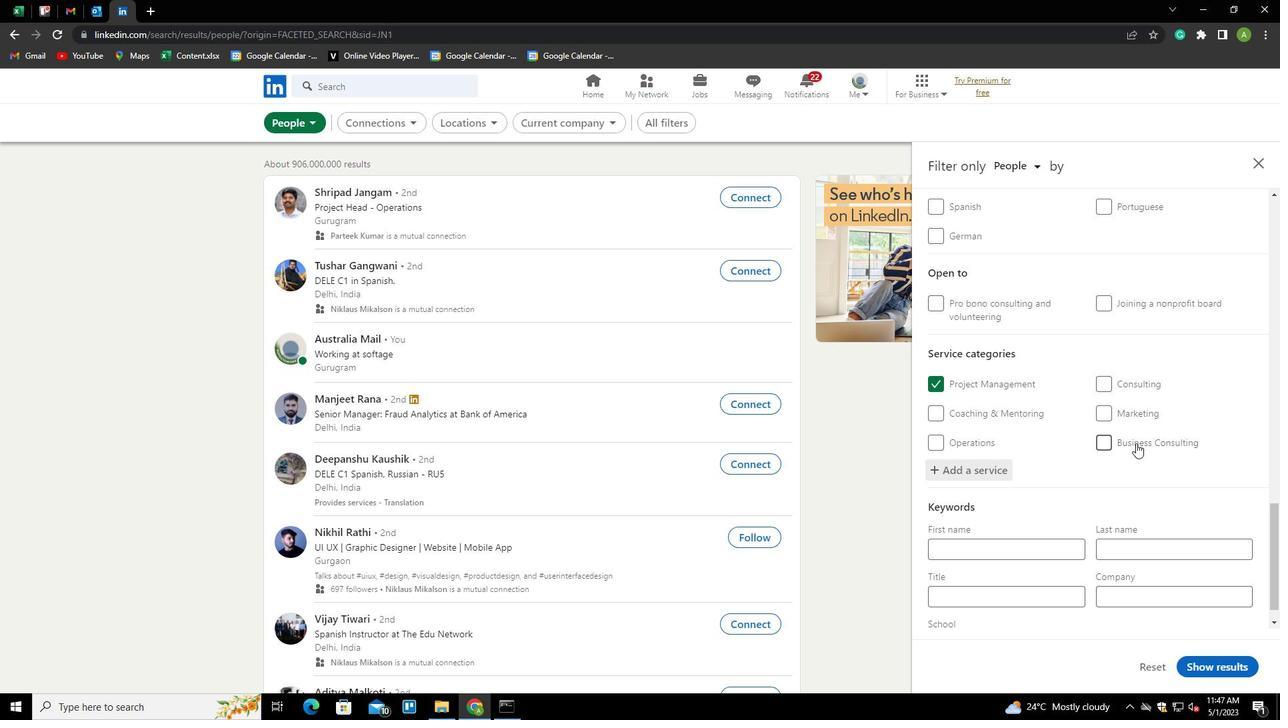 
Action: Mouse scrolled (1136, 442) with delta (0, 0)
Screenshot: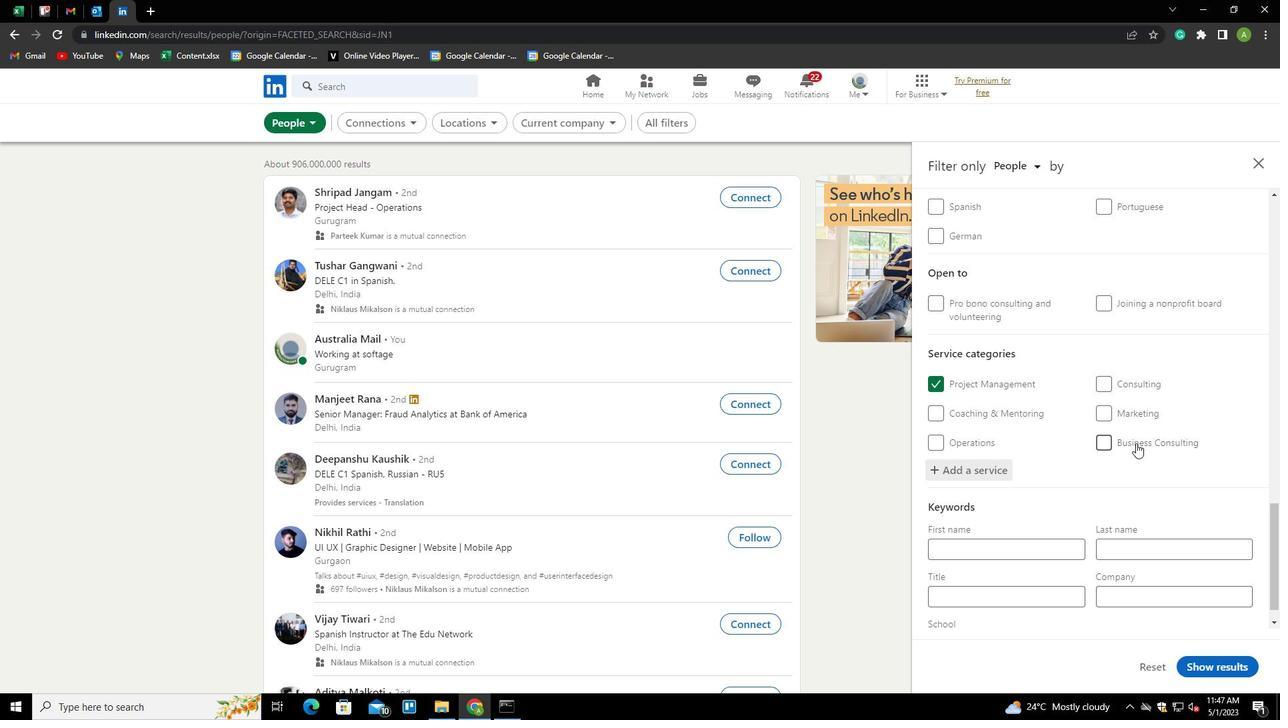 
Action: Mouse scrolled (1136, 442) with delta (0, 0)
Screenshot: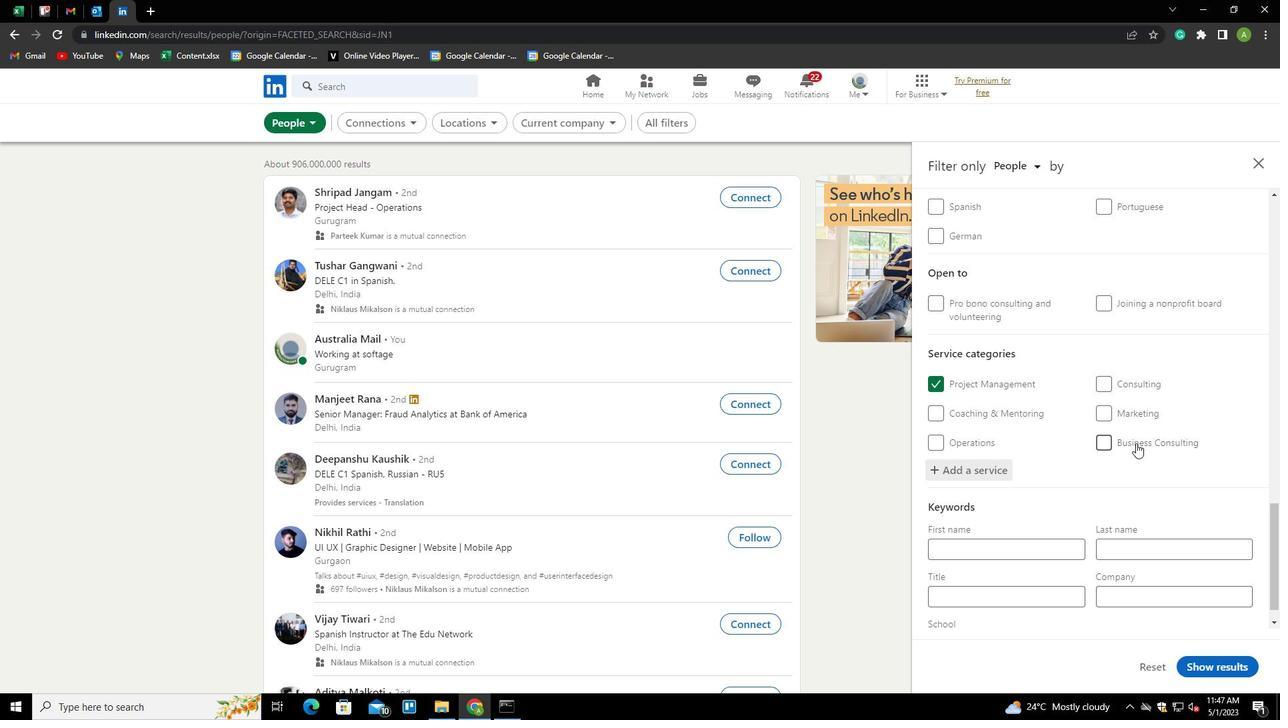 
Action: Mouse scrolled (1136, 442) with delta (0, 0)
Screenshot: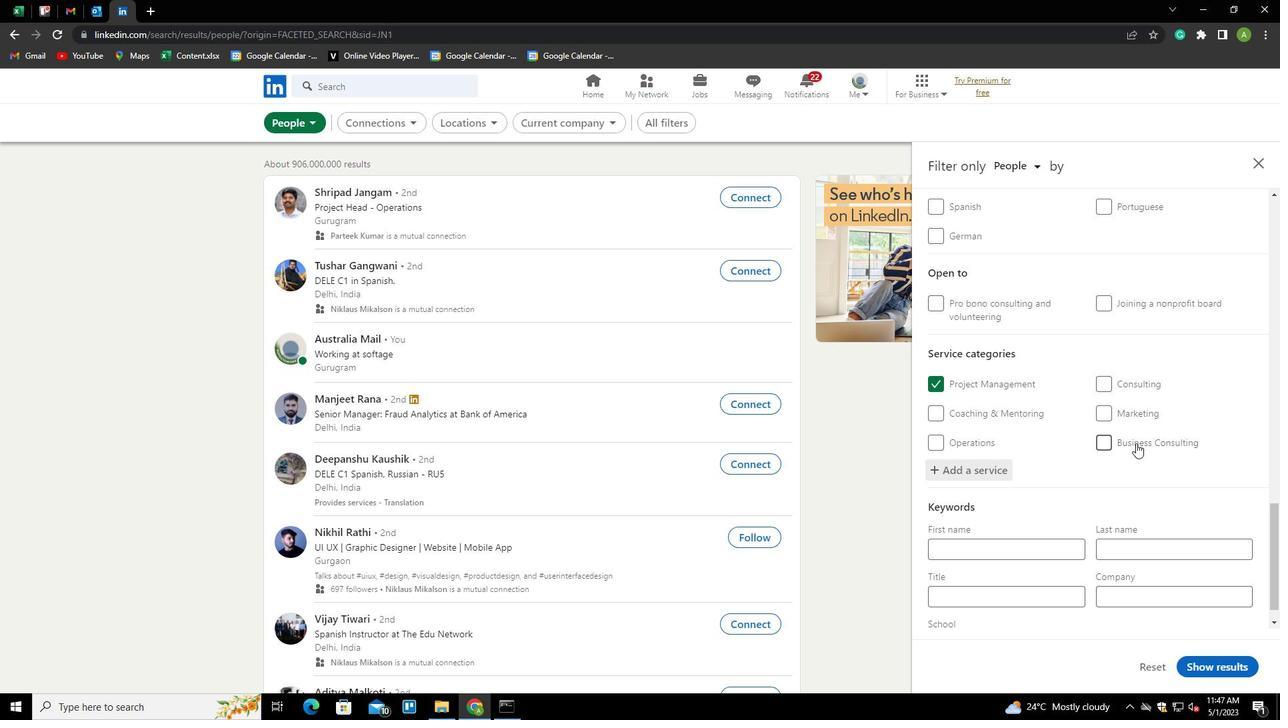 
Action: Mouse moved to (996, 566)
Screenshot: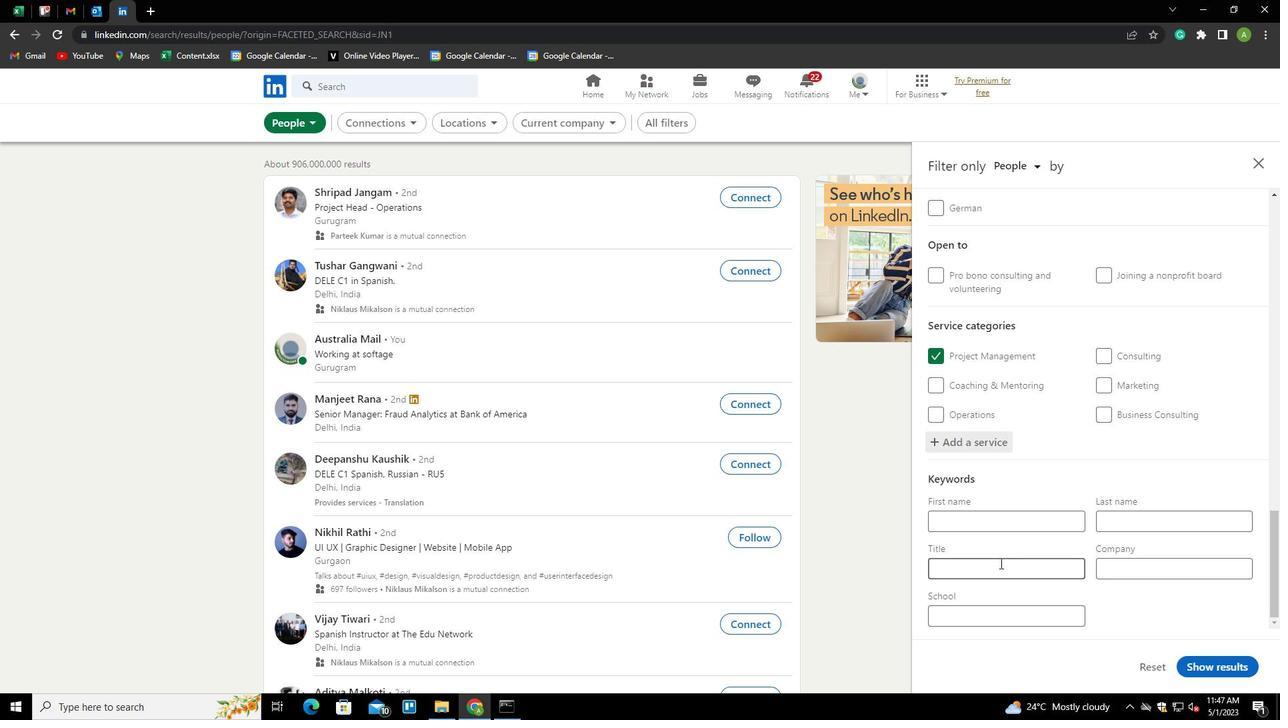 
Action: Mouse pressed left at (996, 566)
Screenshot: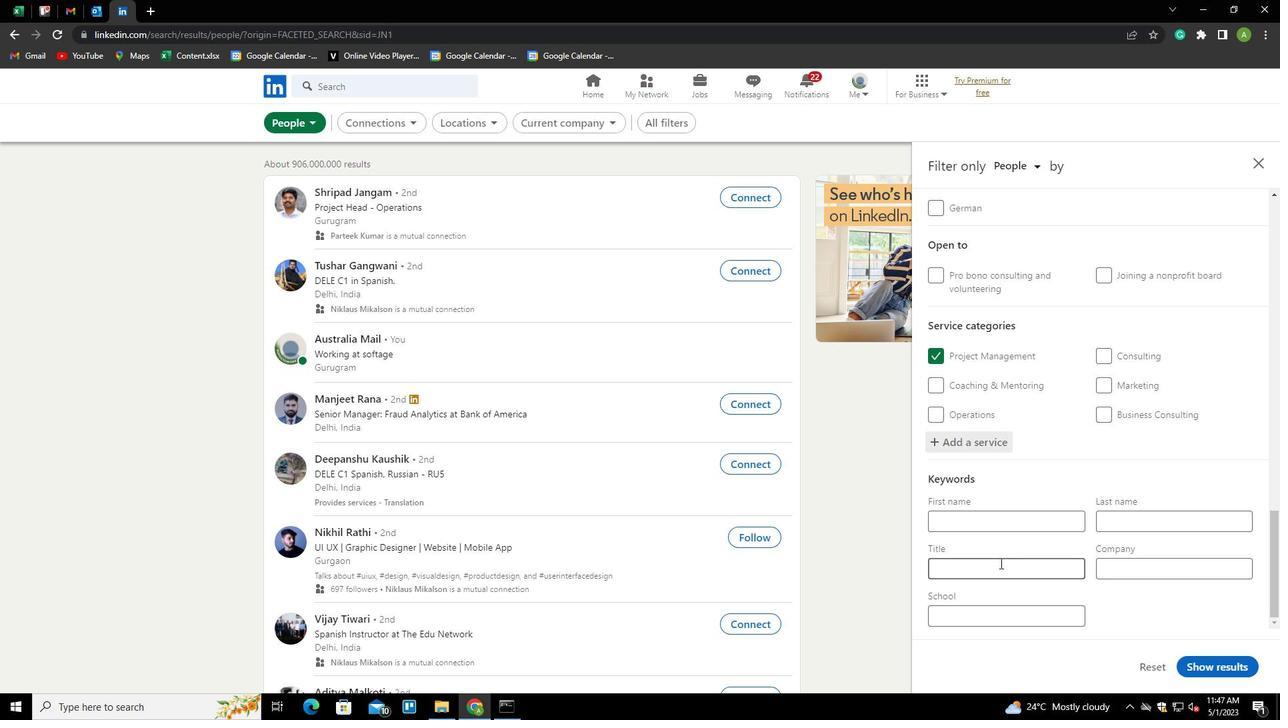 
Action: Key pressed <Key.shift>AUDITOR
Screenshot: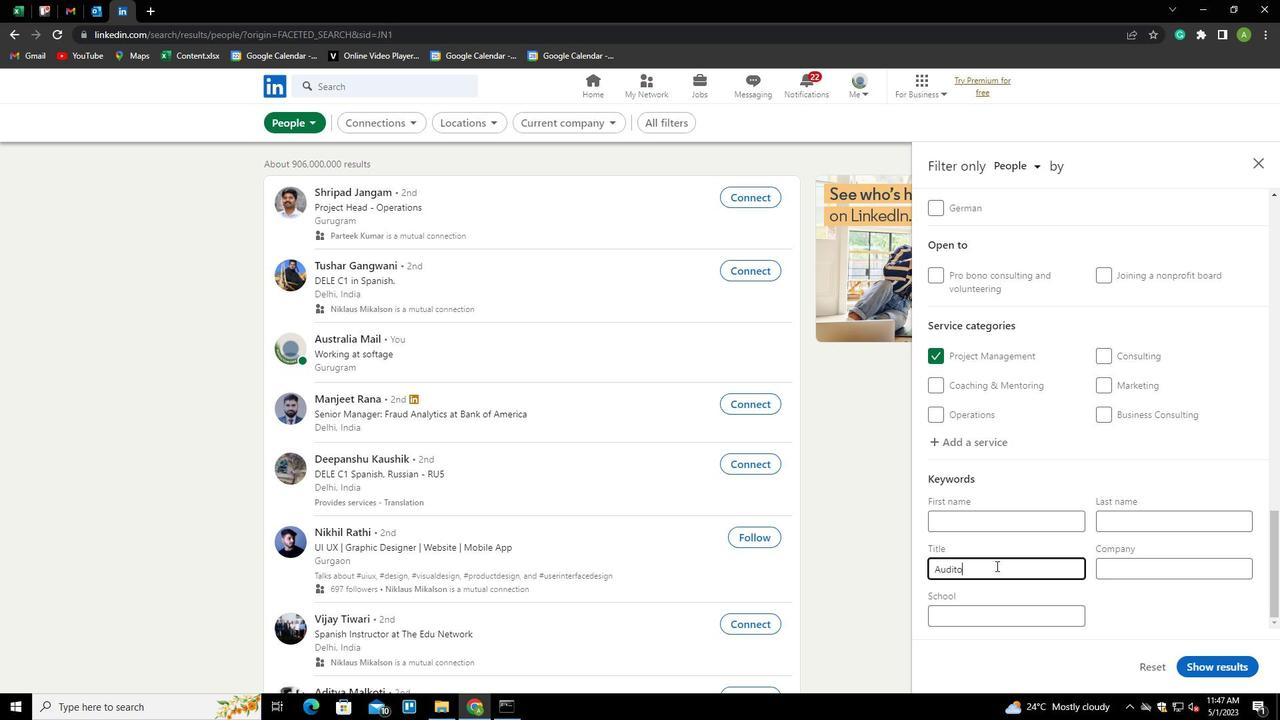 
Action: Mouse moved to (1168, 596)
Screenshot: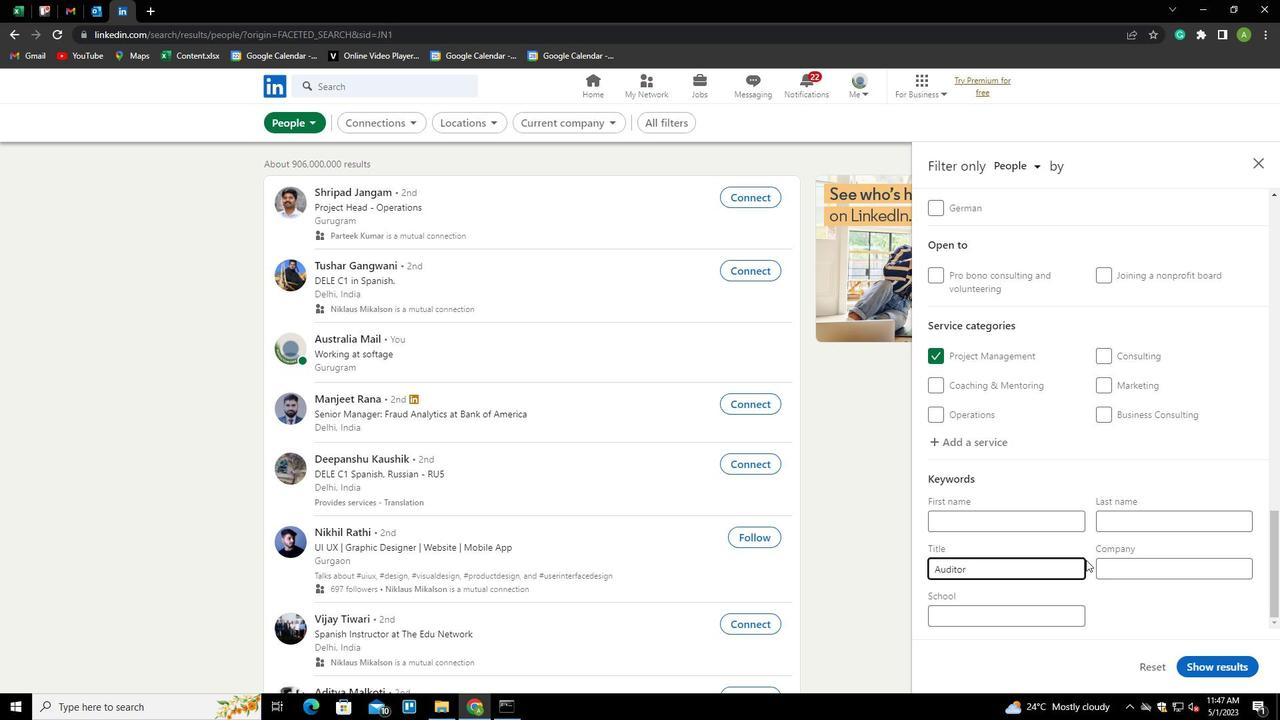 
Action: Mouse pressed left at (1168, 596)
Screenshot: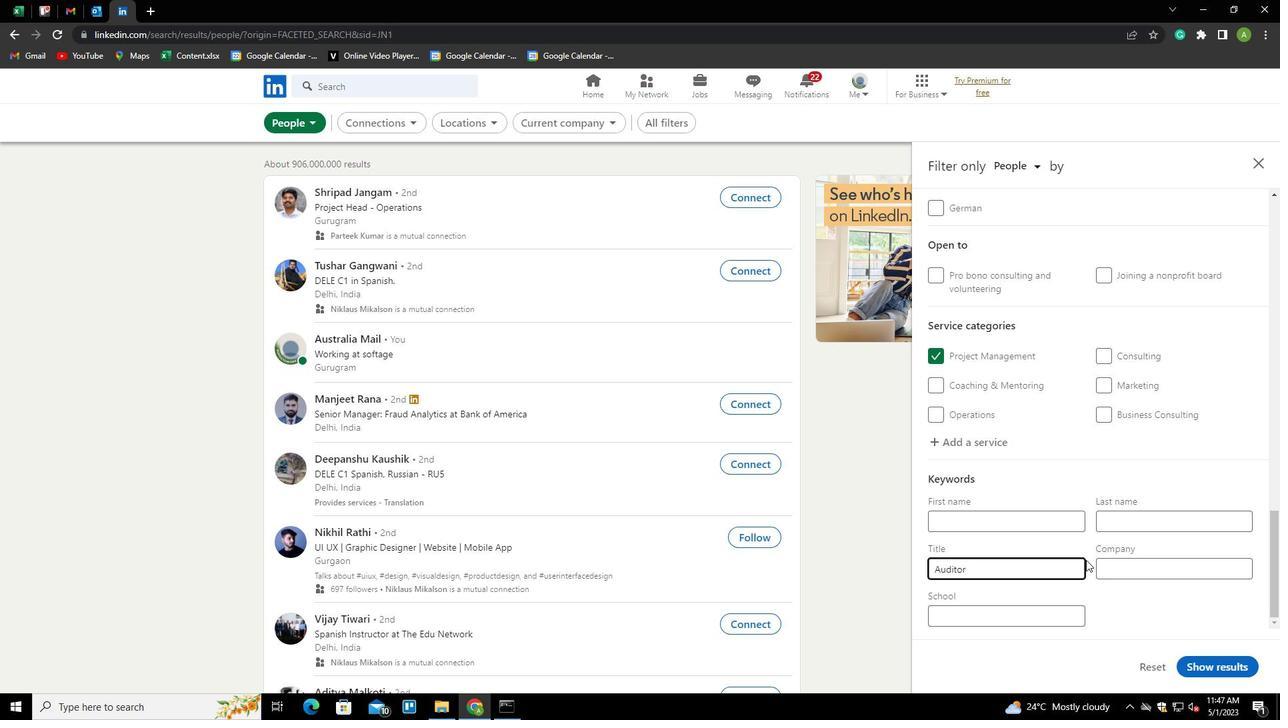 
Action: Mouse moved to (1211, 662)
Screenshot: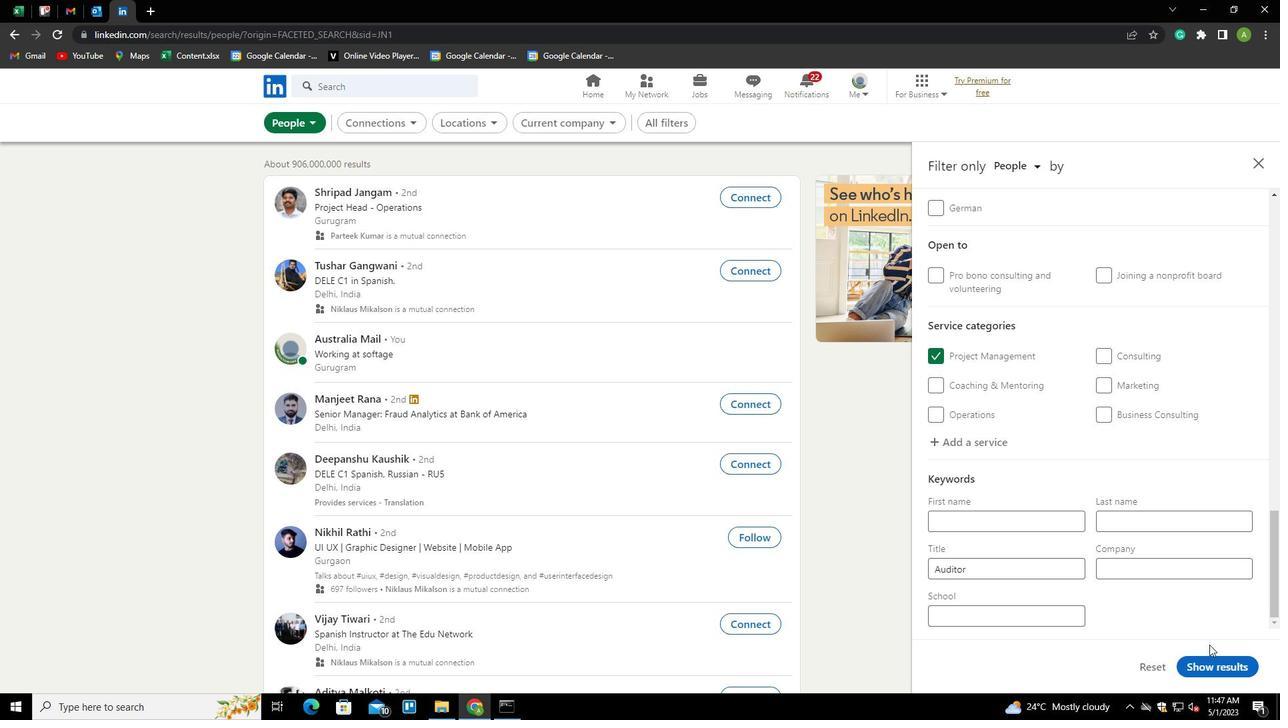 
Action: Mouse pressed left at (1211, 662)
Screenshot: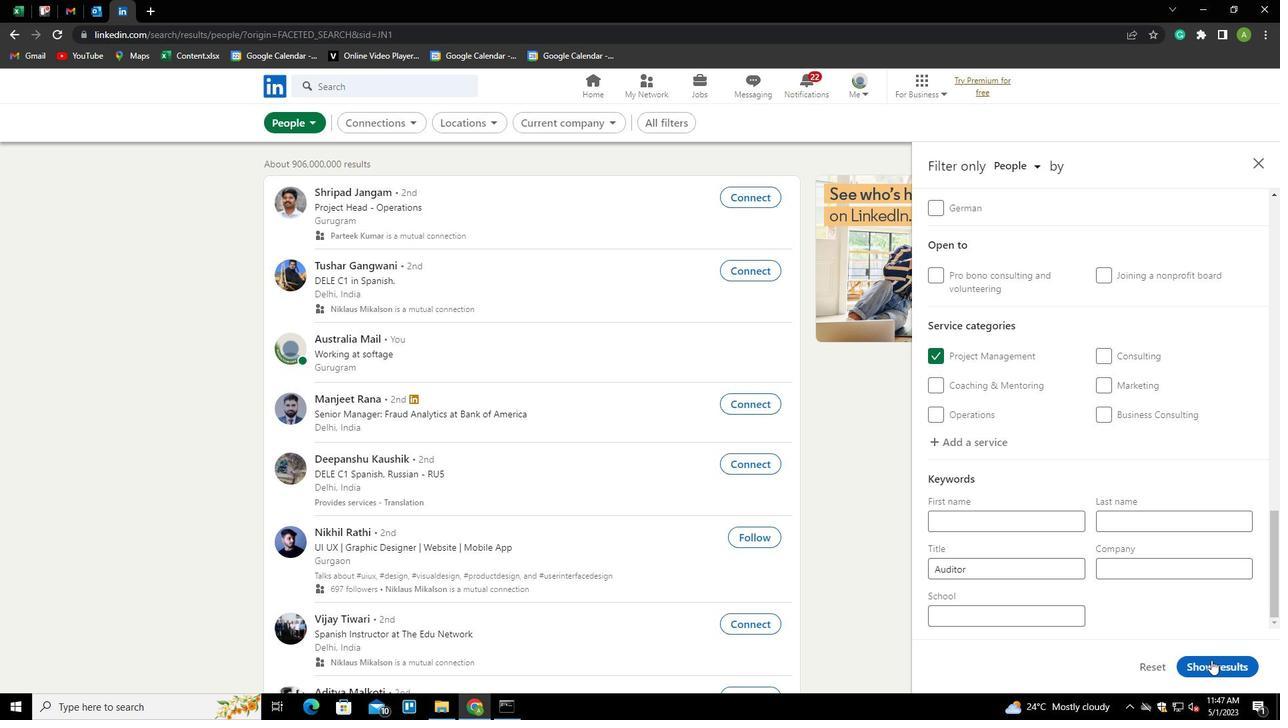 
